 Task: Create new contact,   with mail id: 'NelsonAubrey@iCloud.com', first name: 'Aubrey', Last name: 'Nelson', Job Title: Front-End Developer, Phone number (718) 987-6543. Change life cycle stage to  'Lead' and lead status to 'New'. Add new company to the associated contact: uconn.edu and type: Other. Logged in from softage.10@softage.net
Action: Mouse moved to (93, 60)
Screenshot: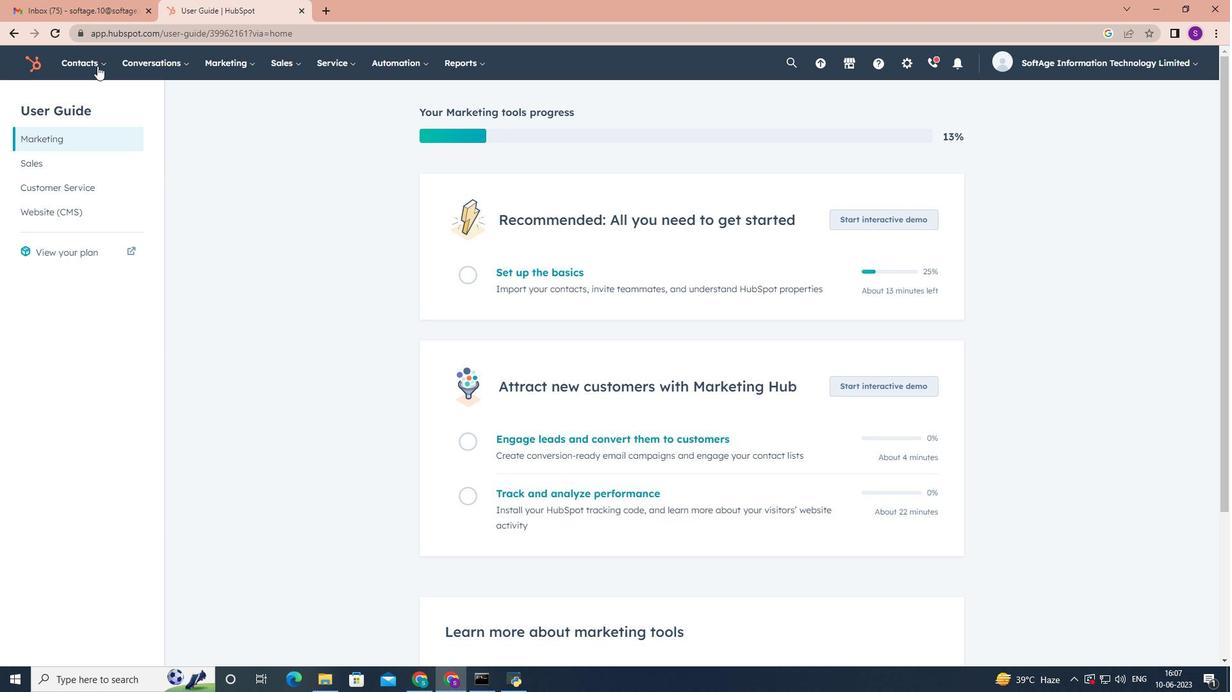 
Action: Mouse pressed left at (93, 60)
Screenshot: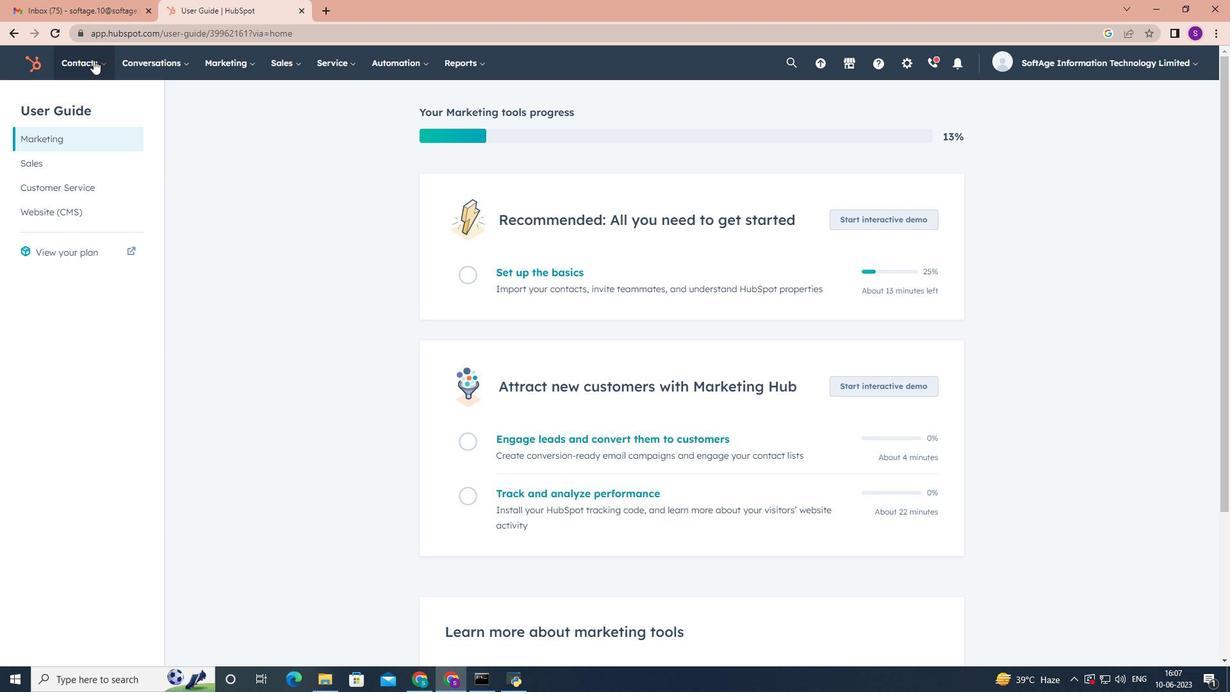 
Action: Mouse moved to (103, 100)
Screenshot: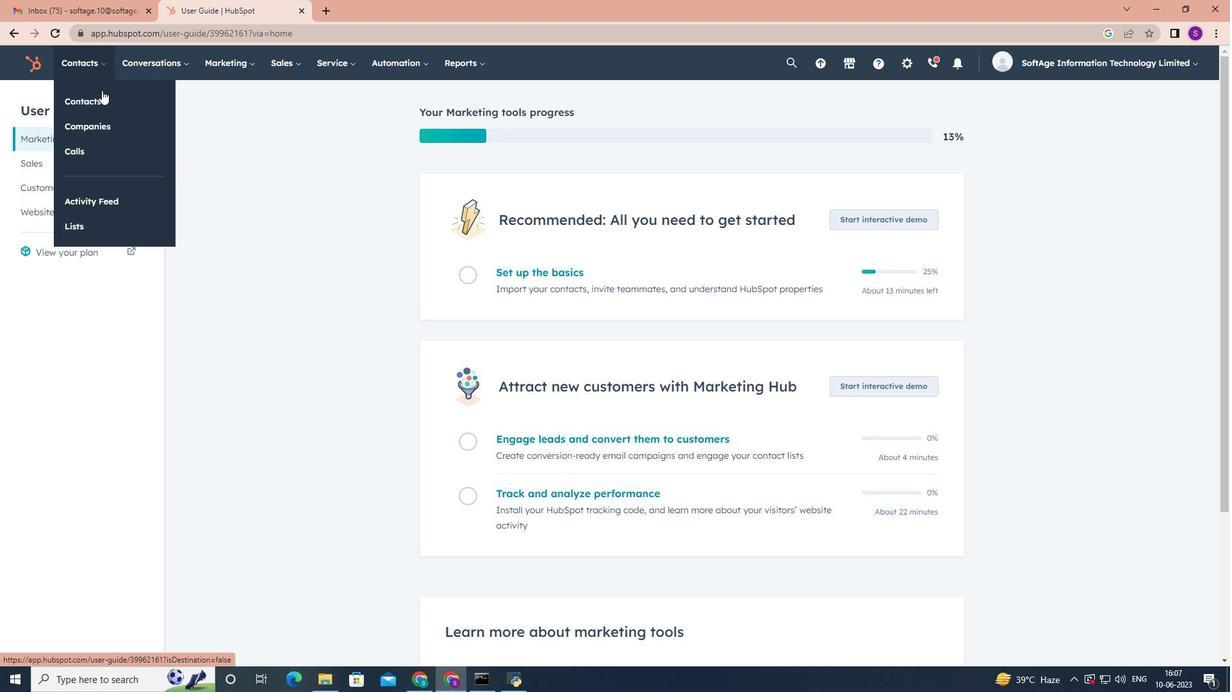 
Action: Mouse pressed left at (103, 100)
Screenshot: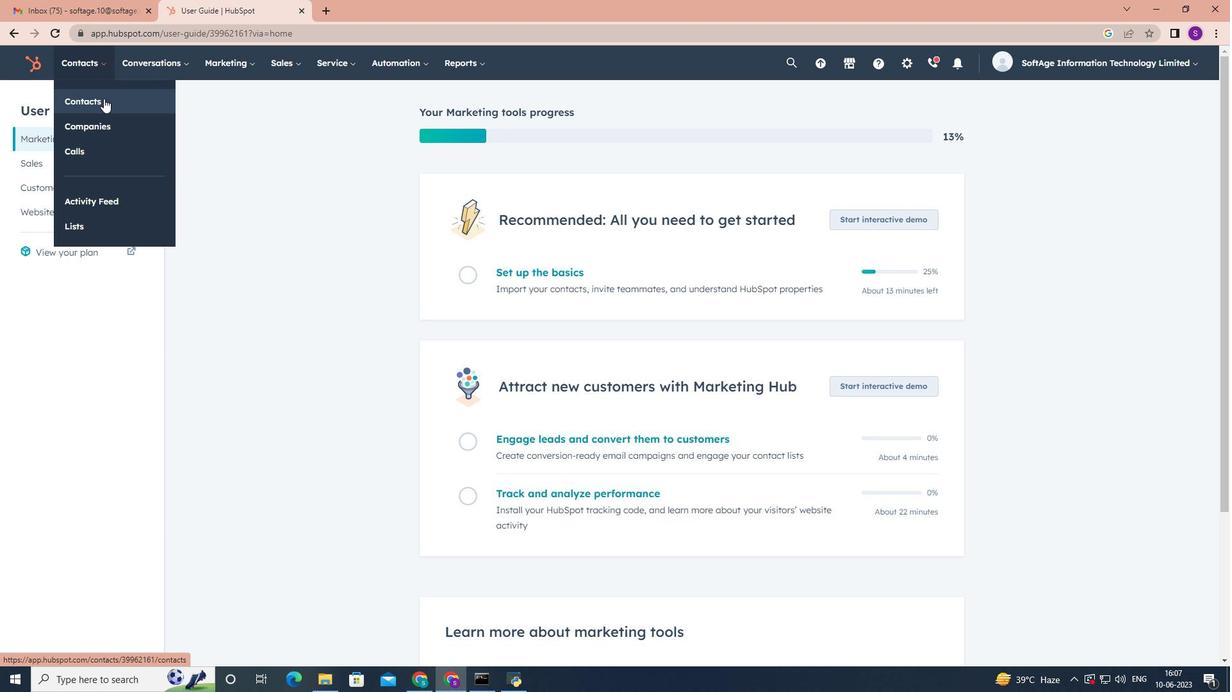 
Action: Mouse moved to (1139, 110)
Screenshot: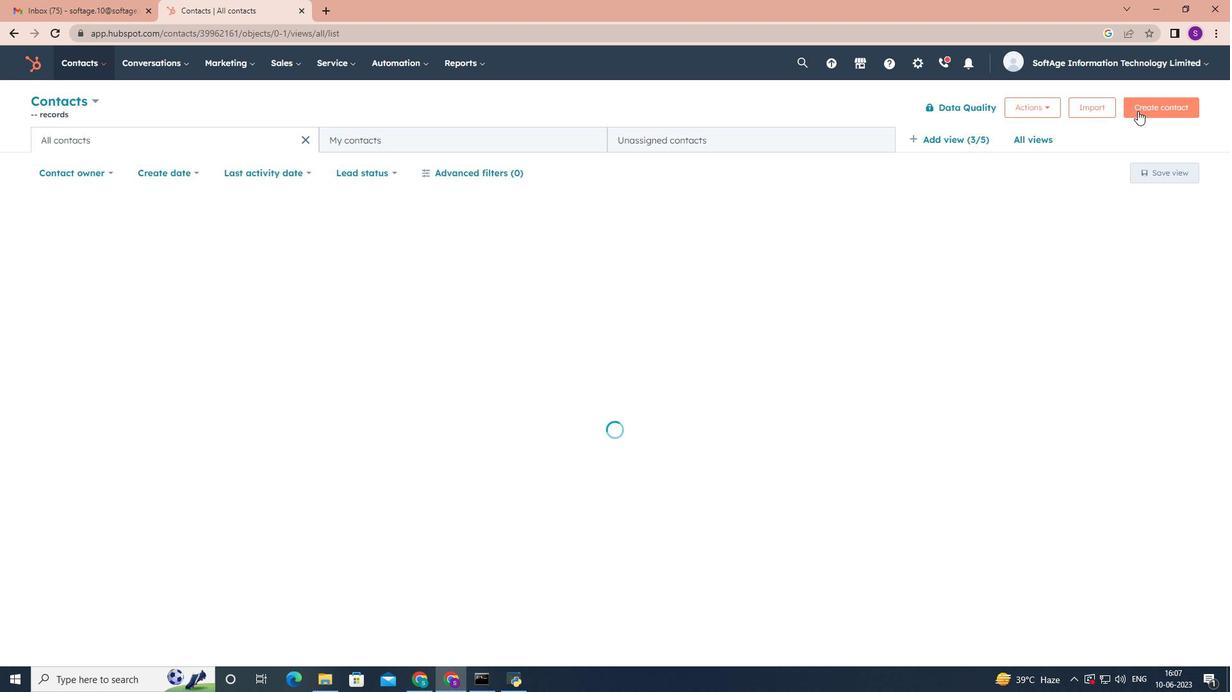 
Action: Mouse pressed left at (1139, 110)
Screenshot: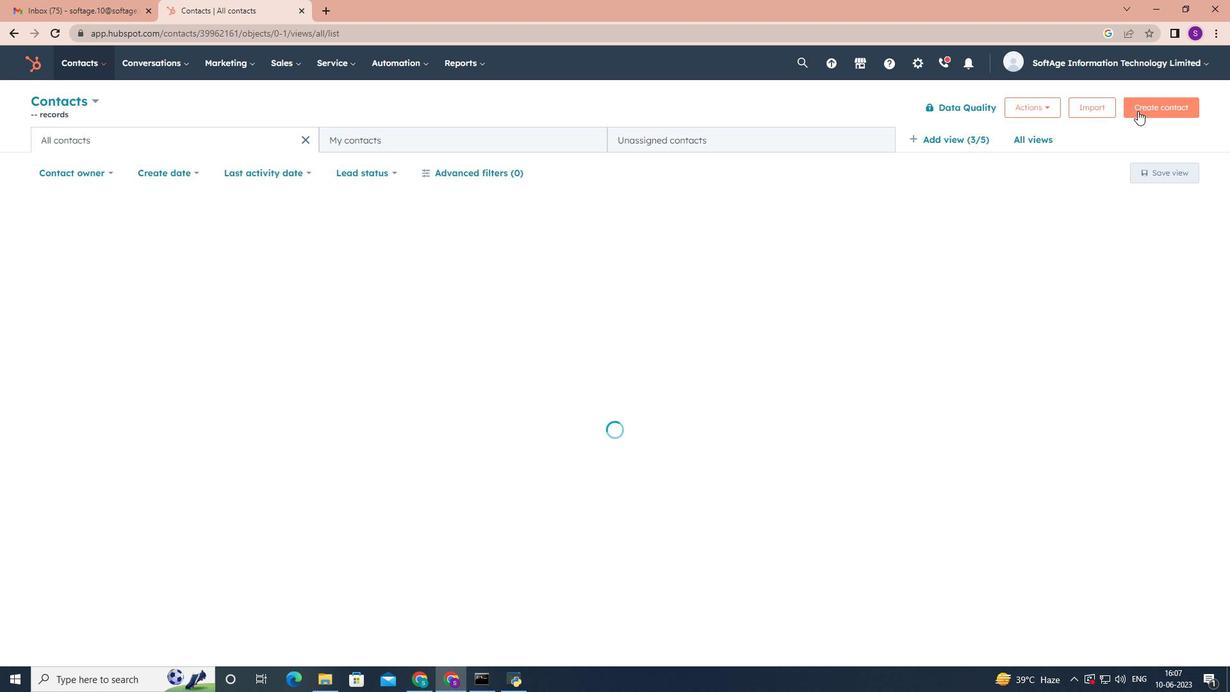 
Action: Mouse moved to (922, 165)
Screenshot: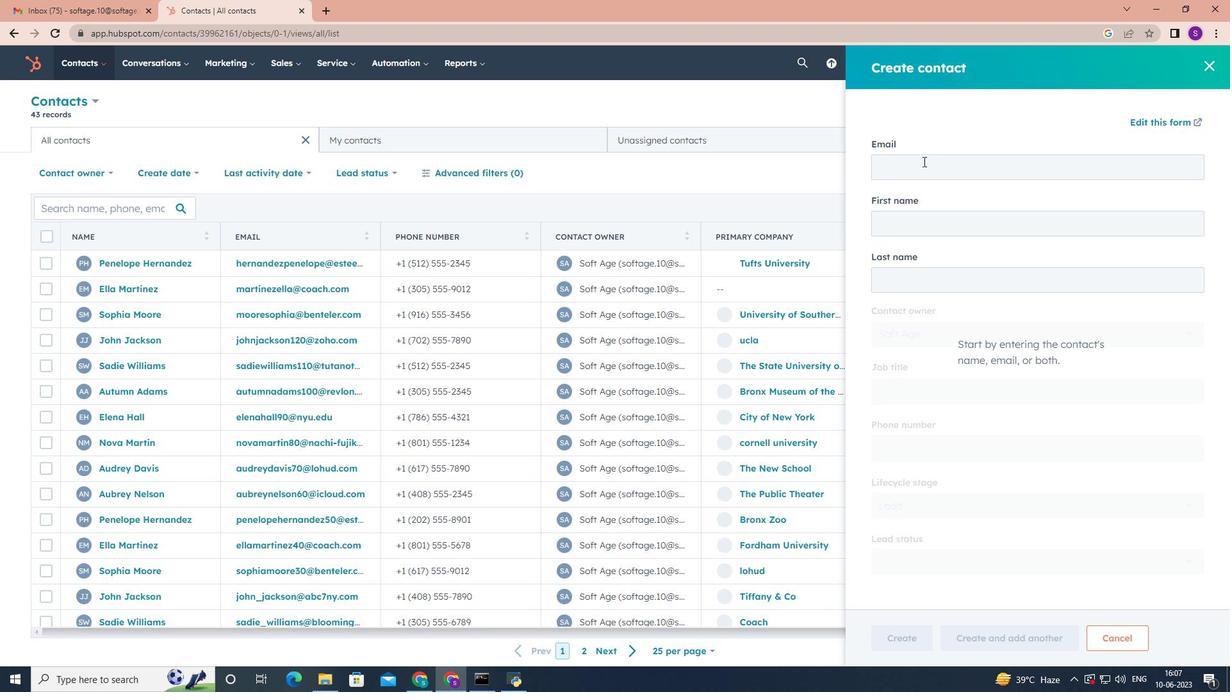 
Action: Mouse pressed left at (922, 165)
Screenshot: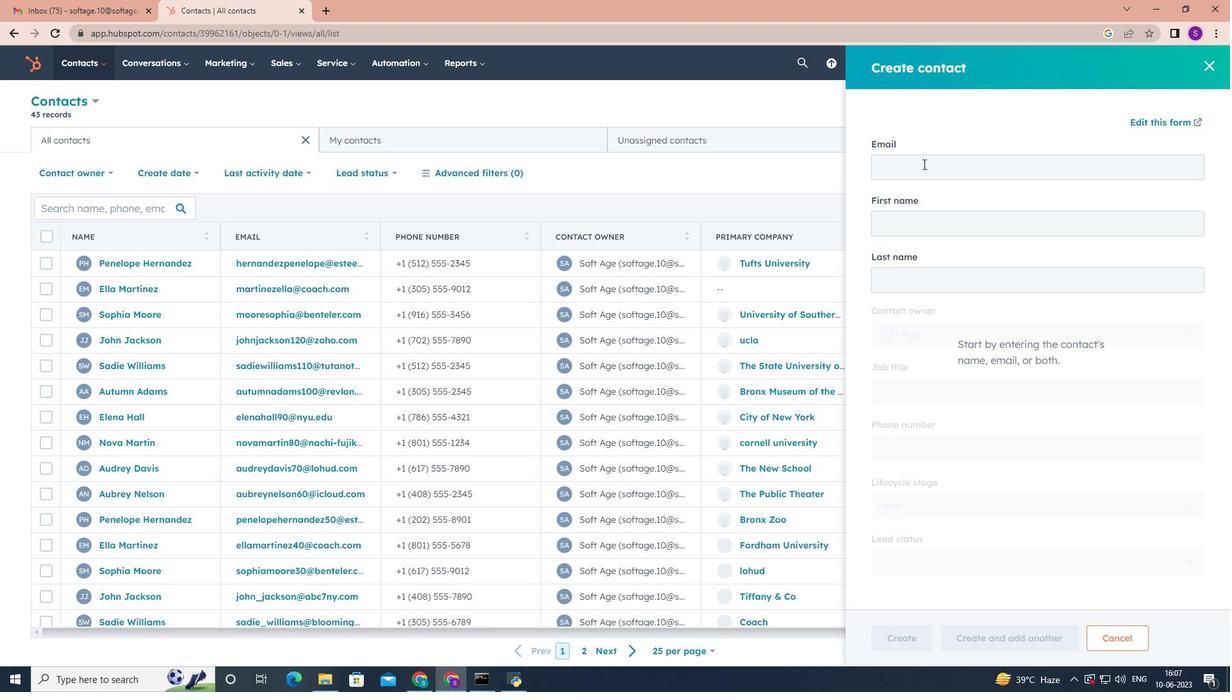 
Action: Key pressed <Key.shift>Nelson<Key.shift>Aubrey<Key.shift>@i<Key.shift>Cloud.com<Key.tab><Key.shift>Aubrey<Key.tab><Key.shift><Key.shift><Key.shift><Key.shift><Key.shift><Key.shift><Key.shift><Key.shift><Key.shift><Key.shift><Key.shift>Nelson<Key.tab><Key.tab><Key.shift><Key.shift><Key.shift><Key.shift><Key.shift>Front-e<Key.backspace><Key.shift><Key.shift><Key.shift><Key.shift><Key.shift><Key.shift>End<Key.space><Key.shift>Developer
Screenshot: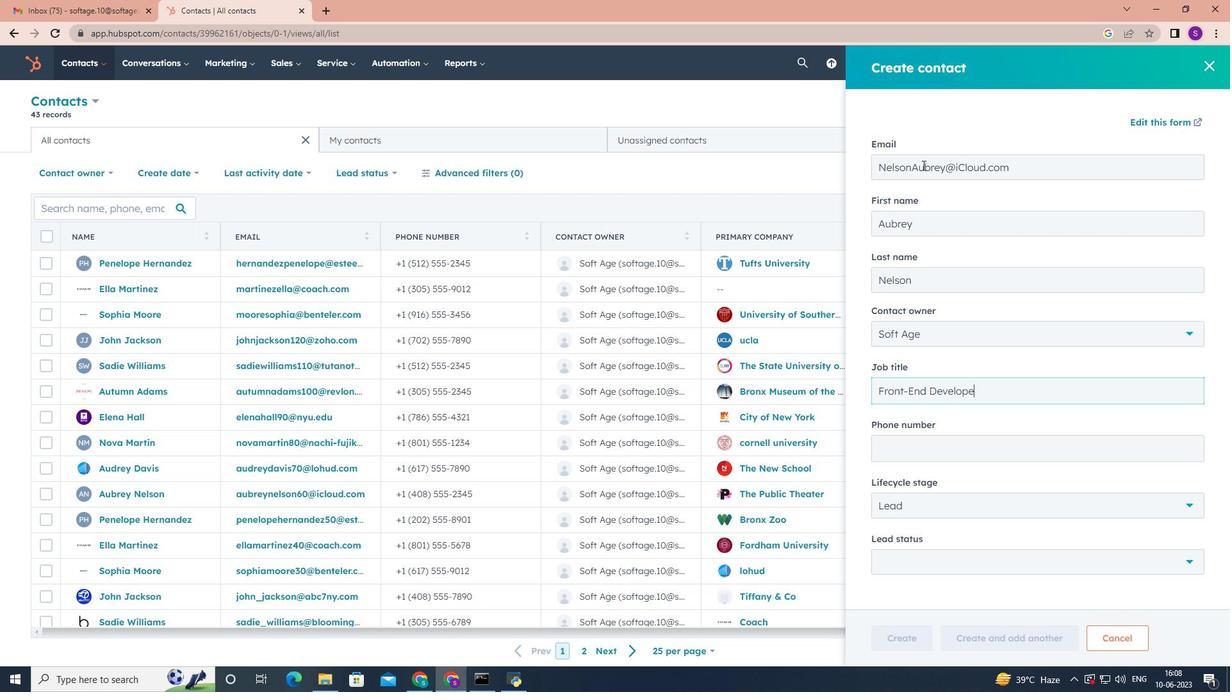 
Action: Mouse scrolled (922, 164) with delta (0, 0)
Screenshot: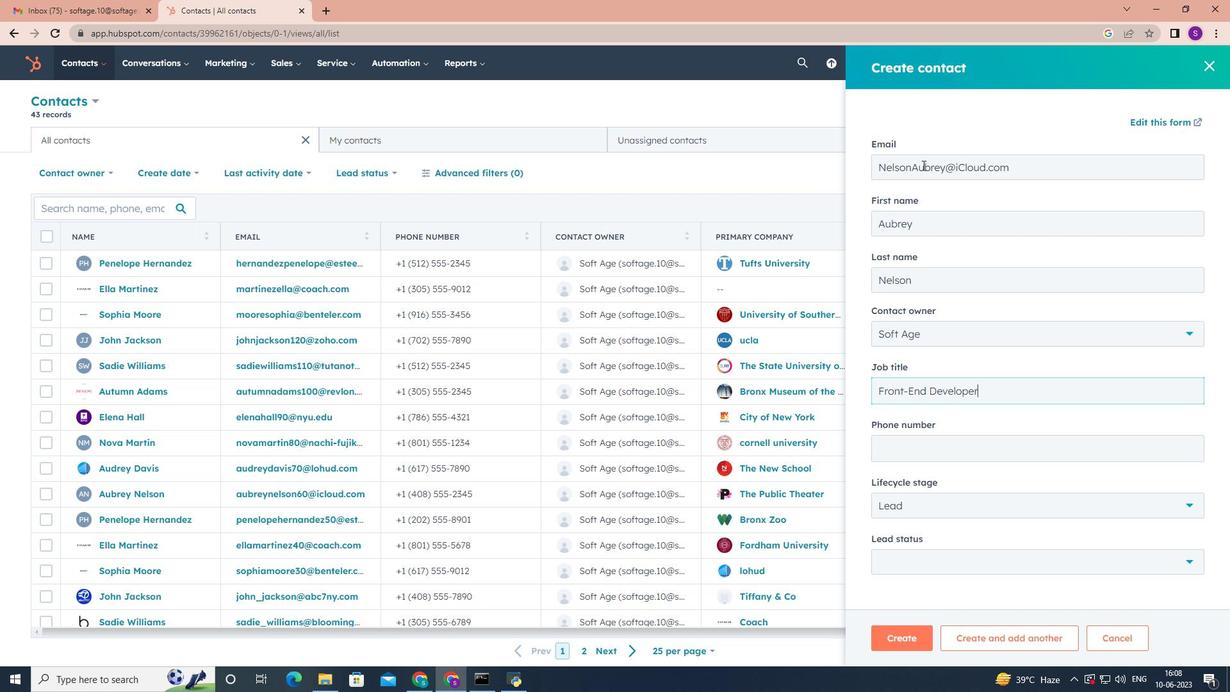 
Action: Mouse scrolled (922, 164) with delta (0, 0)
Screenshot: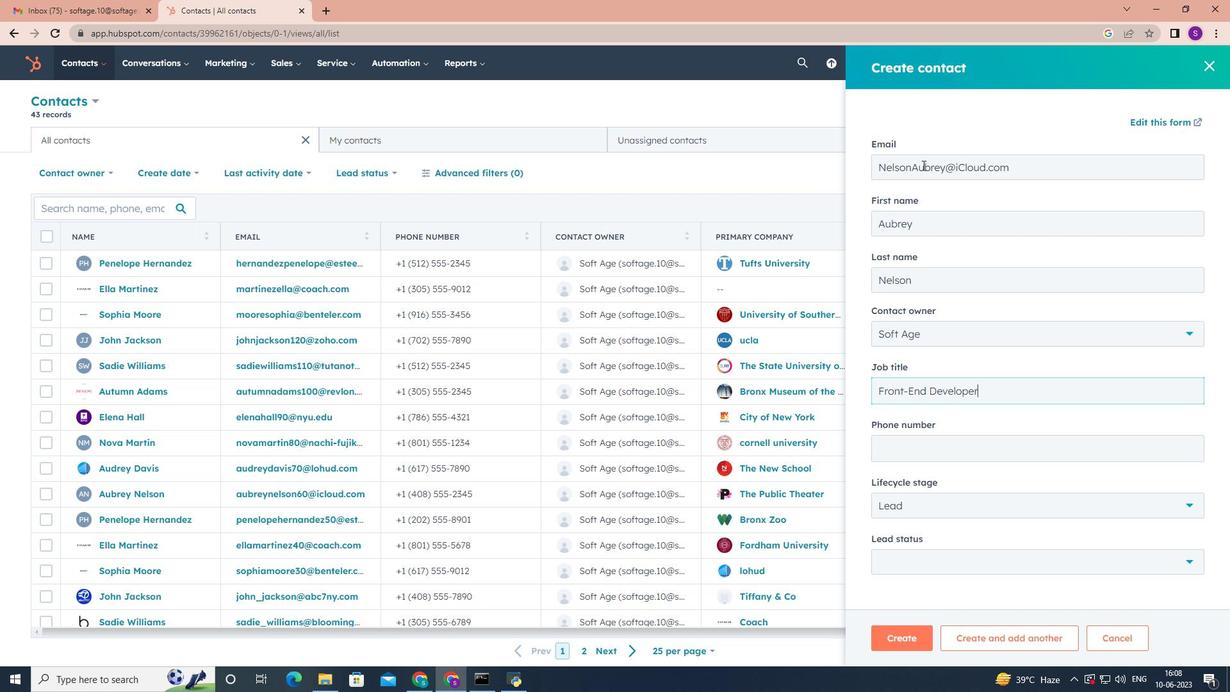 
Action: Mouse scrolled (922, 164) with delta (0, 0)
Screenshot: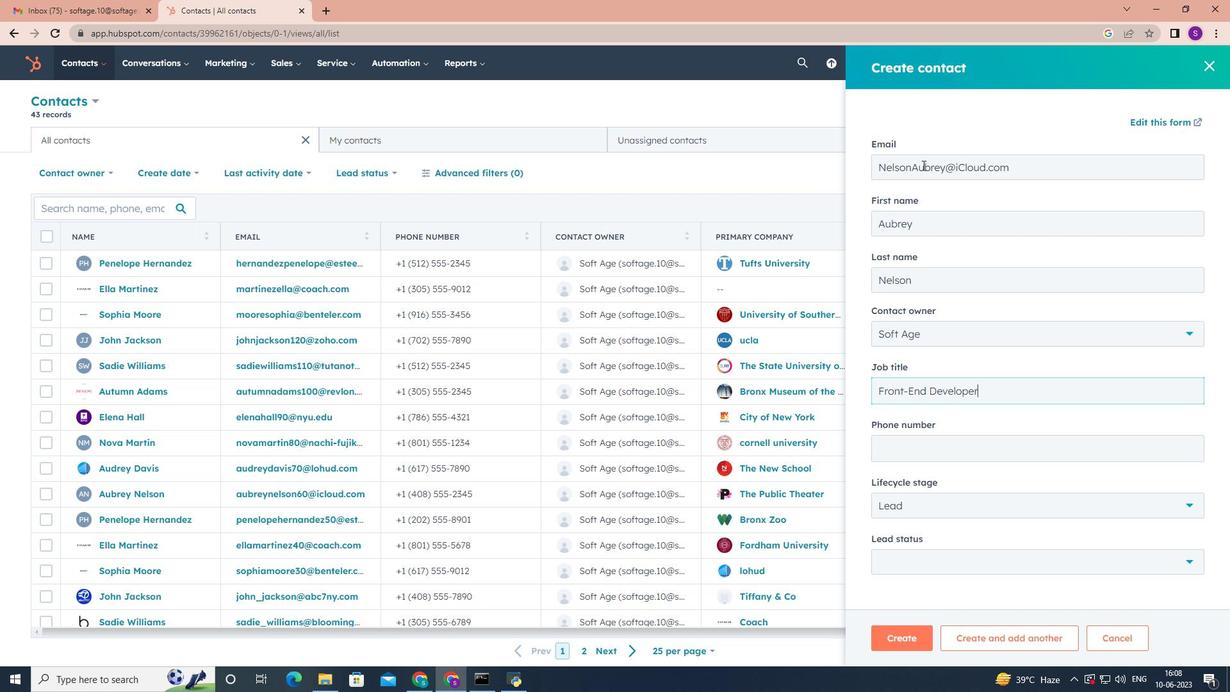 
Action: Mouse moved to (1176, 363)
Screenshot: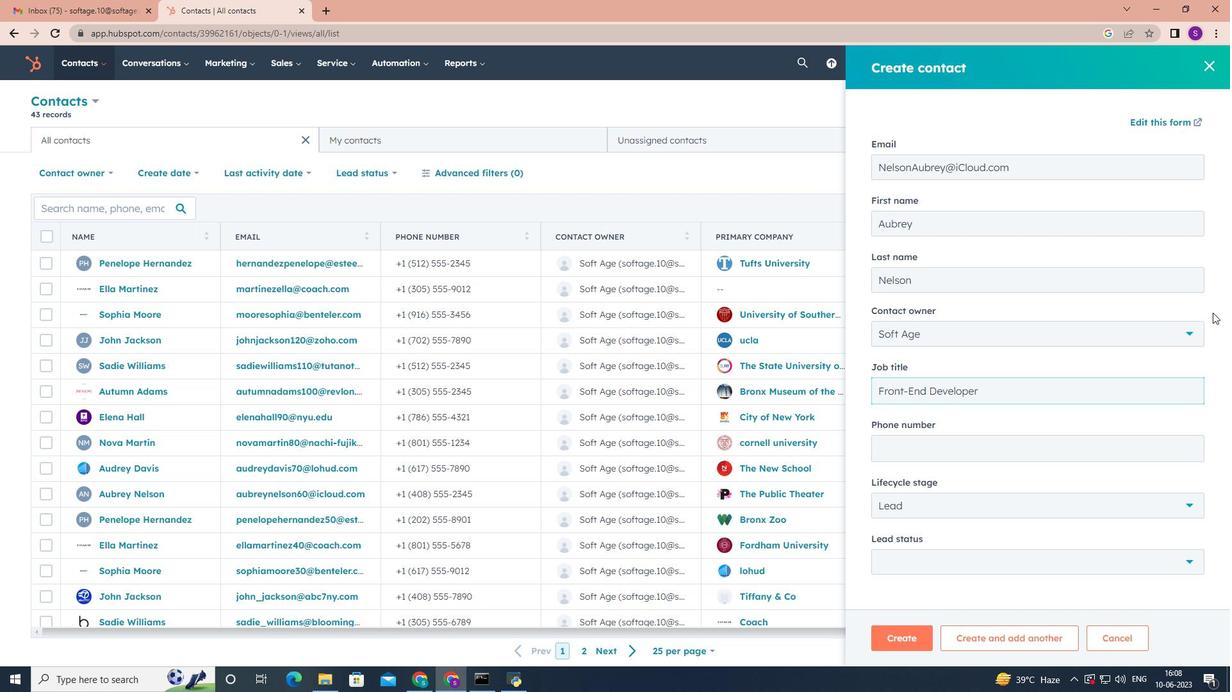 
Action: Mouse scrolled (1176, 362) with delta (0, 0)
Screenshot: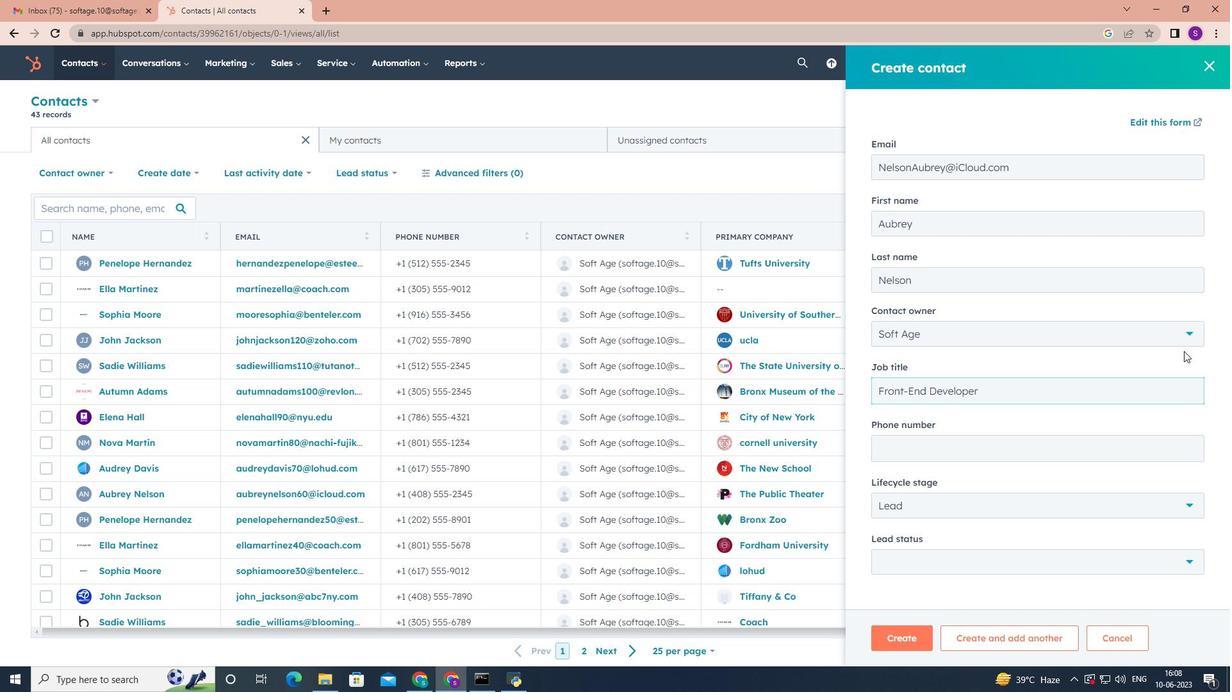 
Action: Mouse scrolled (1176, 362) with delta (0, 0)
Screenshot: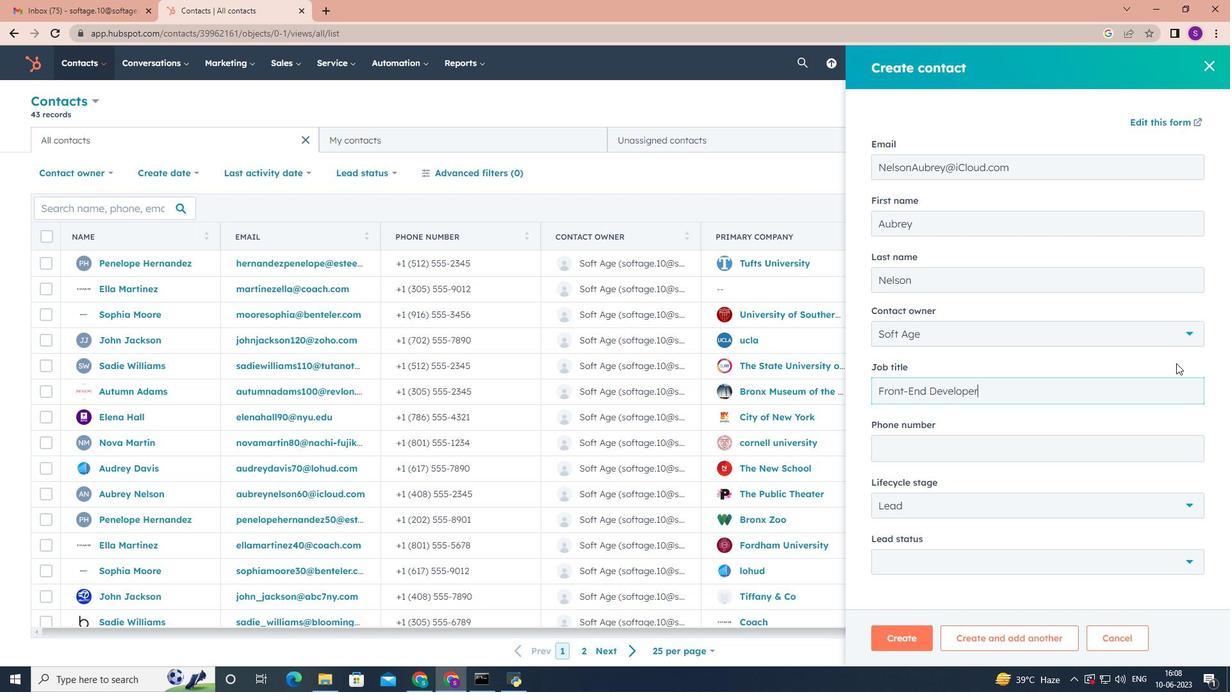 
Action: Mouse scrolled (1176, 362) with delta (0, 0)
Screenshot: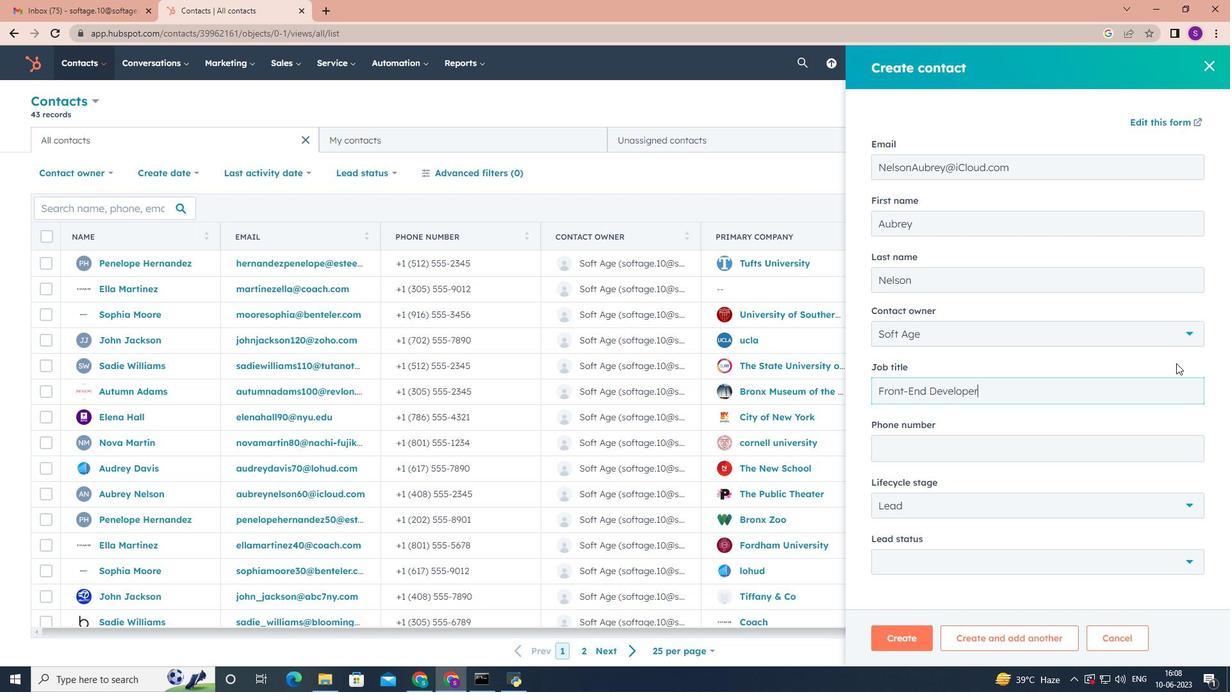 
Action: Mouse scrolled (1176, 362) with delta (0, 0)
Screenshot: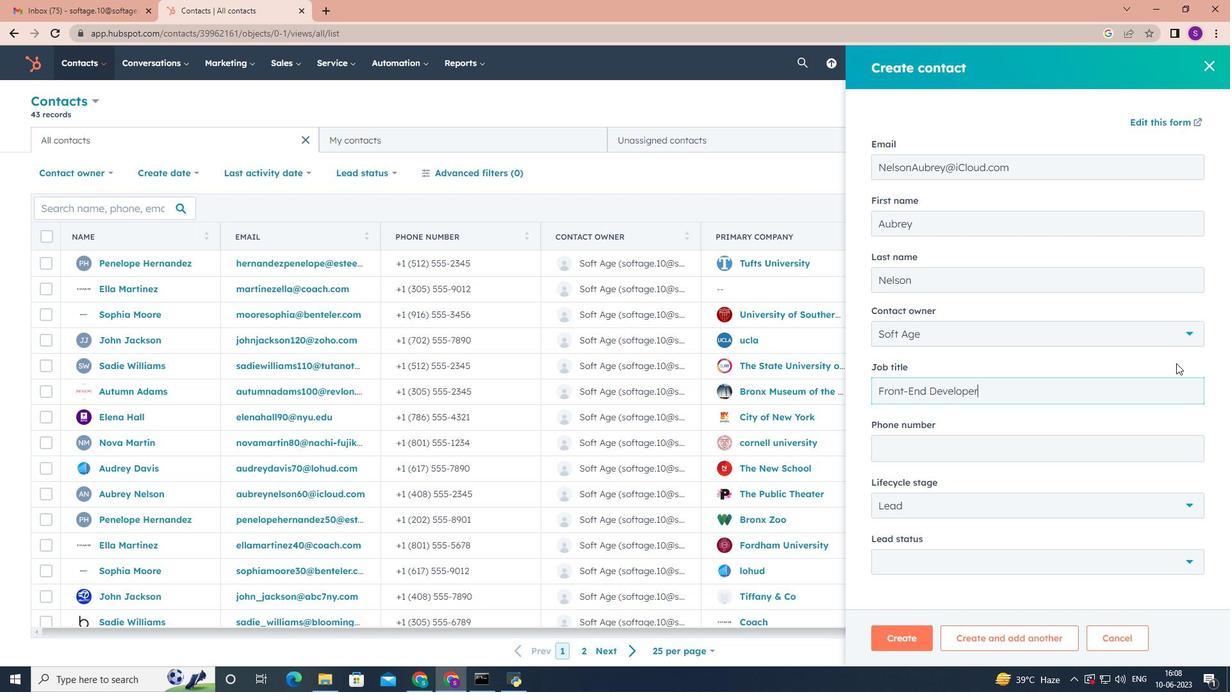 
Action: Key pressed <Key.tab>7189876543
Screenshot: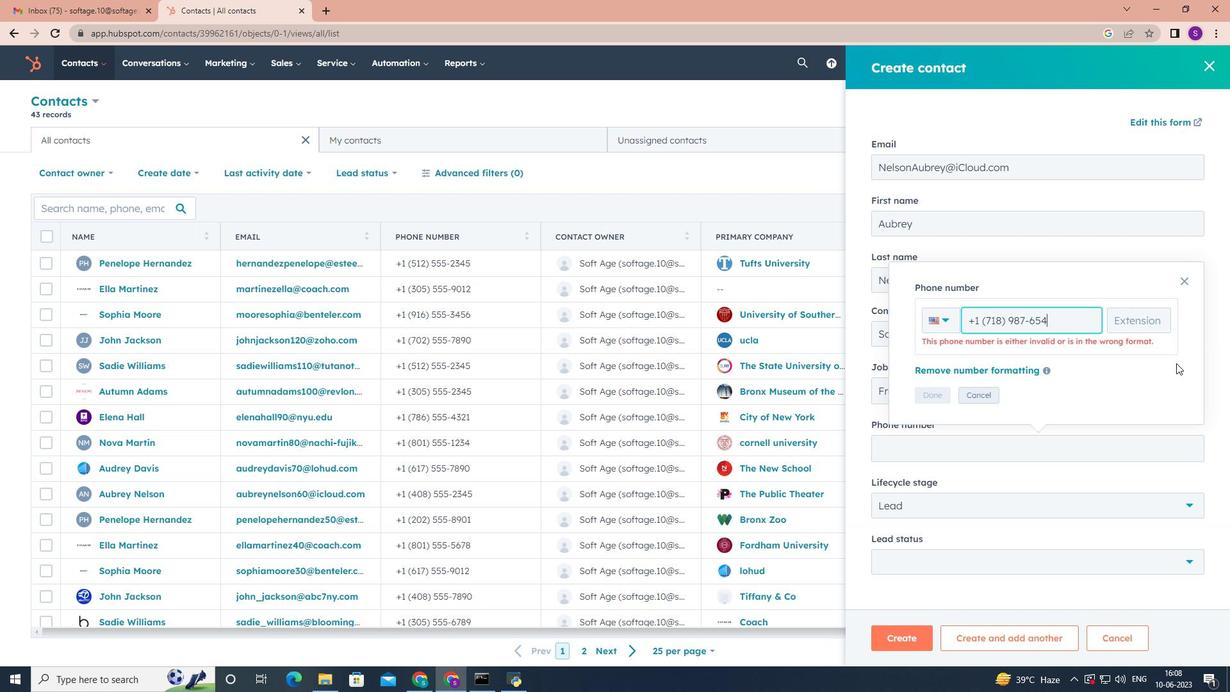 
Action: Mouse moved to (1209, 409)
Screenshot: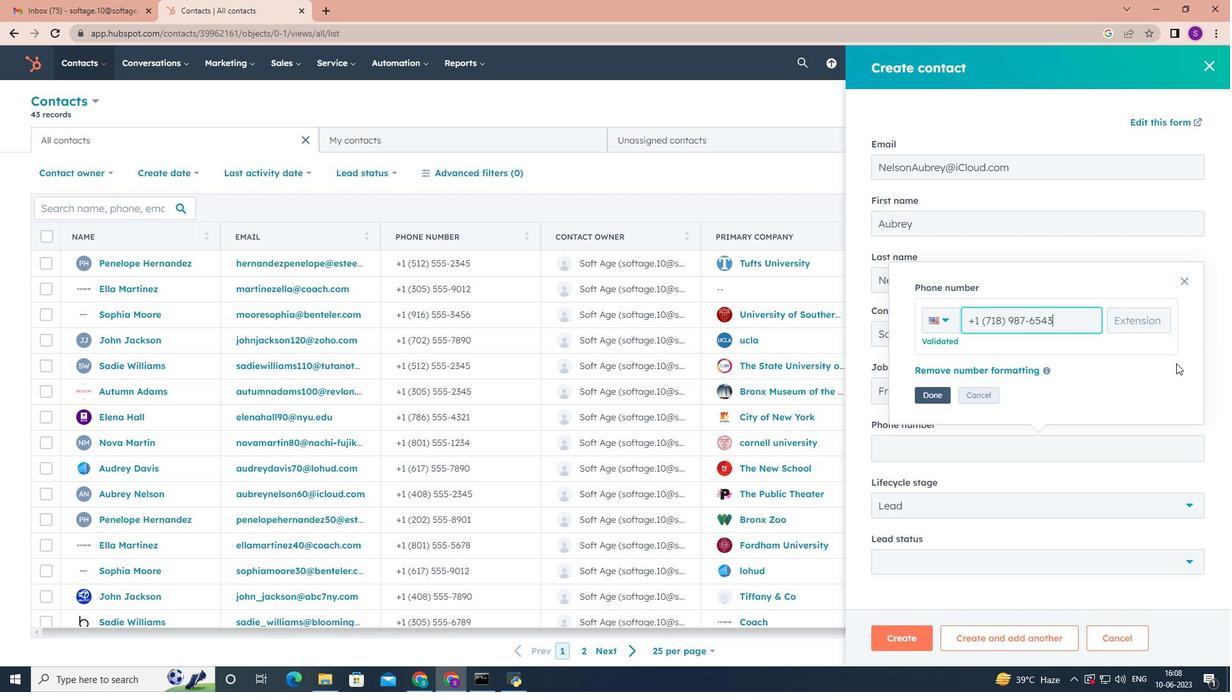 
Action: Mouse scrolled (1209, 408) with delta (0, 0)
Screenshot: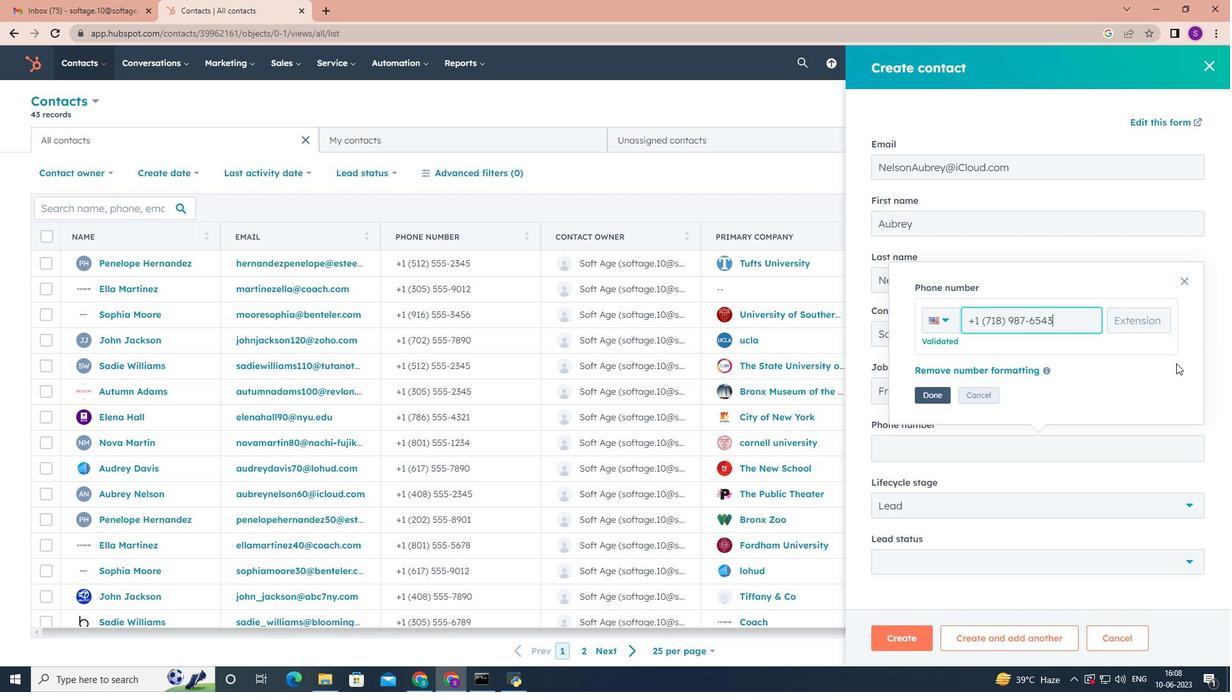 
Action: Mouse moved to (942, 396)
Screenshot: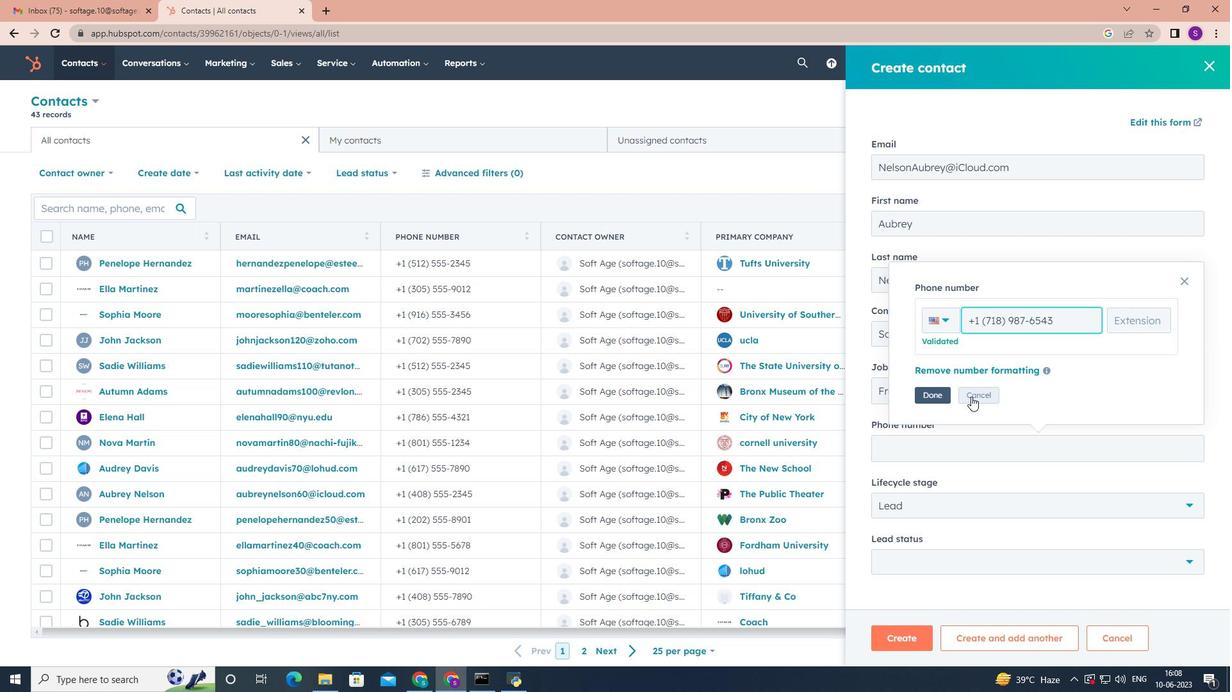 
Action: Mouse pressed left at (942, 396)
Screenshot: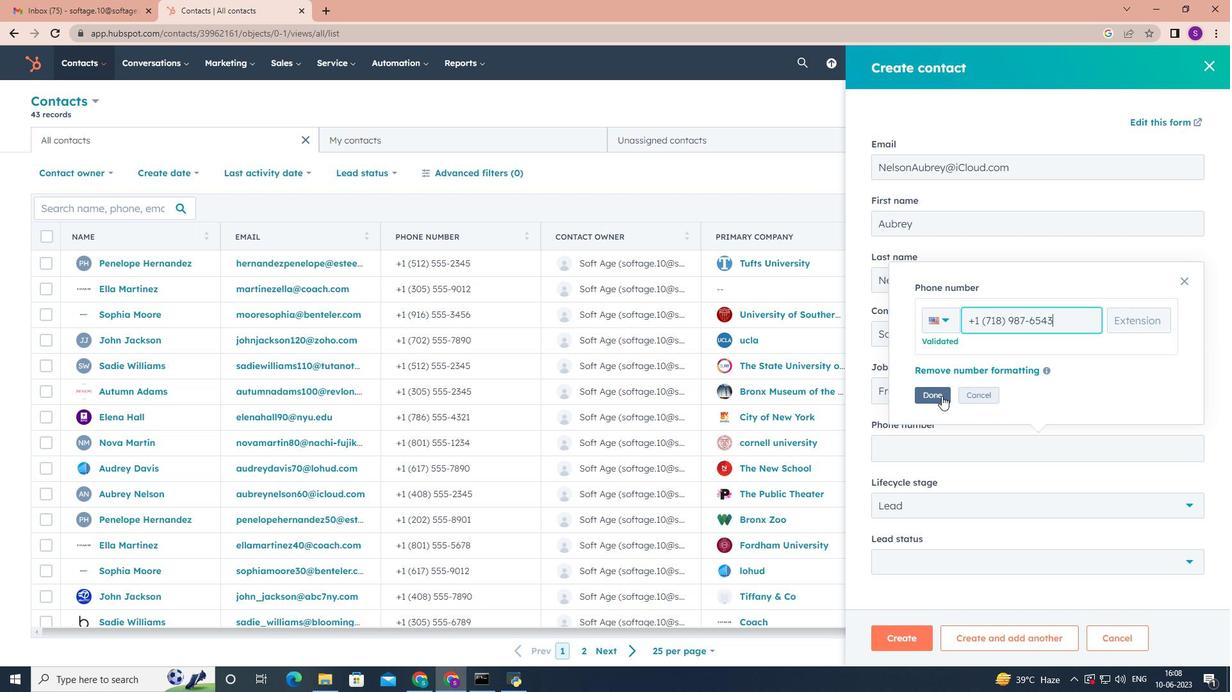 
Action: Mouse moved to (976, 433)
Screenshot: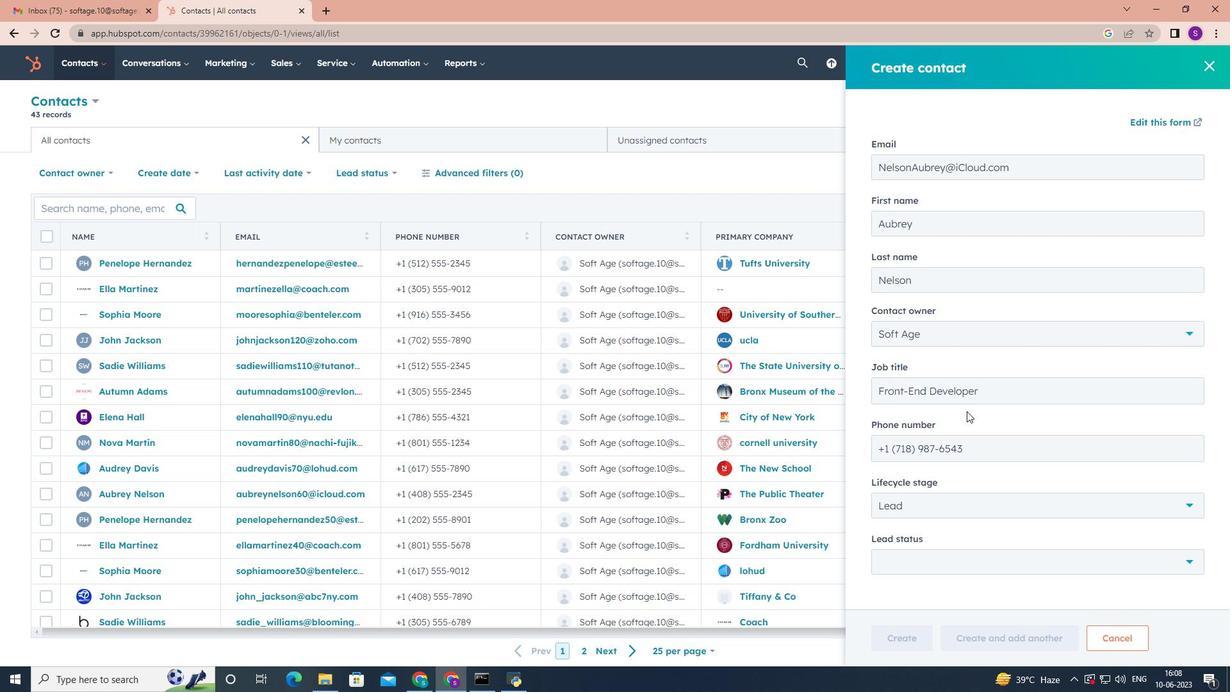 
Action: Mouse scrolled (976, 433) with delta (0, 0)
Screenshot: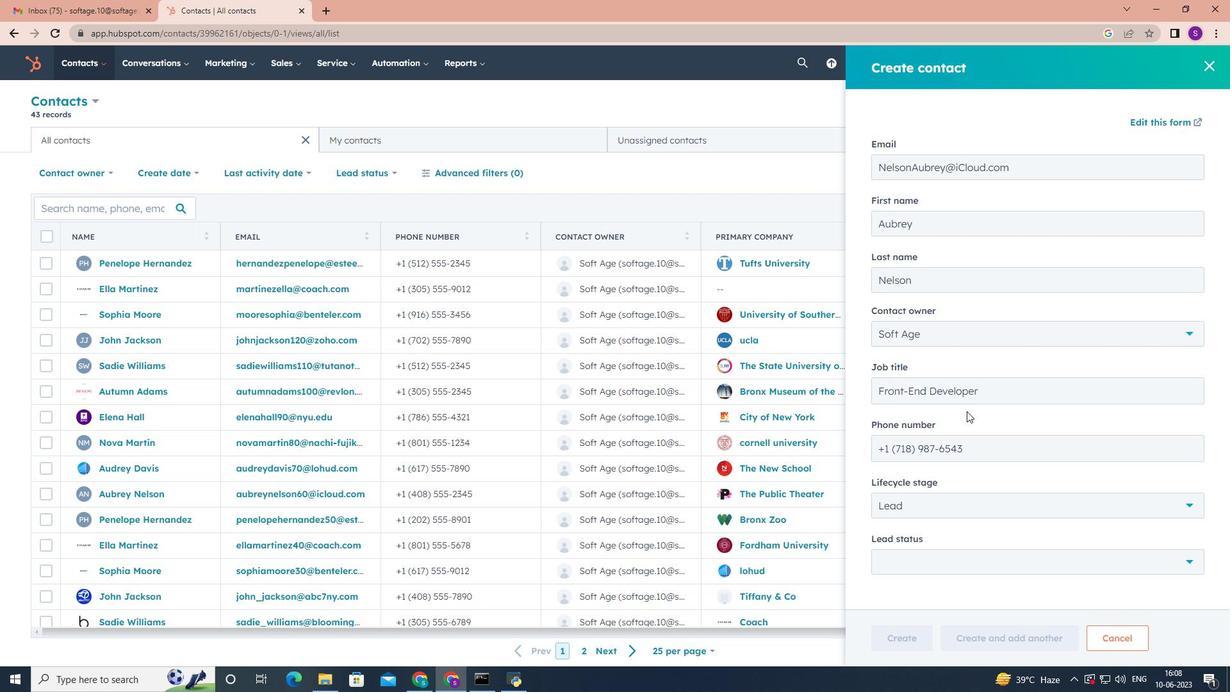 
Action: Mouse moved to (976, 434)
Screenshot: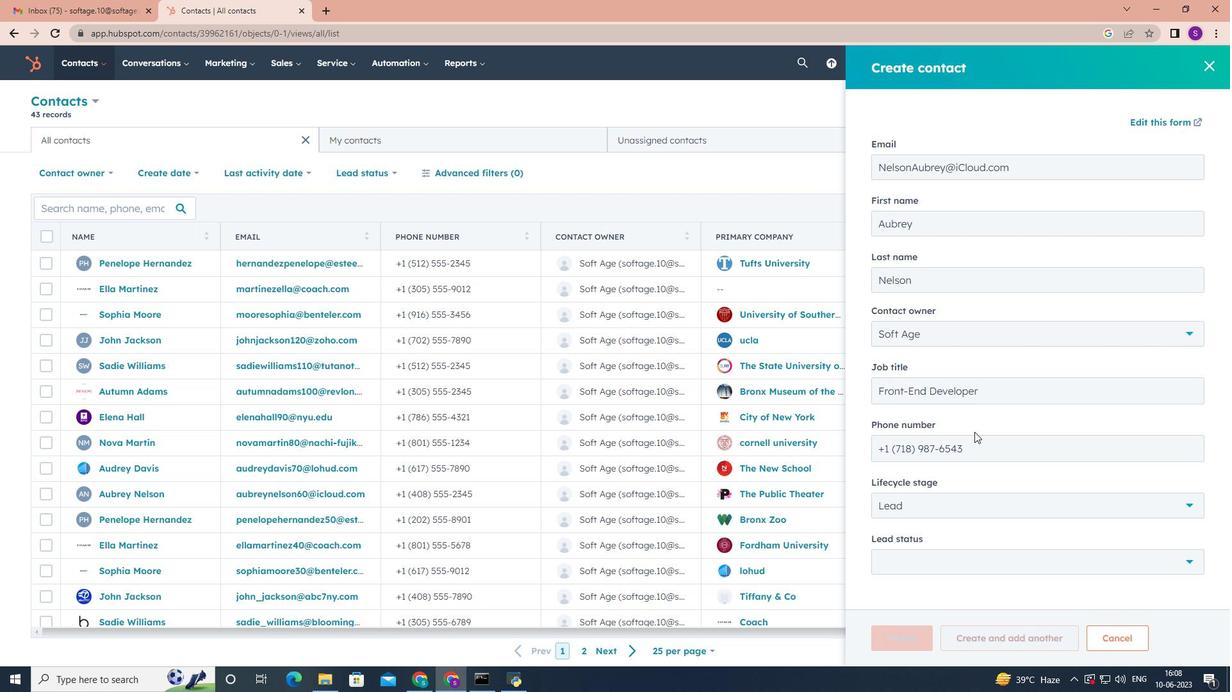 
Action: Mouse scrolled (976, 433) with delta (0, 0)
Screenshot: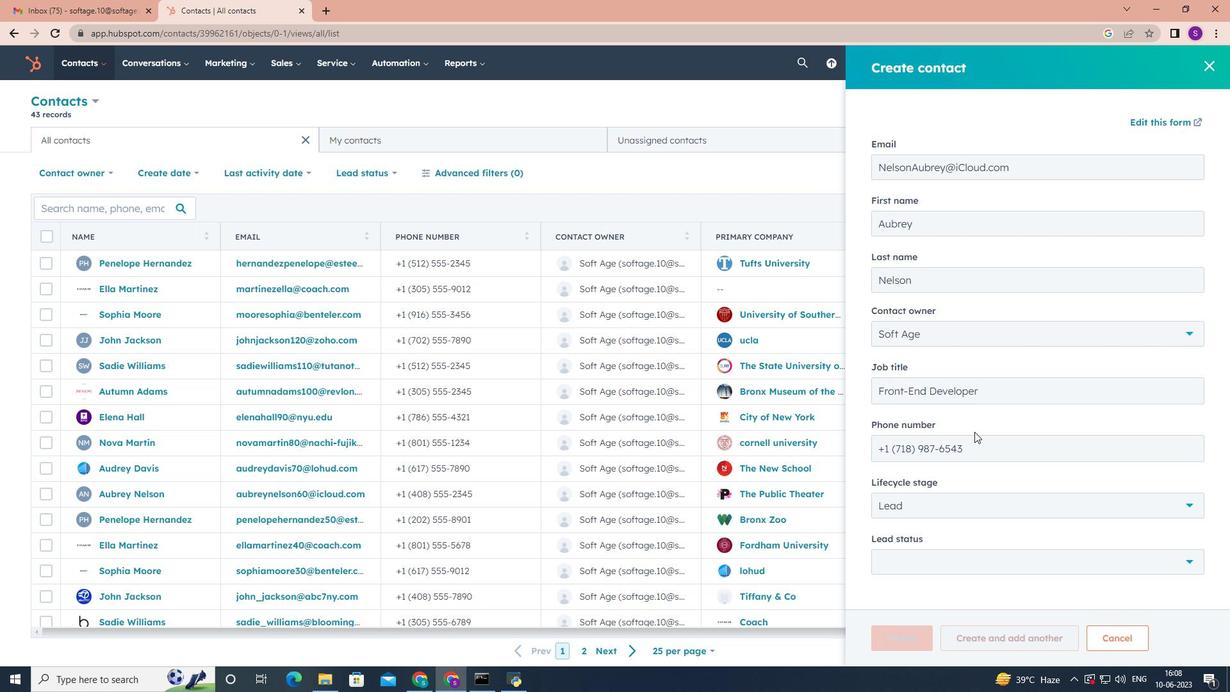 
Action: Mouse scrolled (976, 433) with delta (0, 0)
Screenshot: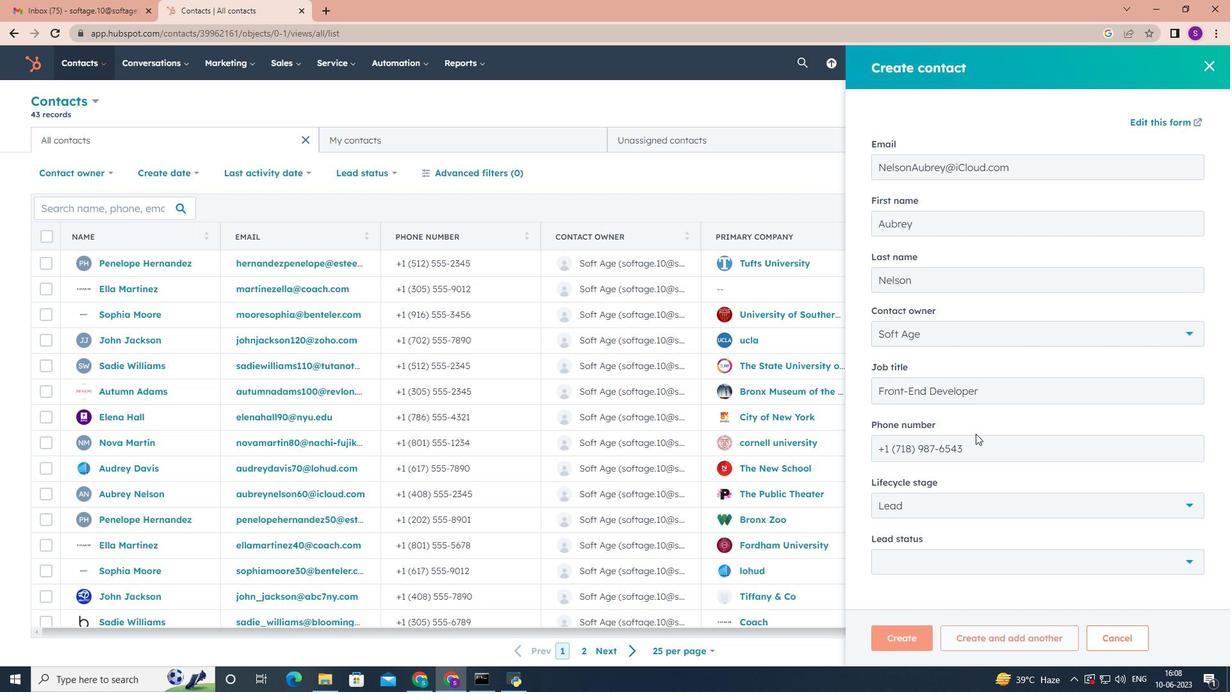 
Action: Mouse scrolled (976, 433) with delta (0, 0)
Screenshot: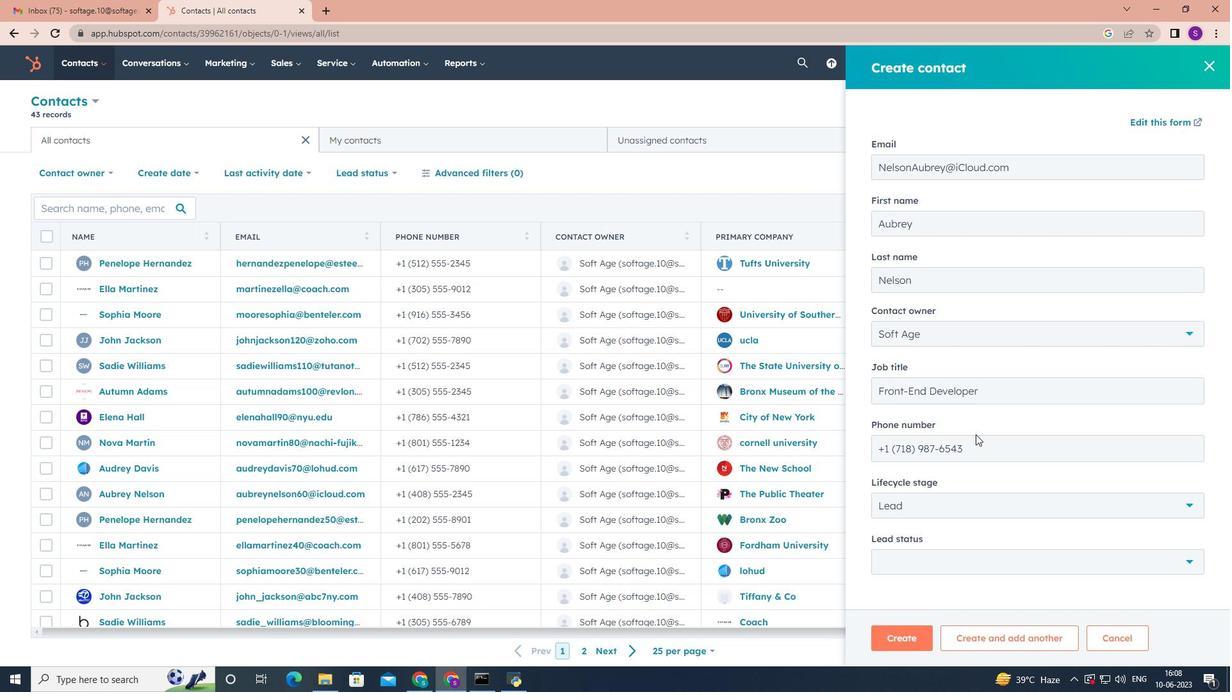 
Action: Mouse moved to (994, 514)
Screenshot: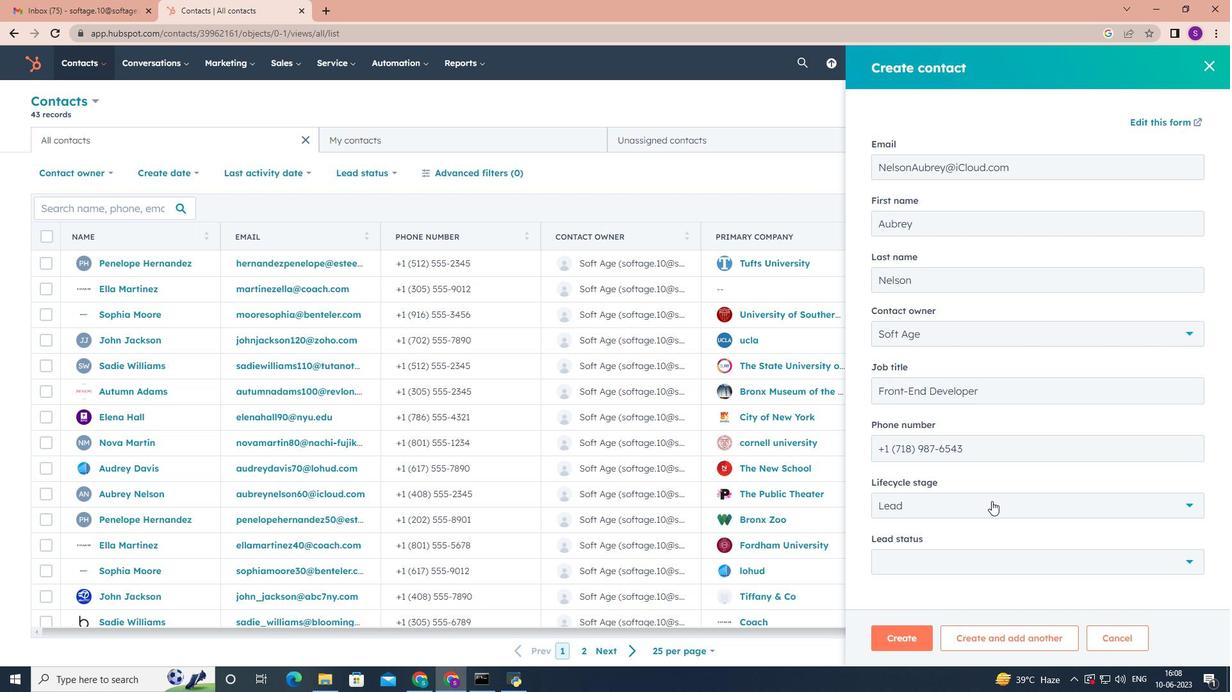
Action: Mouse pressed left at (994, 514)
Screenshot: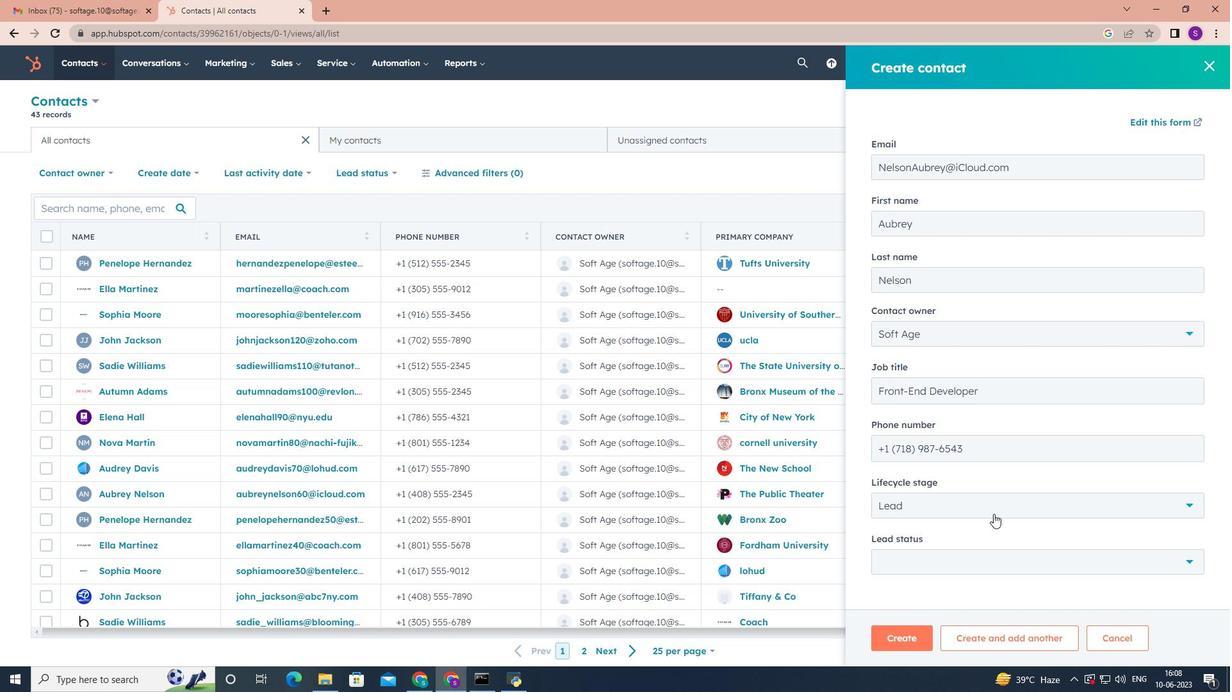 
Action: Mouse moved to (919, 390)
Screenshot: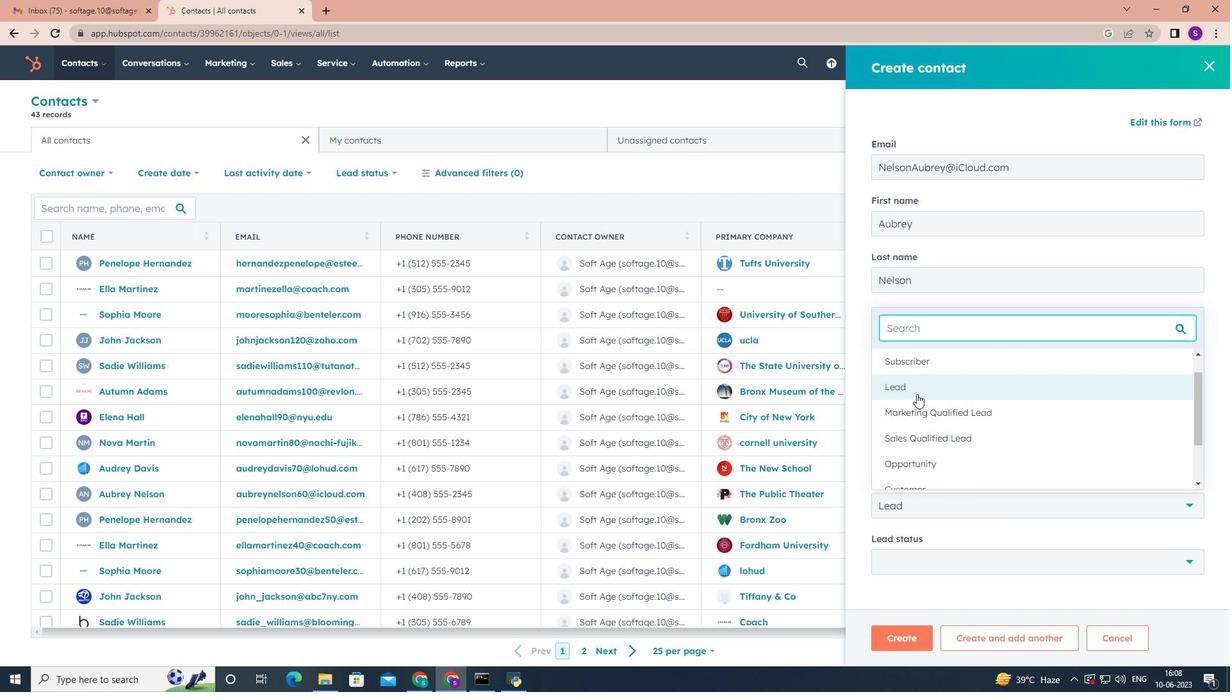 
Action: Mouse pressed left at (919, 390)
Screenshot: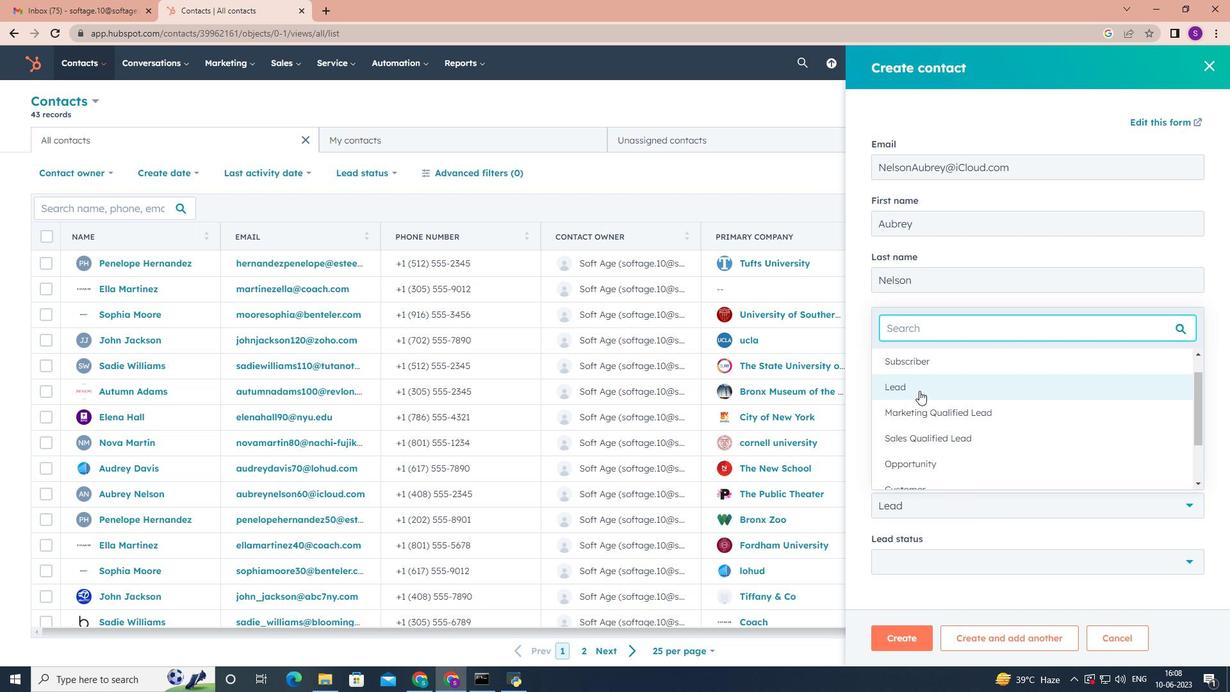 
Action: Mouse moved to (996, 562)
Screenshot: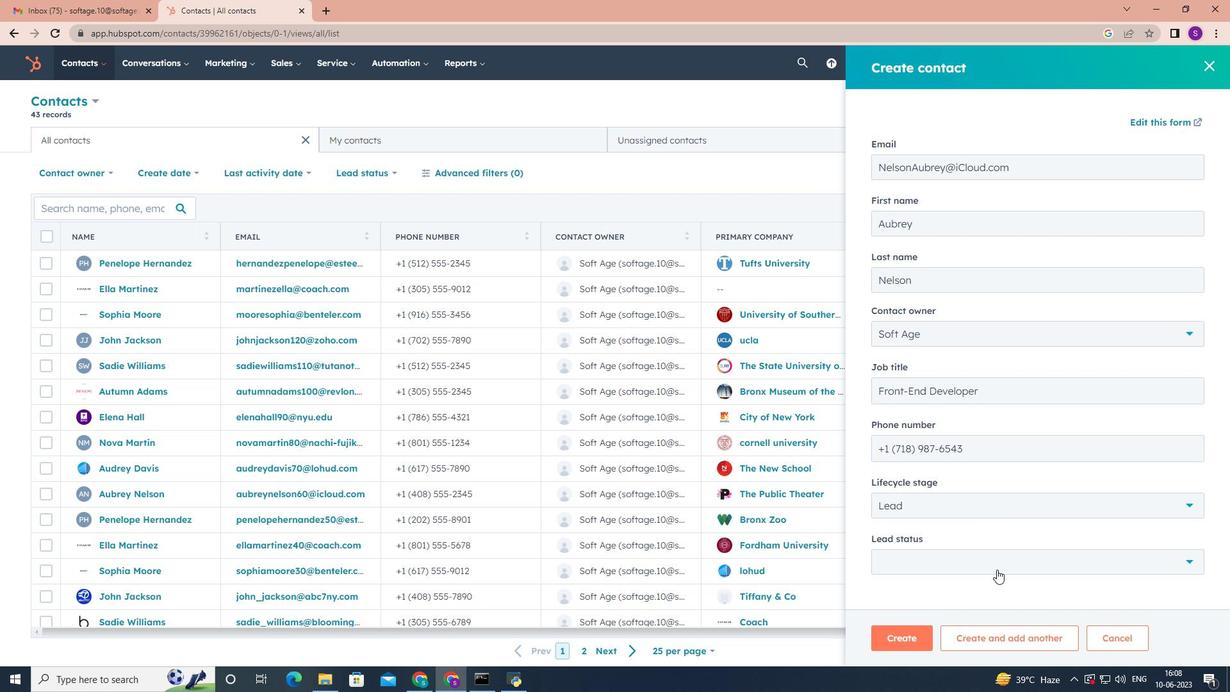 
Action: Mouse pressed left at (996, 562)
Screenshot: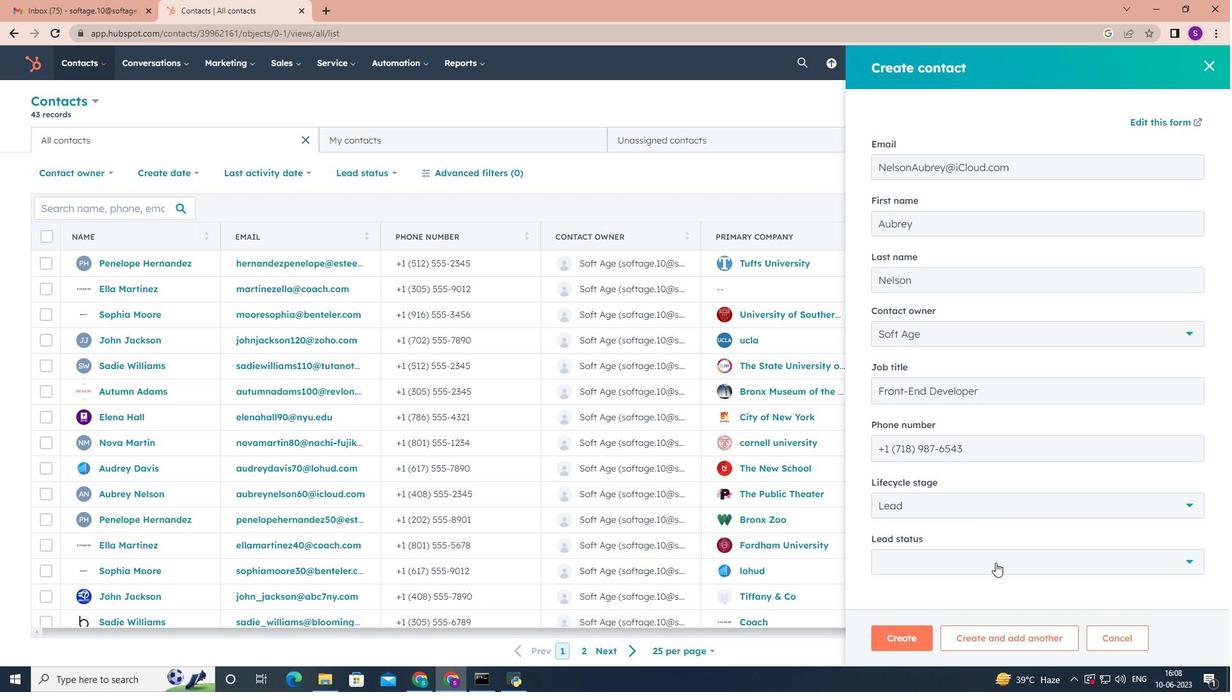 
Action: Mouse moved to (949, 440)
Screenshot: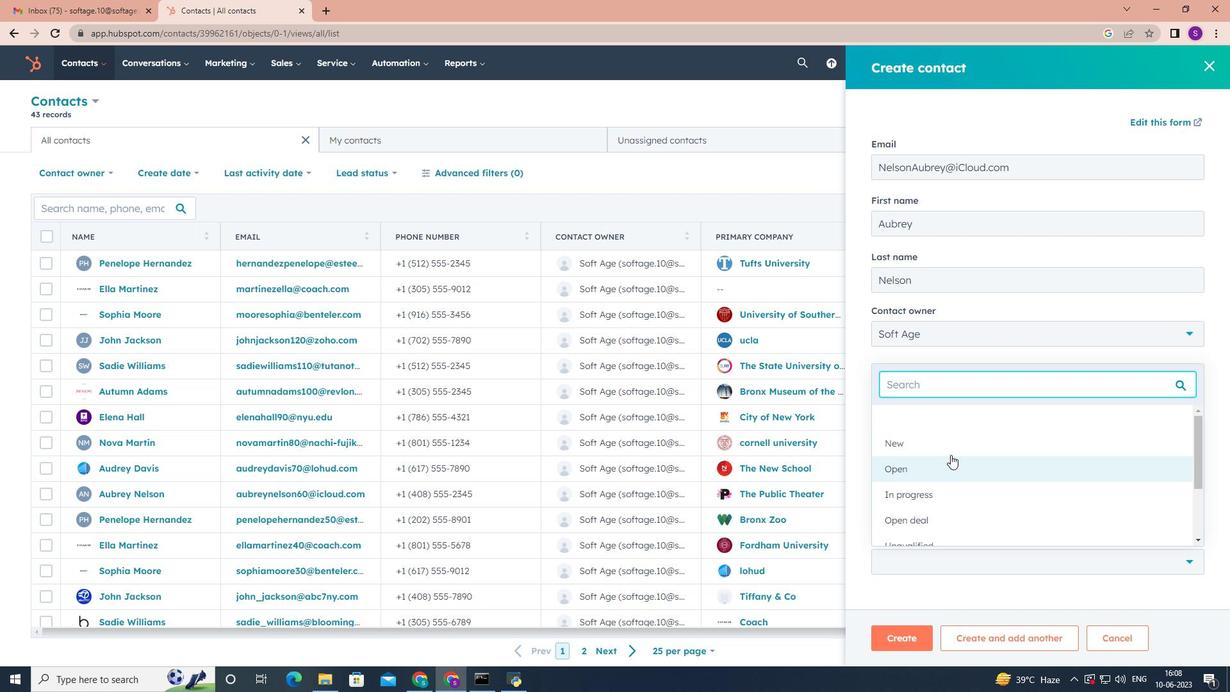 
Action: Mouse pressed left at (949, 440)
Screenshot: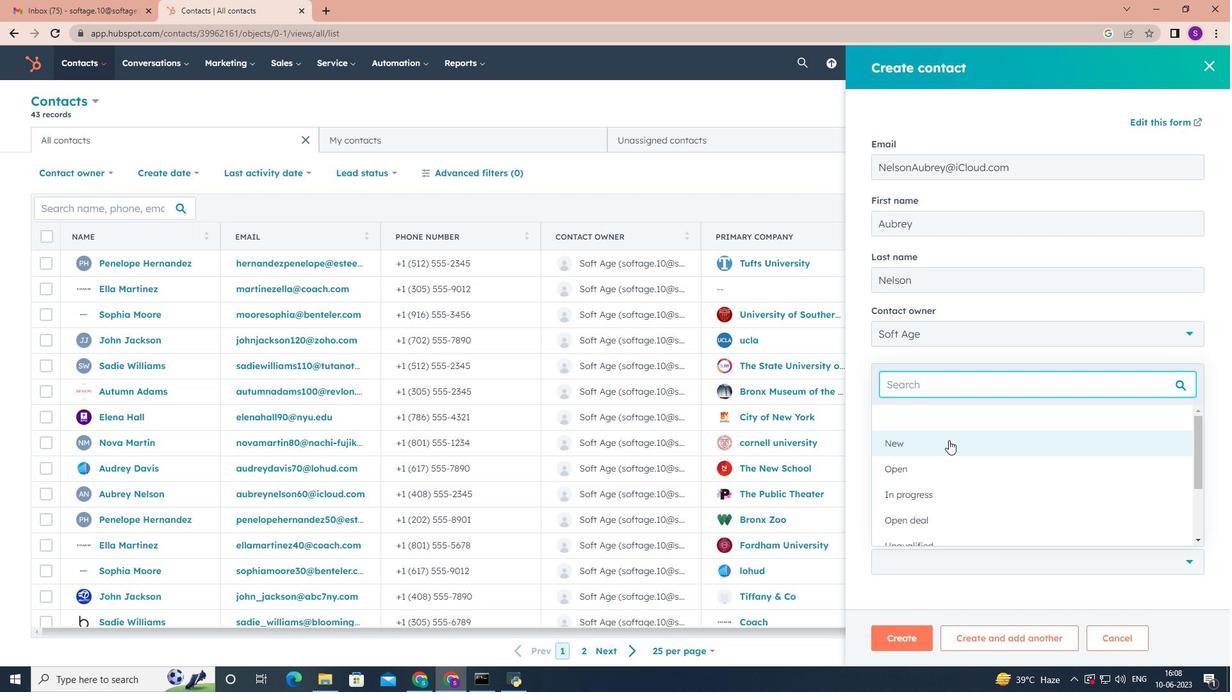 
Action: Mouse scrolled (949, 439) with delta (0, 0)
Screenshot: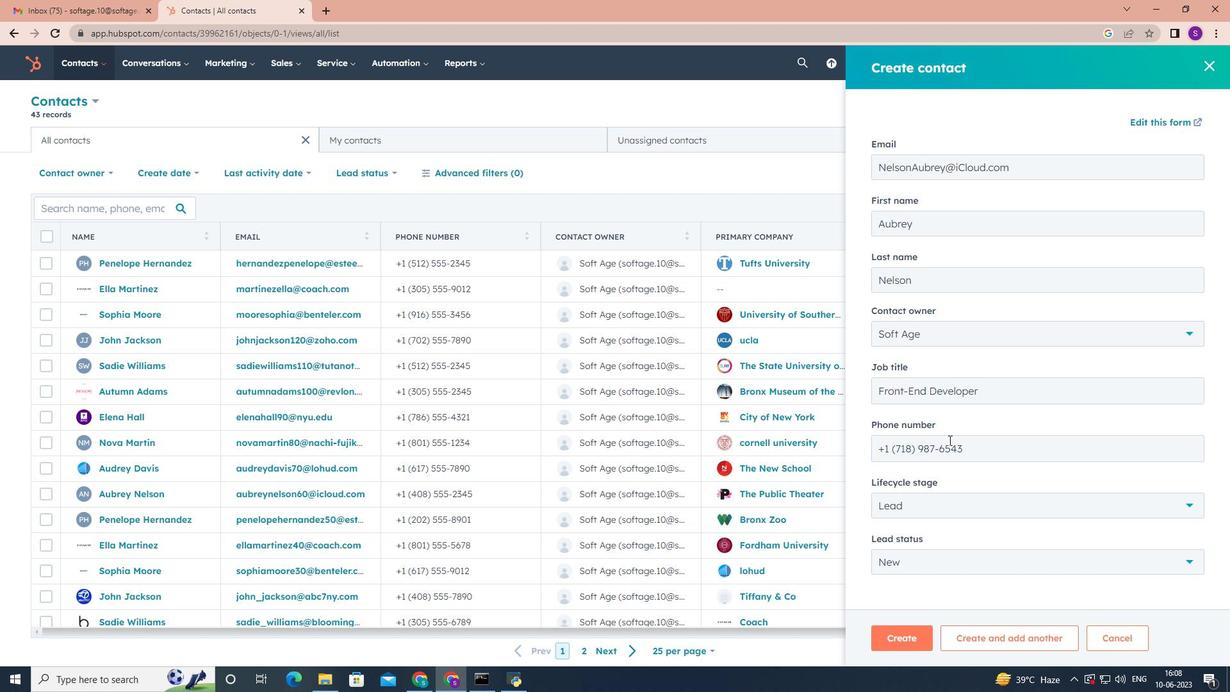 
Action: Mouse scrolled (949, 439) with delta (0, 0)
Screenshot: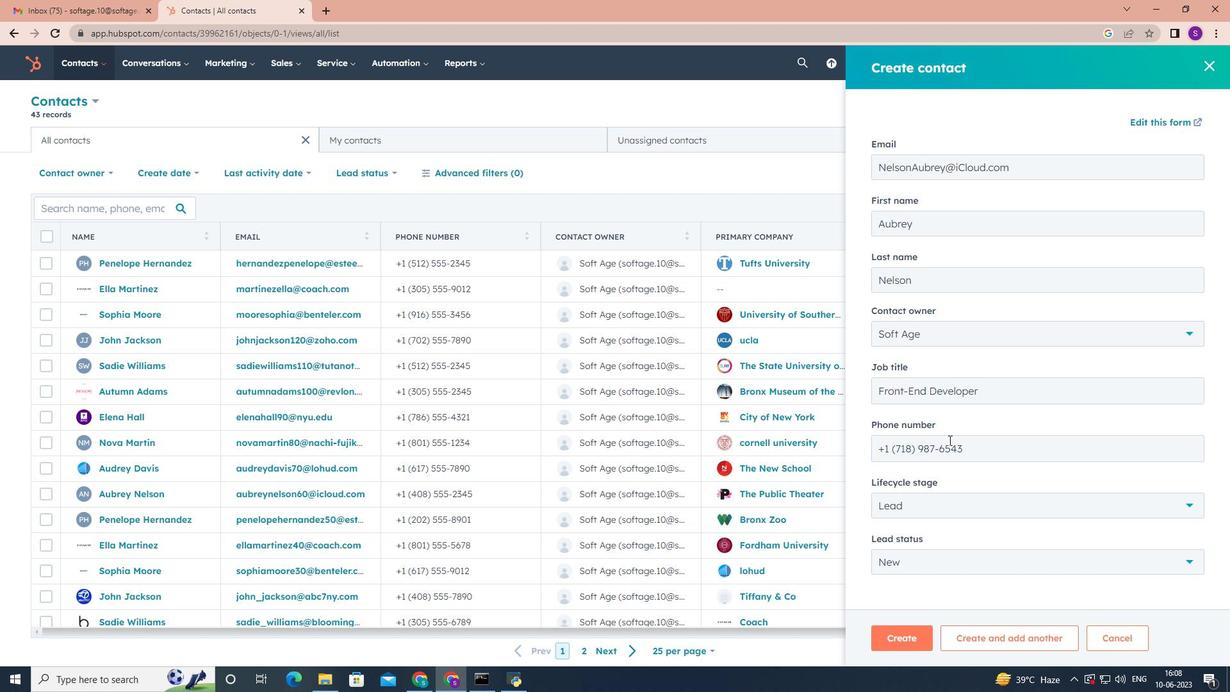
Action: Mouse scrolled (949, 439) with delta (0, 0)
Screenshot: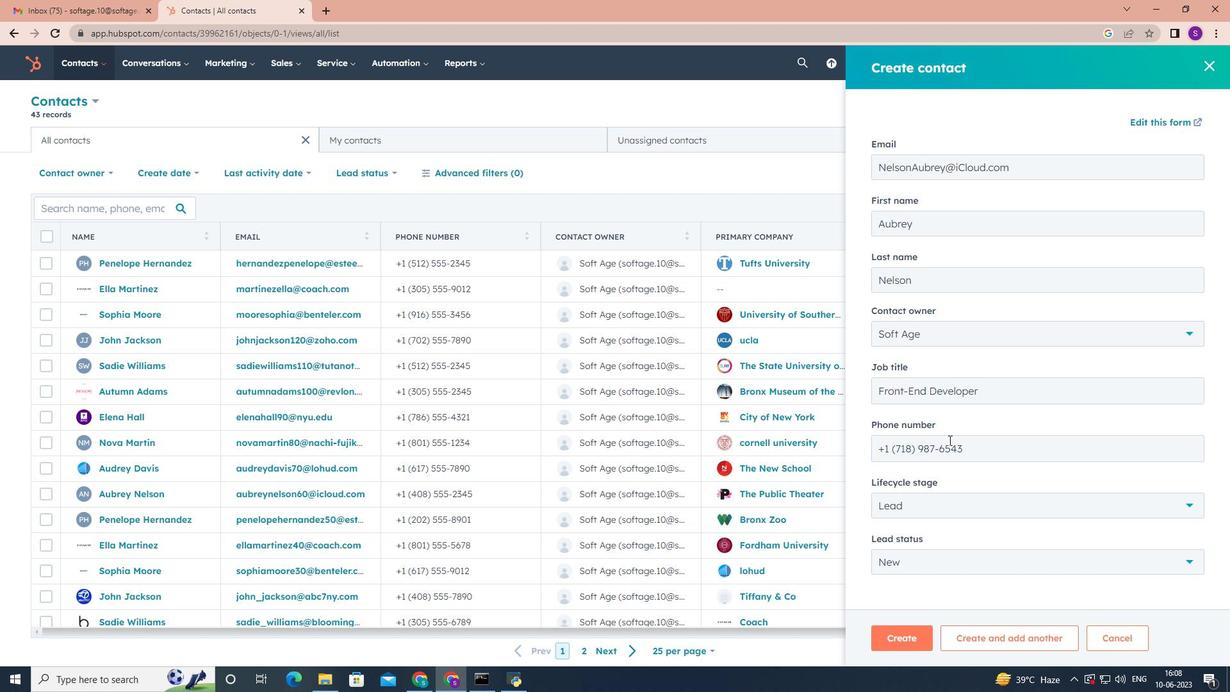 
Action: Mouse scrolled (949, 440) with delta (0, 0)
Screenshot: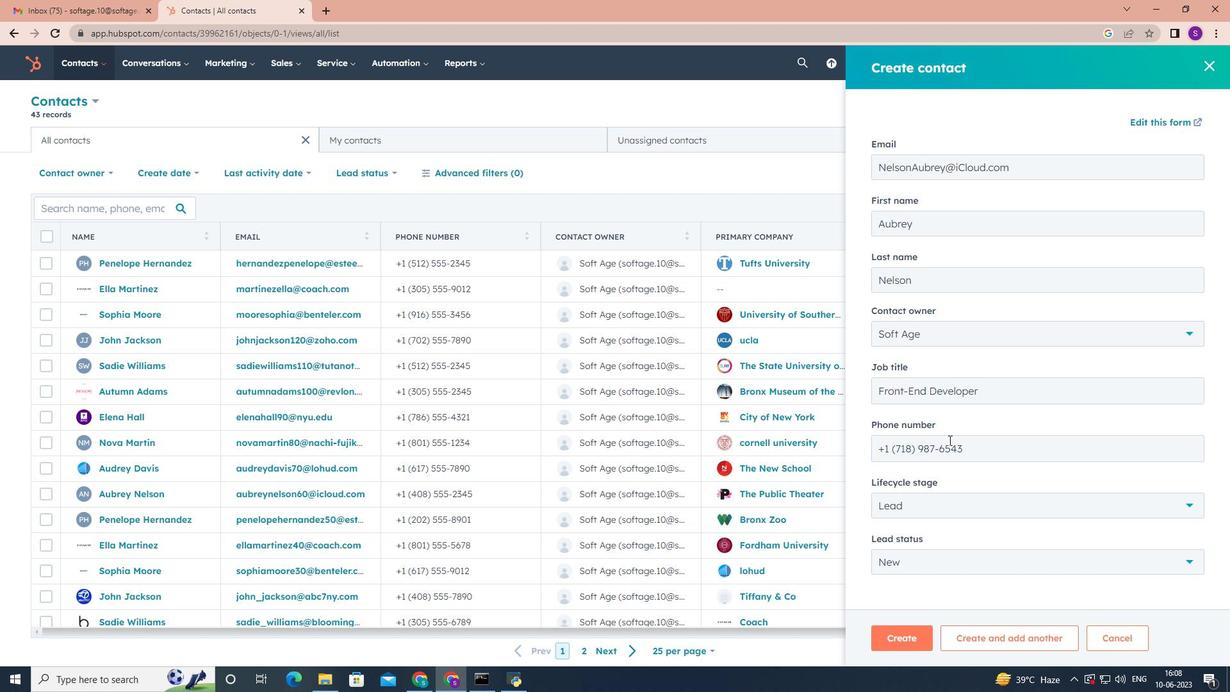 
Action: Mouse scrolled (949, 439) with delta (0, 0)
Screenshot: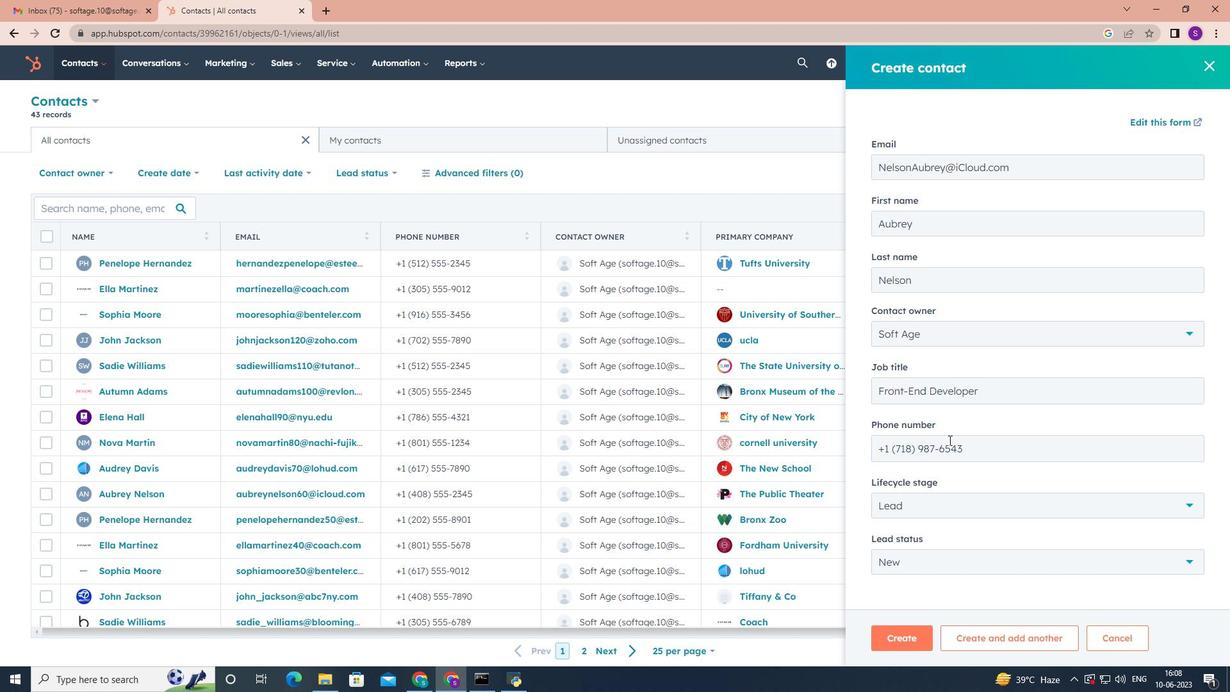 
Action: Mouse moved to (902, 636)
Screenshot: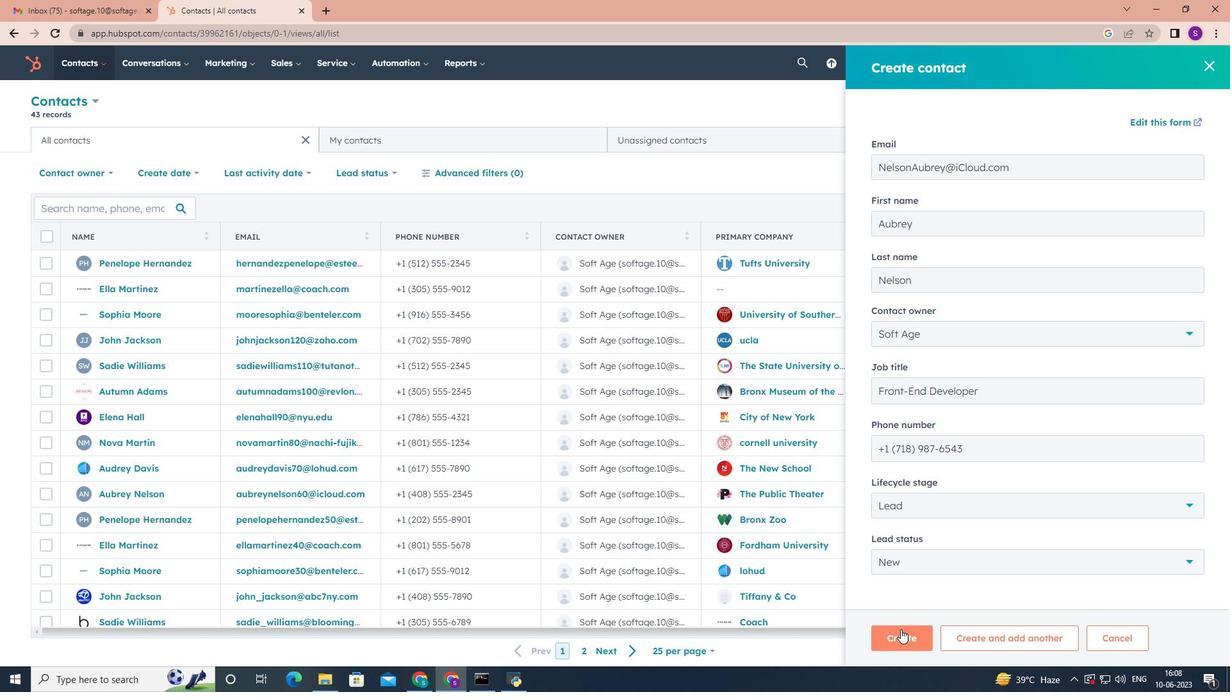 
Action: Mouse pressed left at (902, 636)
Screenshot: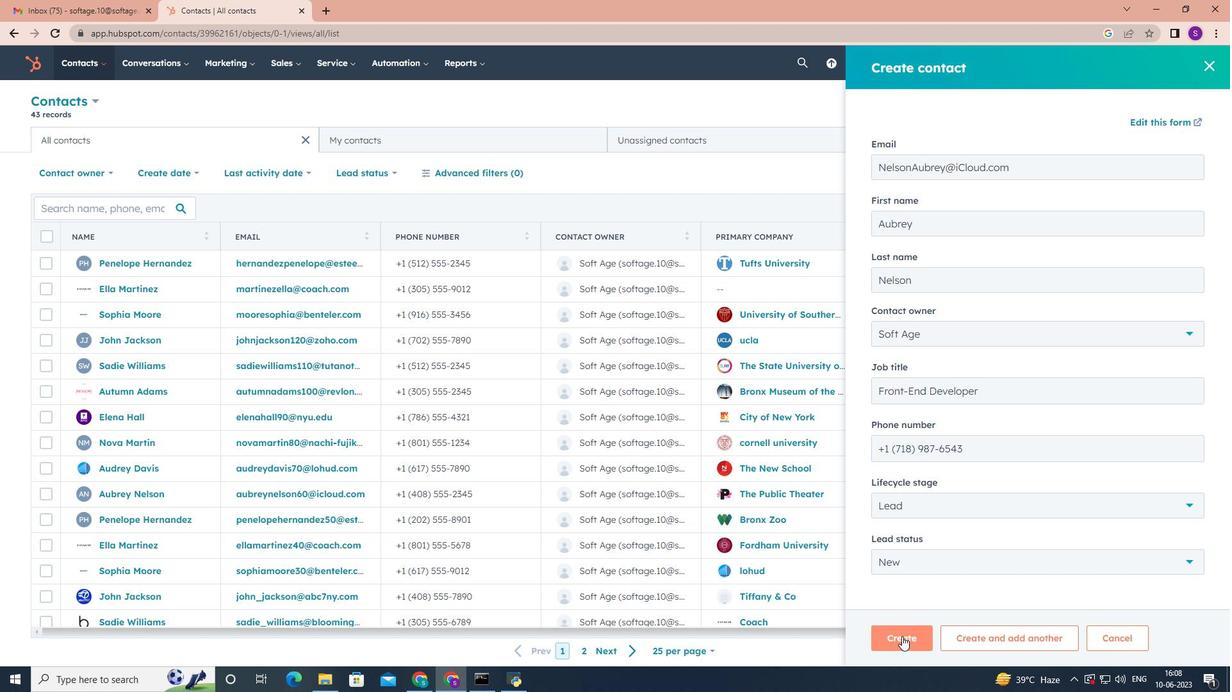 
Action: Mouse moved to (812, 308)
Screenshot: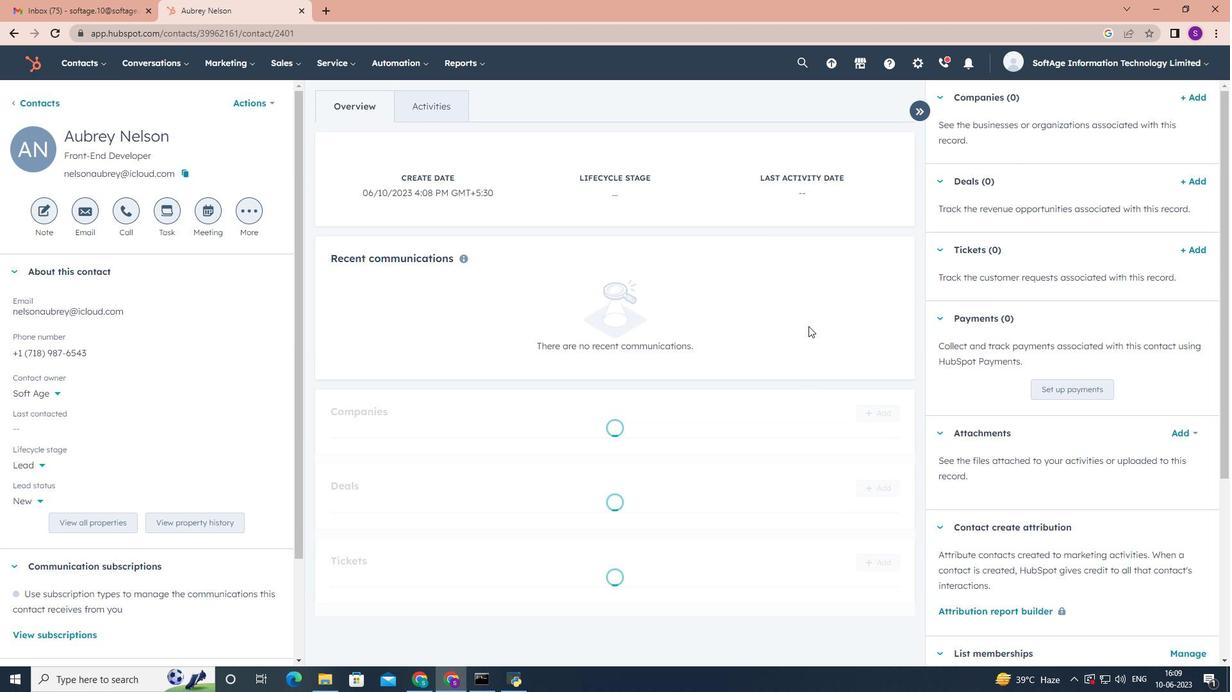 
Action: Mouse scrolled (812, 307) with delta (0, 0)
Screenshot: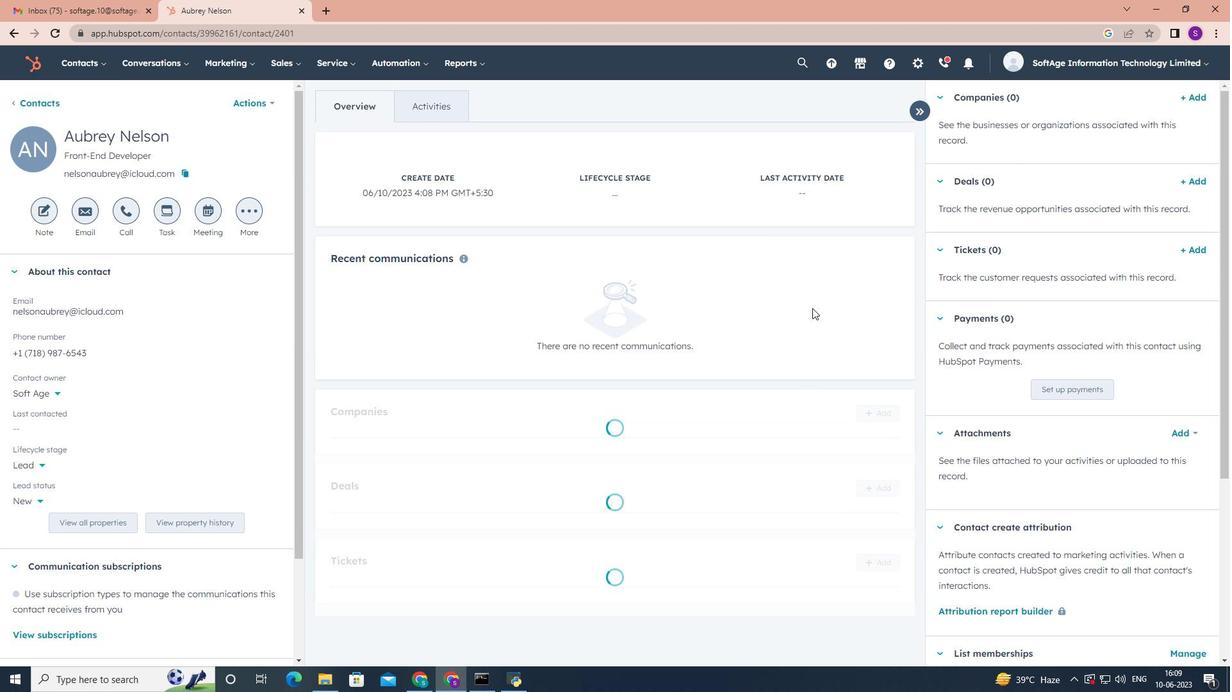 
Action: Mouse scrolled (812, 307) with delta (0, 0)
Screenshot: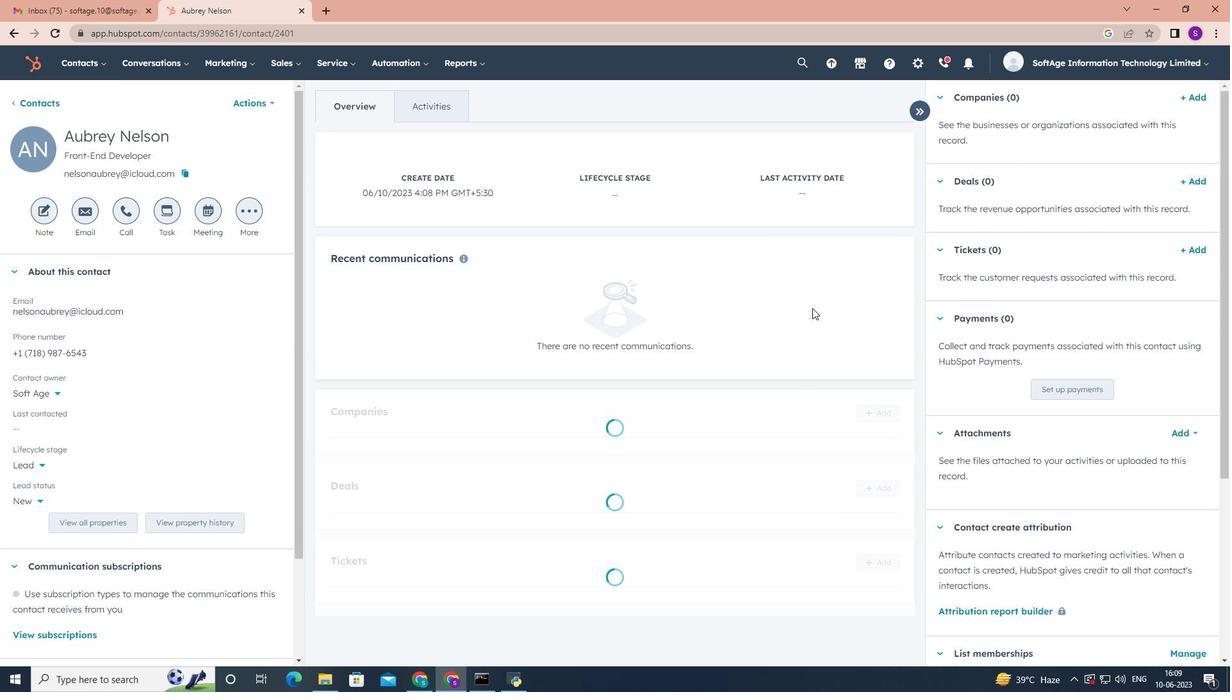 
Action: Mouse scrolled (812, 307) with delta (0, 0)
Screenshot: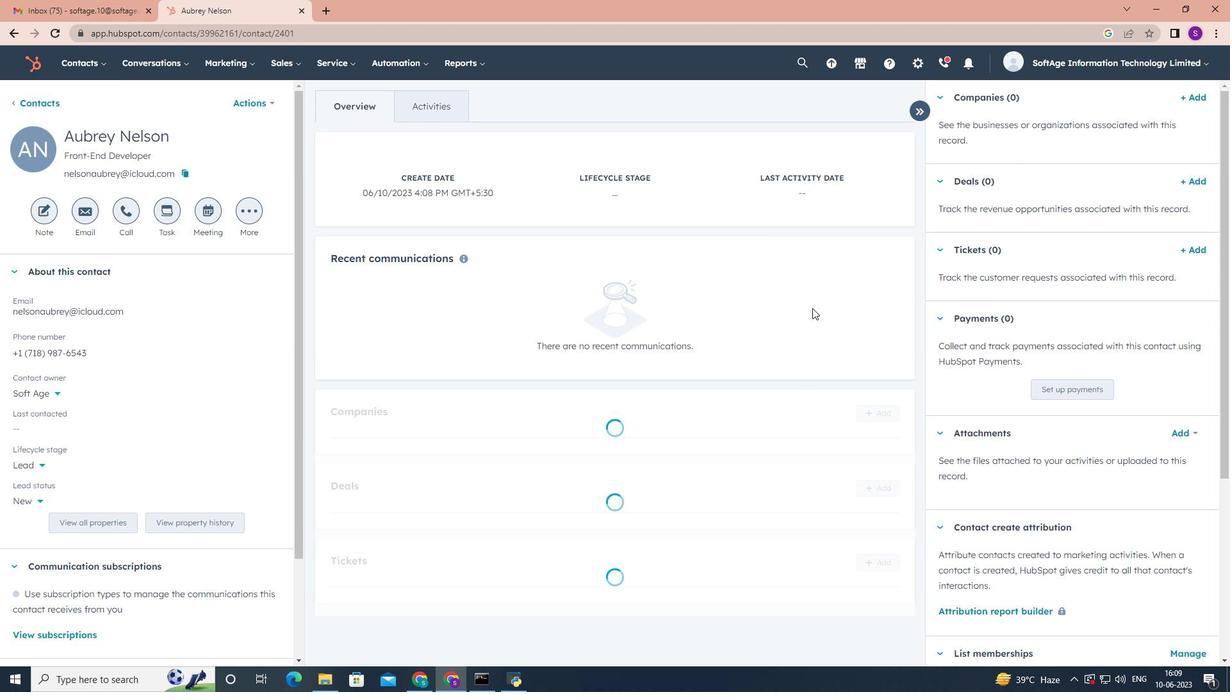 
Action: Mouse moved to (813, 308)
Screenshot: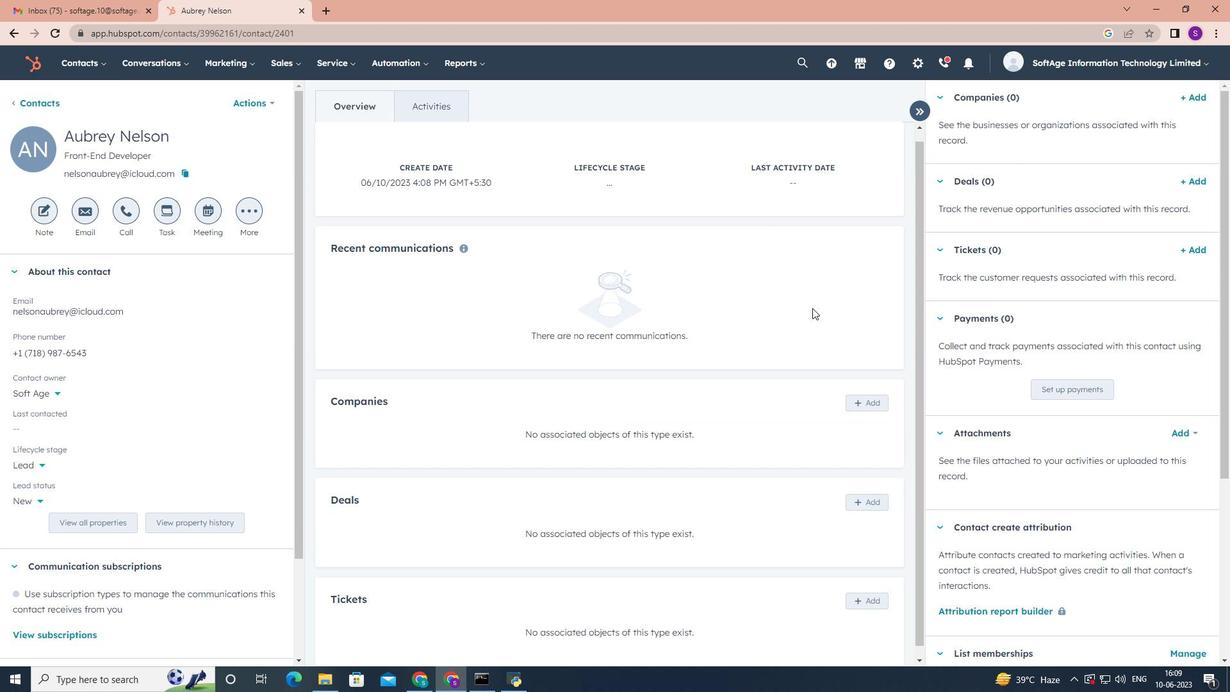 
Action: Mouse scrolled (813, 308) with delta (0, 0)
Screenshot: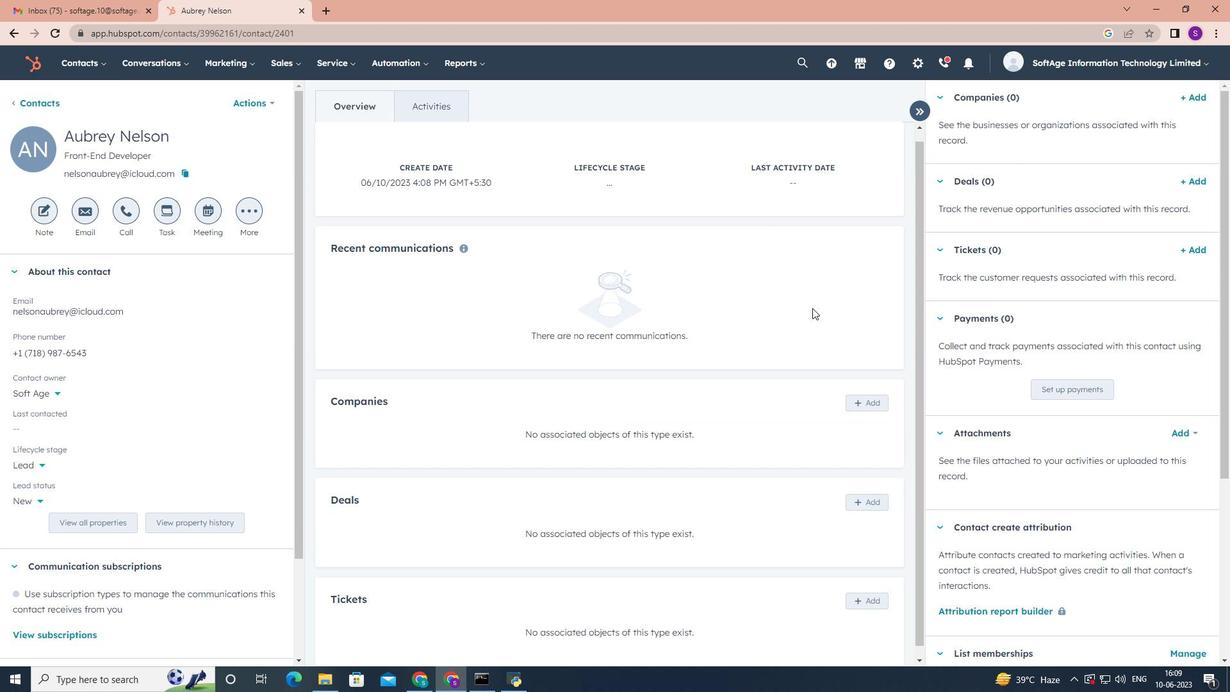 
Action: Mouse moved to (850, 393)
Screenshot: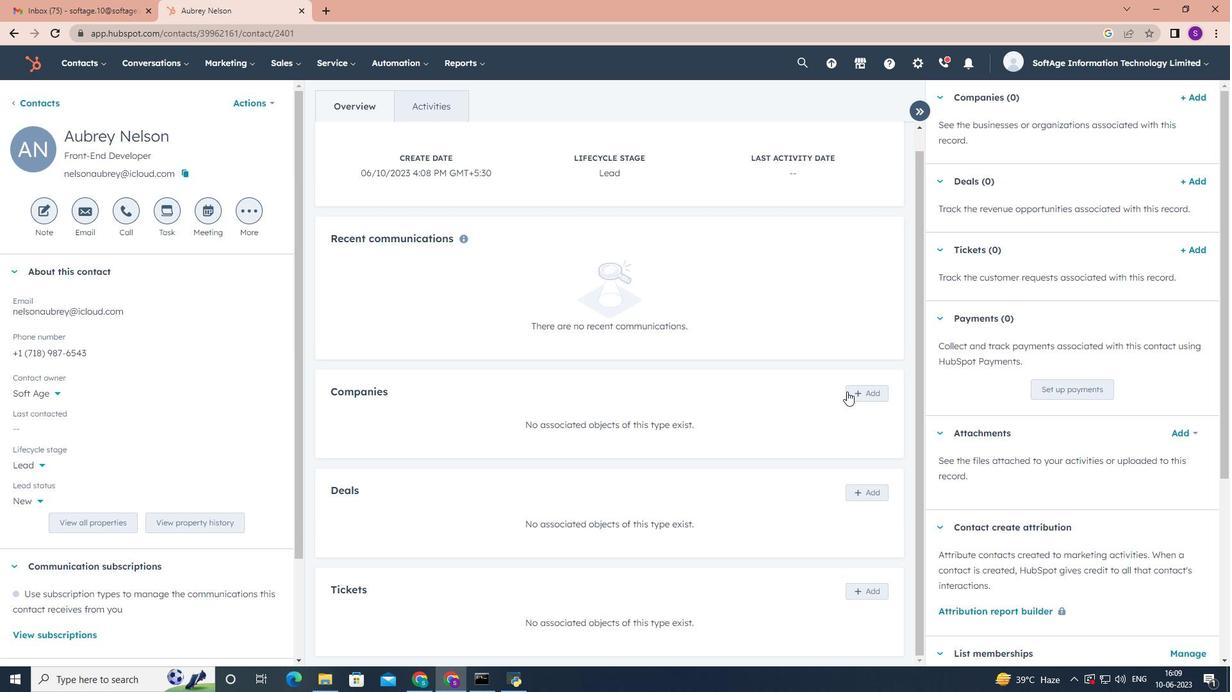 
Action: Mouse pressed left at (850, 393)
Screenshot: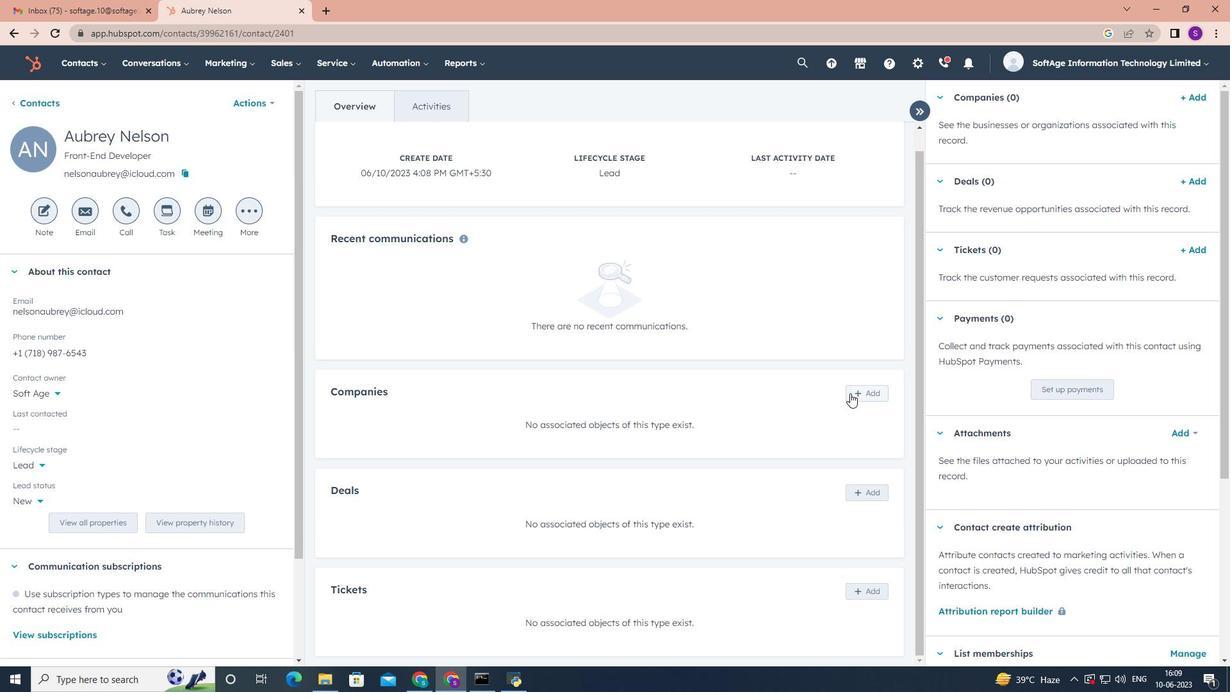 
Action: Mouse moved to (942, 132)
Screenshot: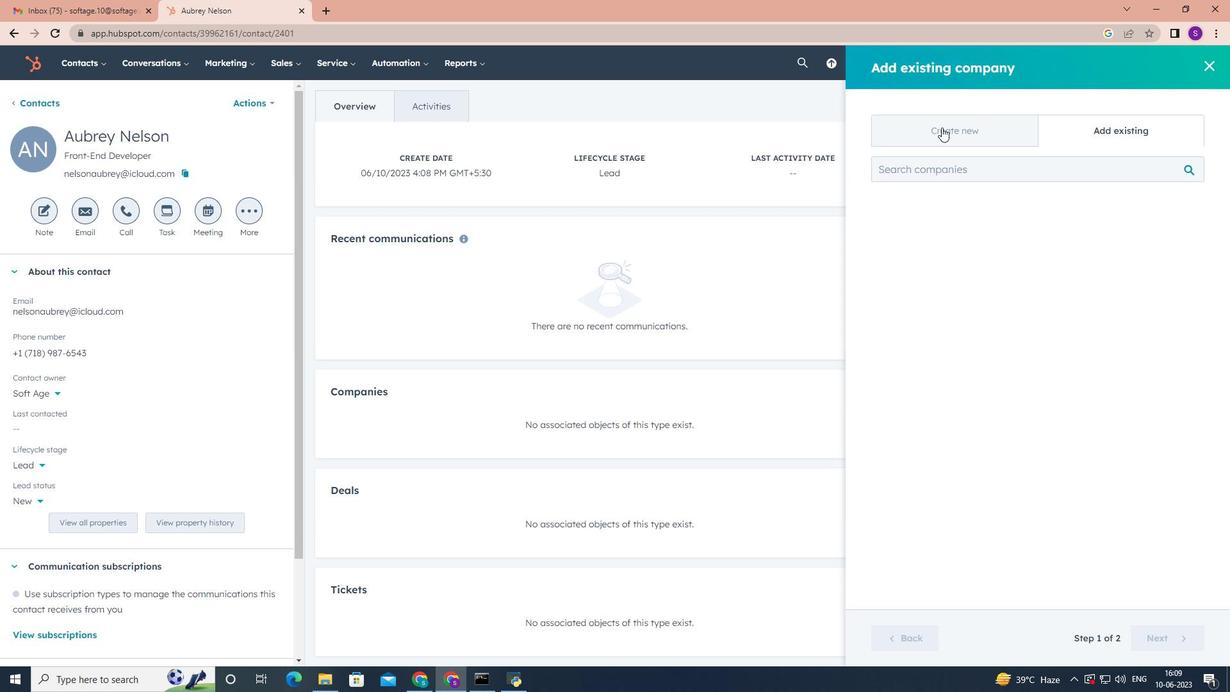 
Action: Mouse pressed left at (942, 132)
Screenshot: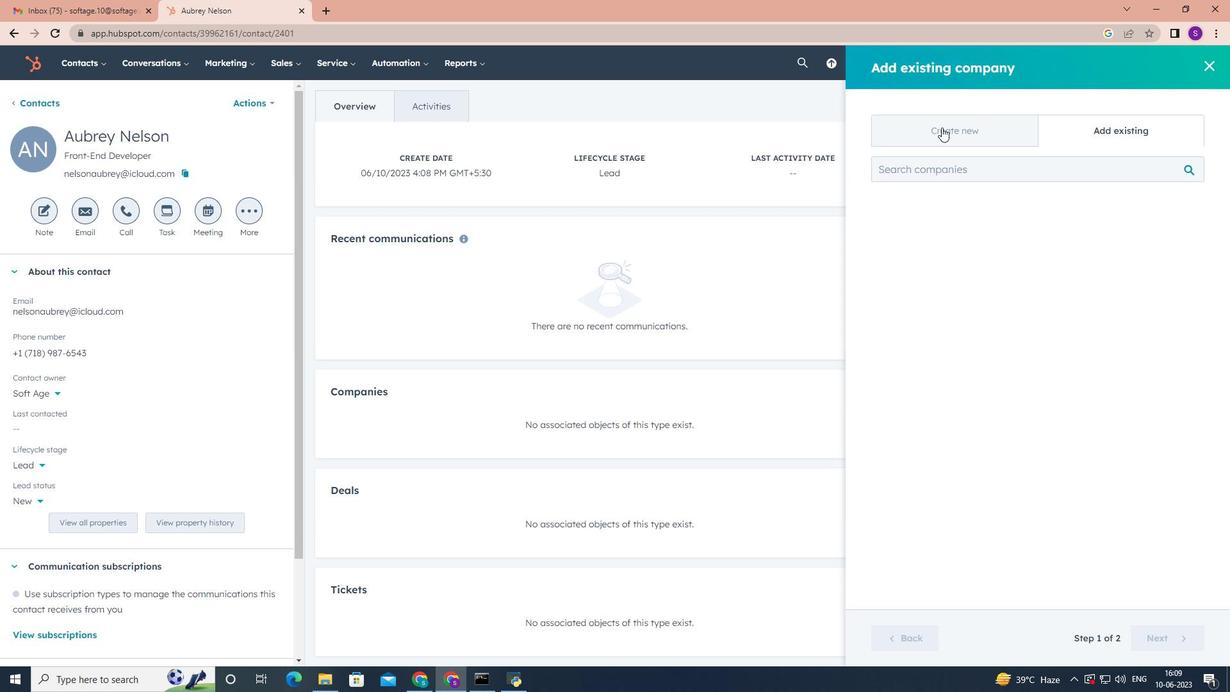 
Action: Mouse moved to (956, 204)
Screenshot: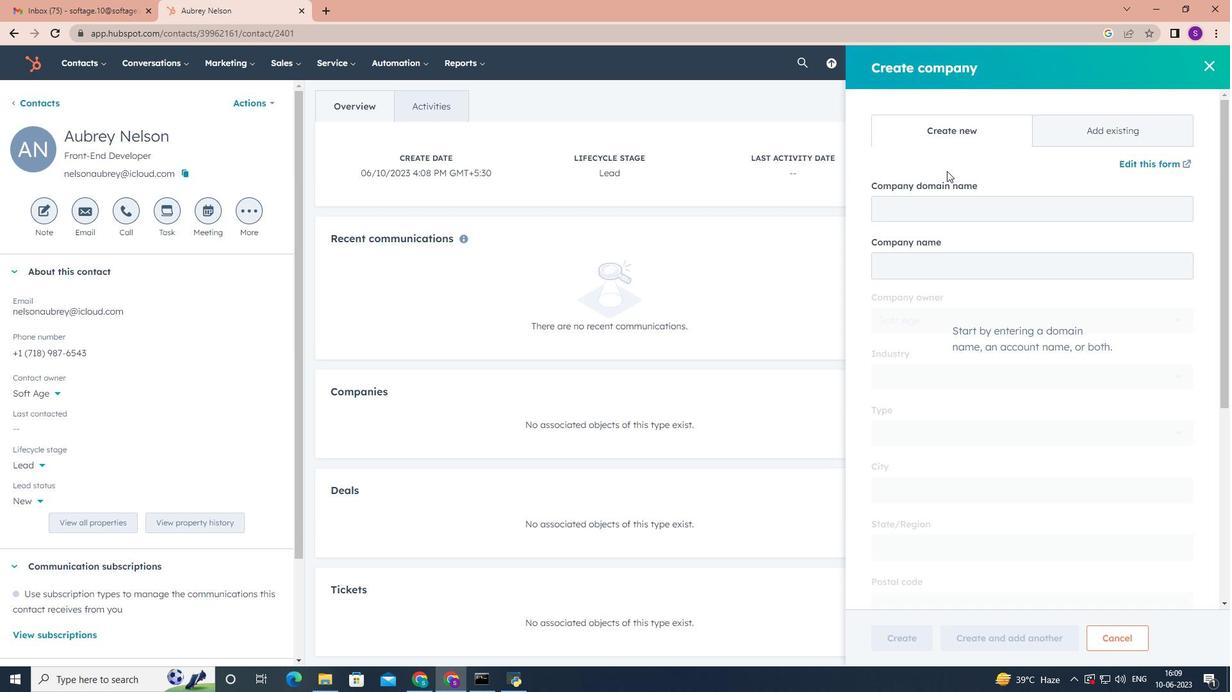 
Action: Mouse pressed left at (956, 204)
Screenshot: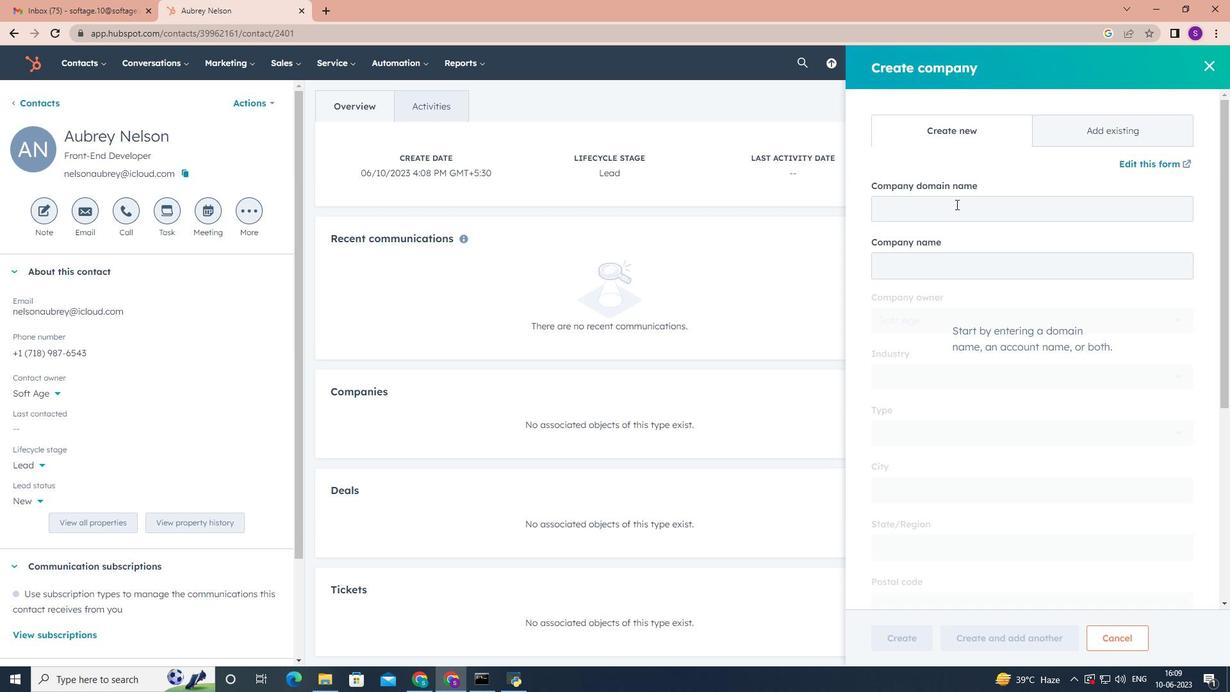 
Action: Key pressed uconn.edu
Screenshot: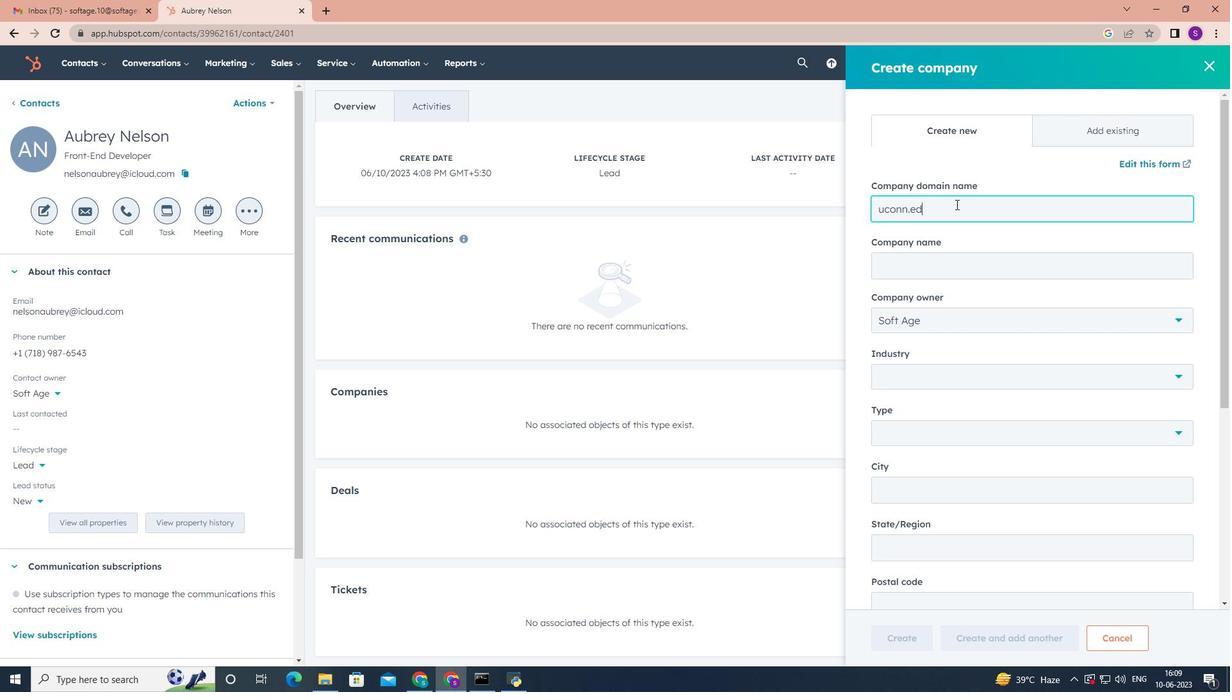 
Action: Mouse scrolled (956, 203) with delta (0, 0)
Screenshot: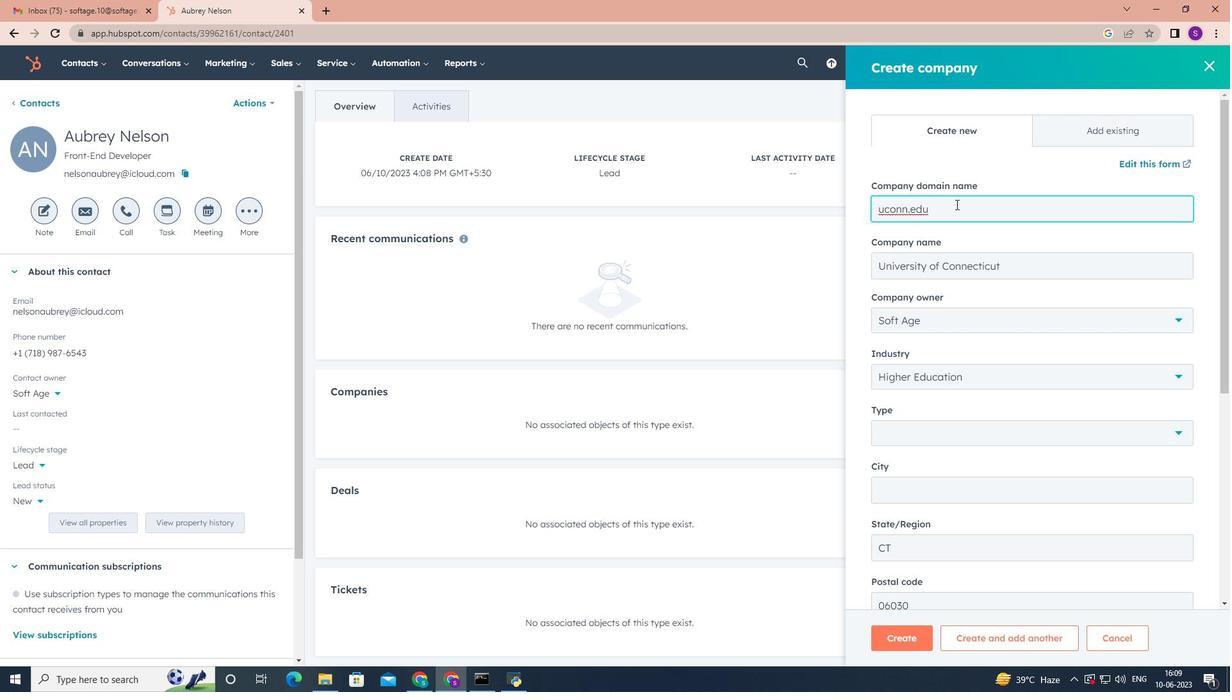
Action: Mouse scrolled (956, 203) with delta (0, 0)
Screenshot: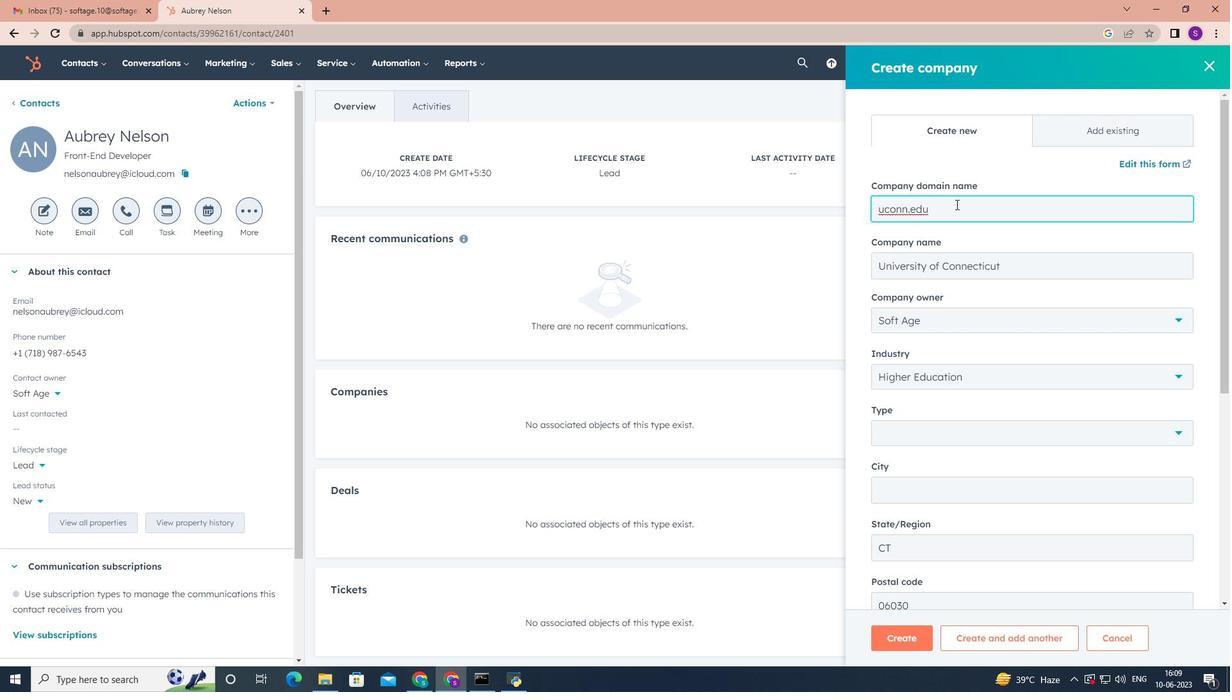 
Action: Mouse scrolled (956, 203) with delta (0, 0)
Screenshot: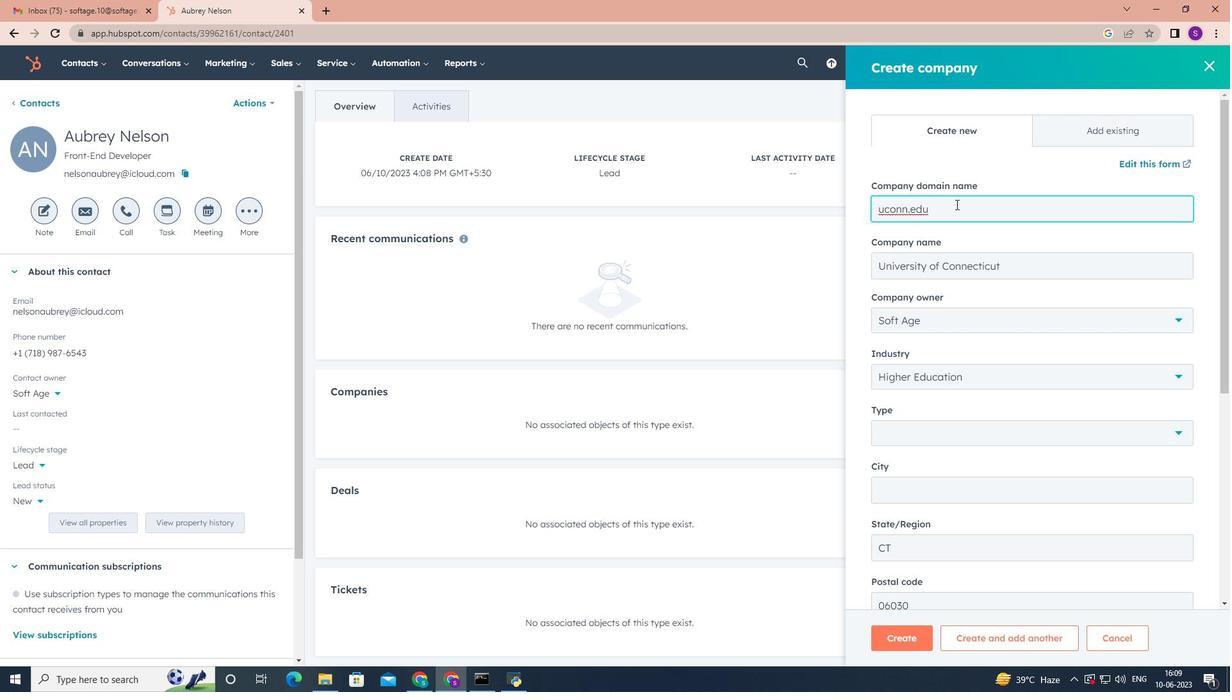 
Action: Mouse scrolled (956, 203) with delta (0, 0)
Screenshot: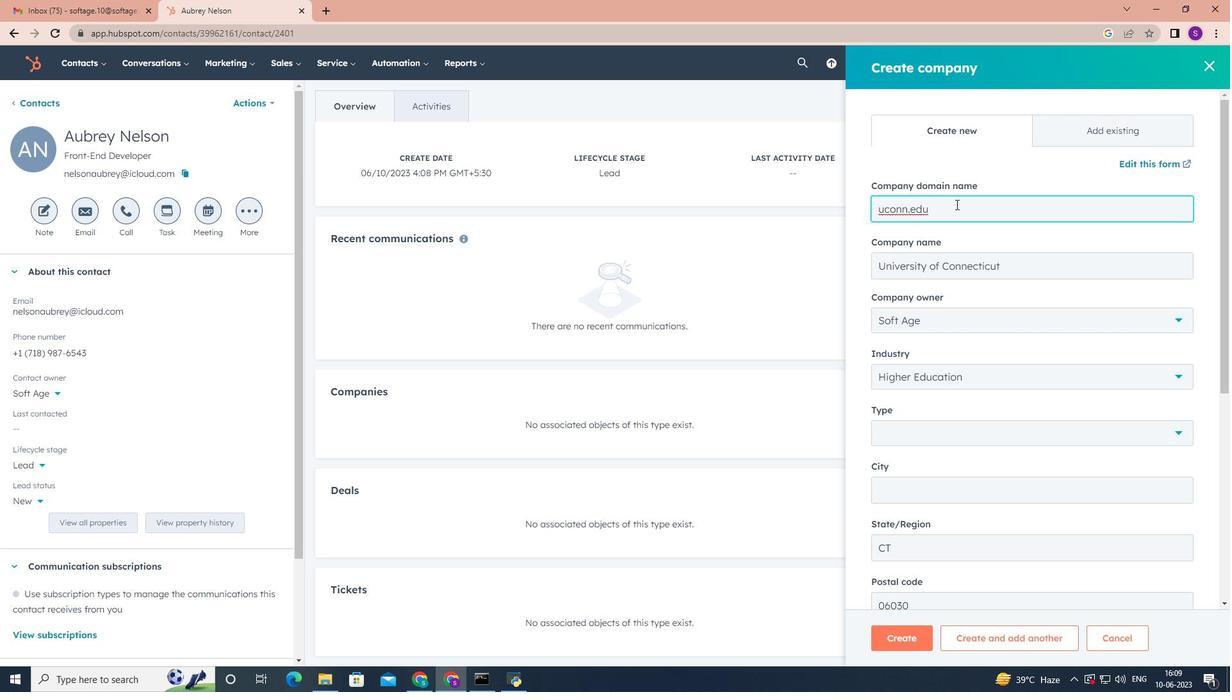 
Action: Mouse moved to (1034, 174)
Screenshot: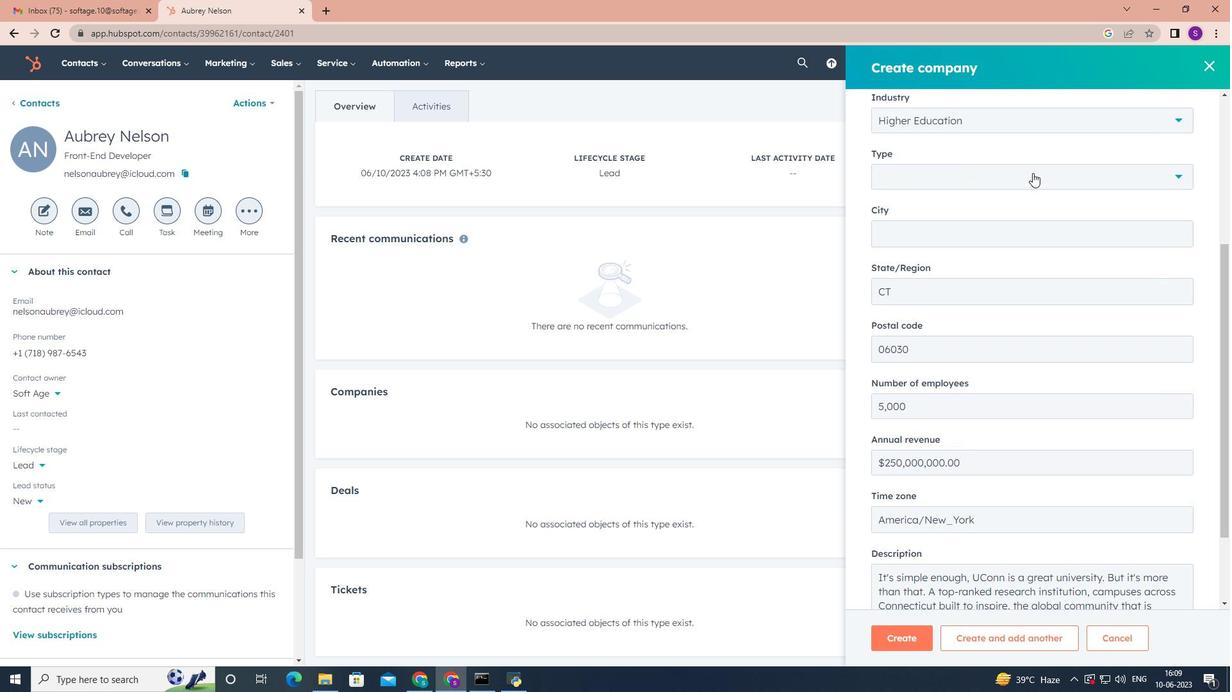 
Action: Mouse pressed left at (1034, 174)
Screenshot: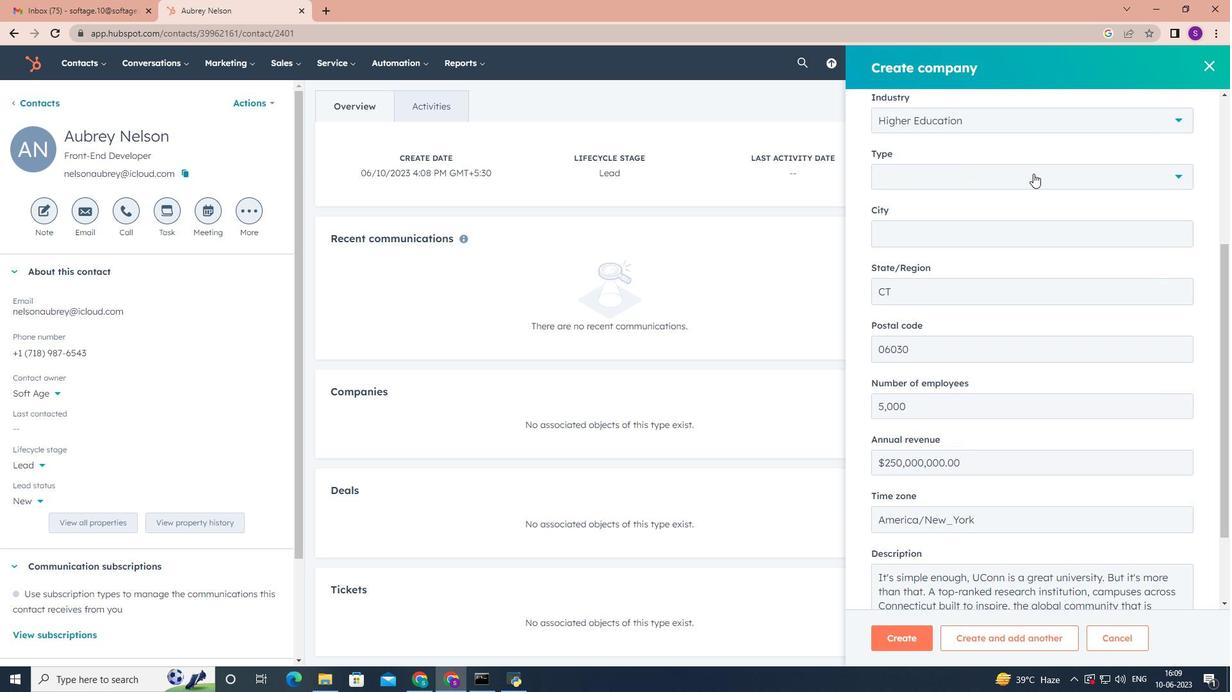 
Action: Mouse moved to (956, 272)
Screenshot: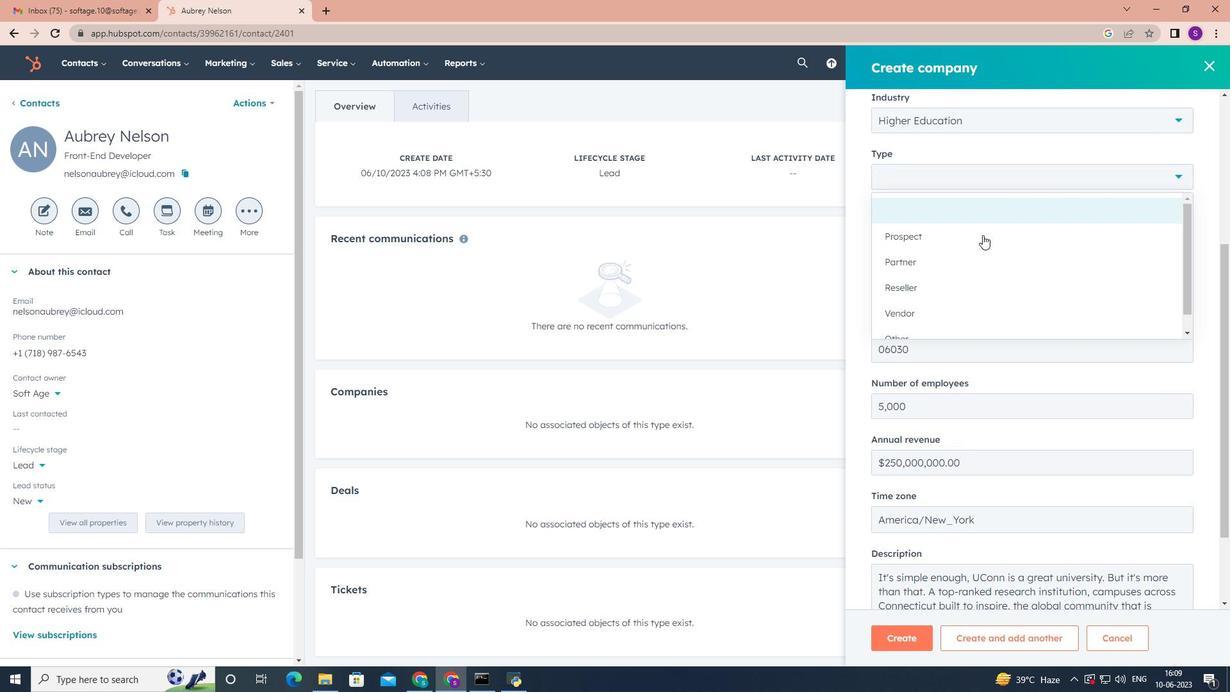 
Action: Mouse scrolled (956, 271) with delta (0, 0)
Screenshot: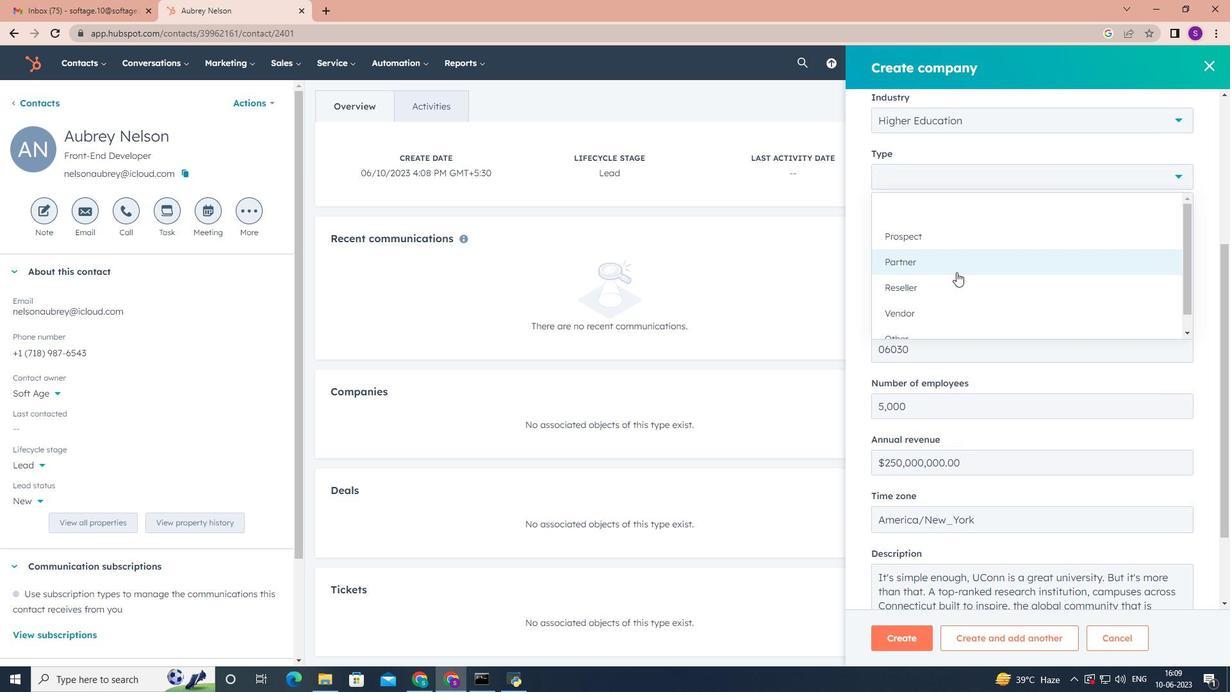 
Action: Mouse moved to (955, 273)
Screenshot: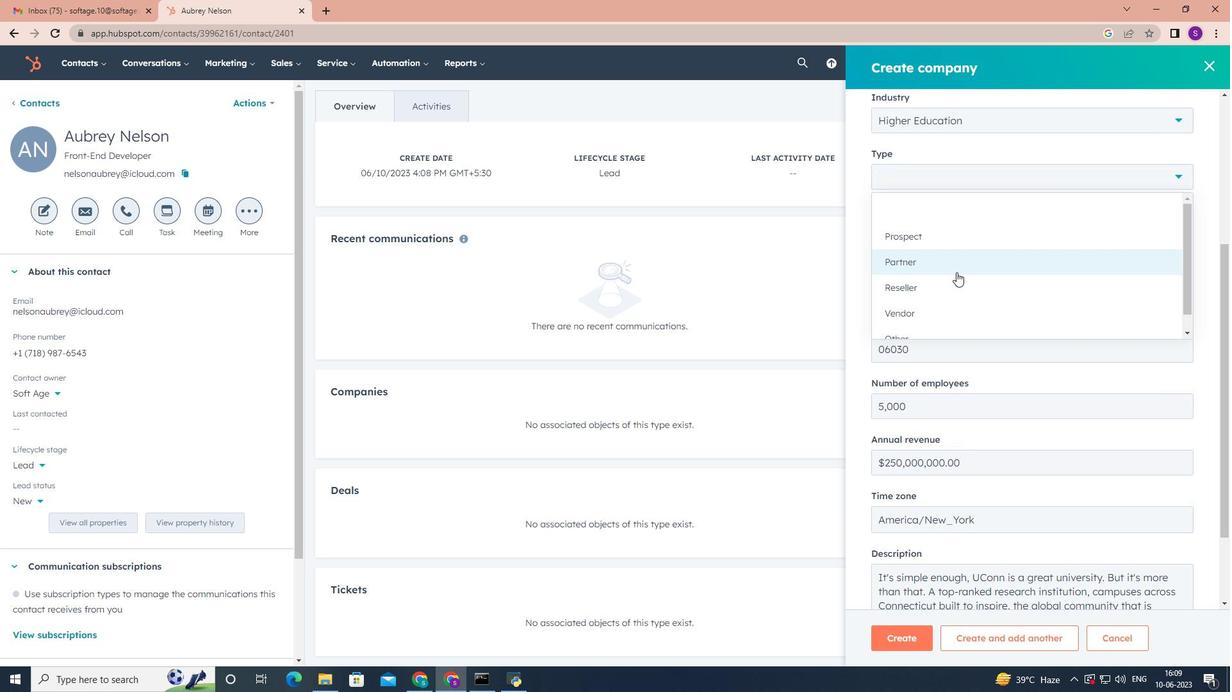 
Action: Mouse scrolled (956, 271) with delta (0, 0)
Screenshot: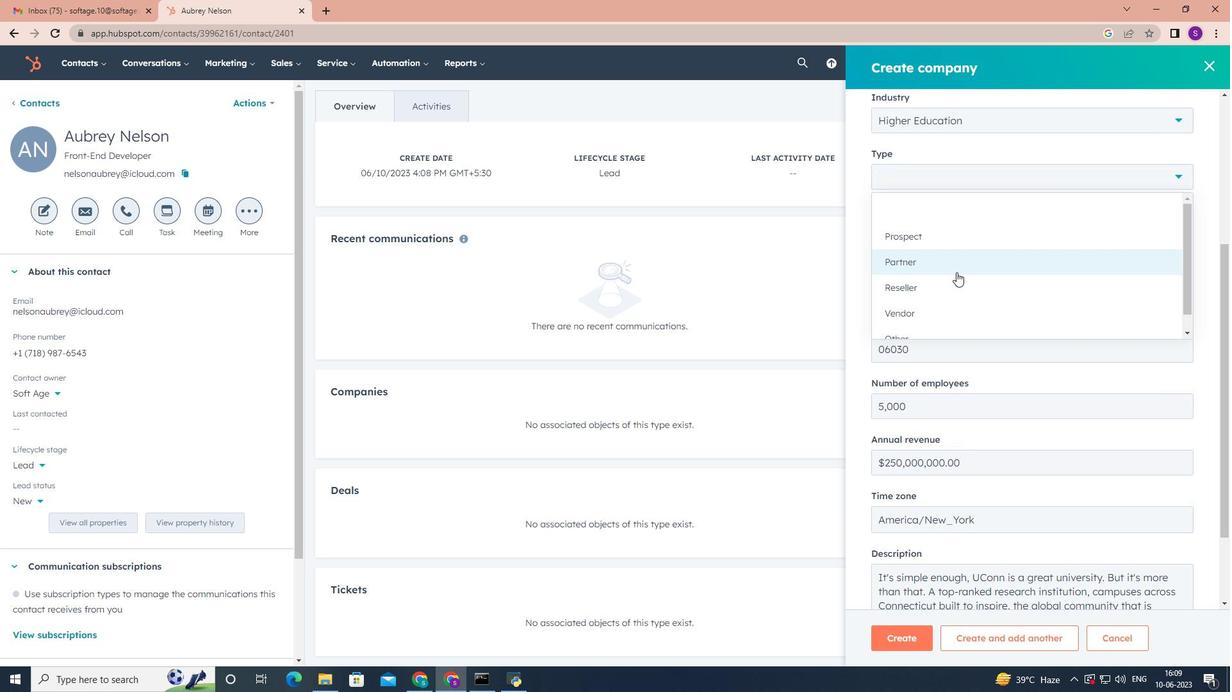 
Action: Mouse moved to (955, 273)
Screenshot: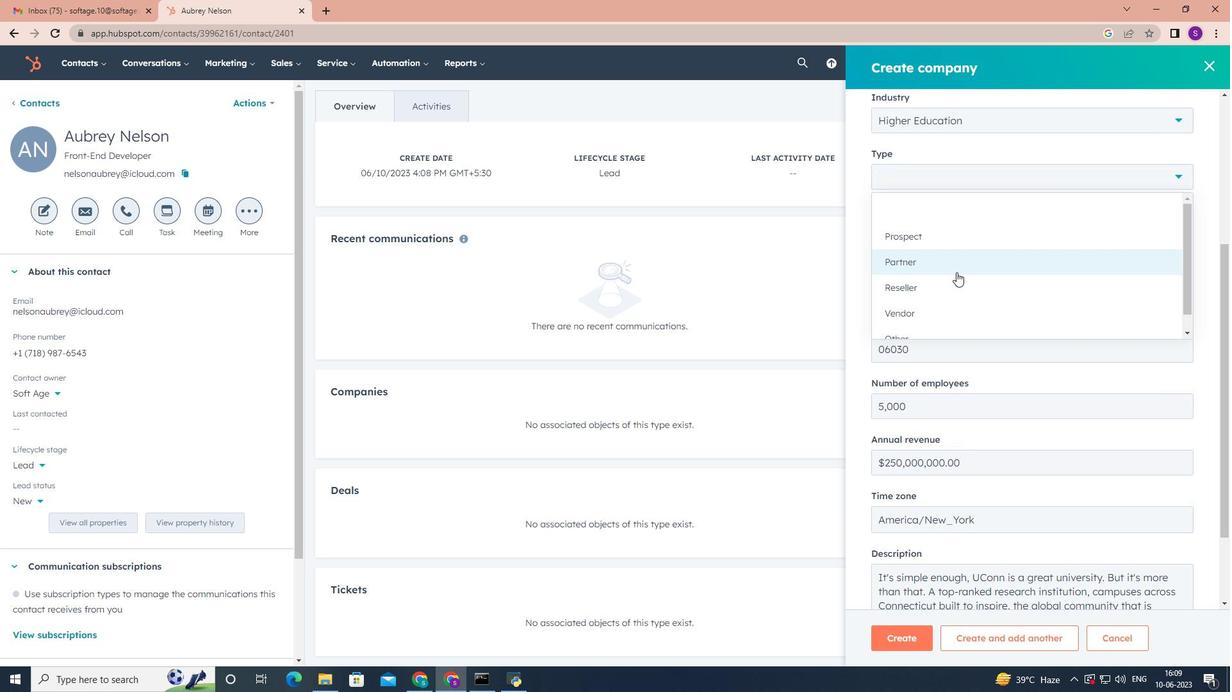 
Action: Mouse scrolled (956, 271) with delta (0, 0)
Screenshot: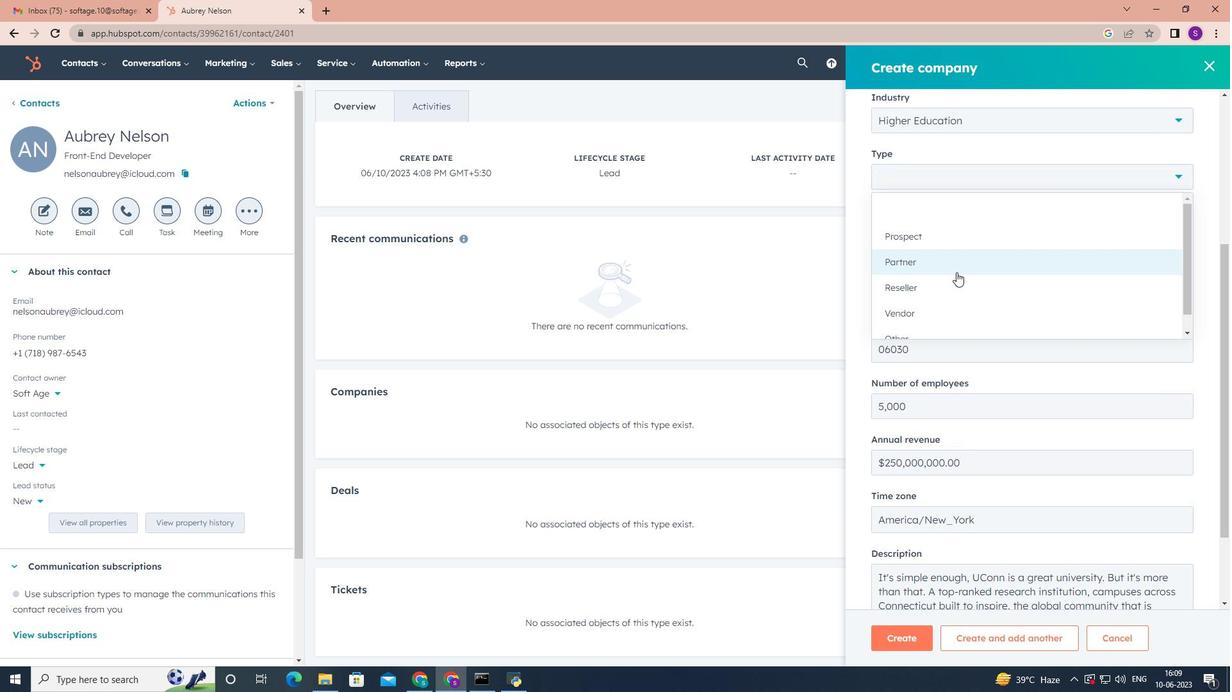 
Action: Mouse moved to (954, 274)
Screenshot: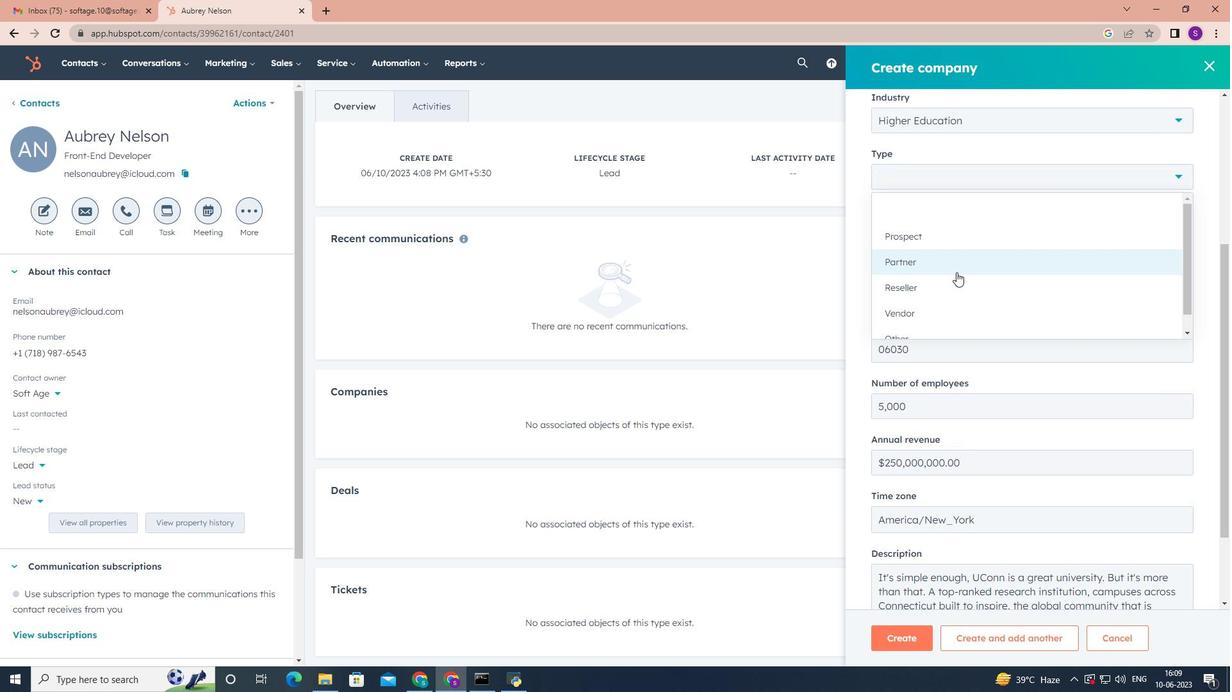 
Action: Mouse scrolled (956, 271) with delta (0, 0)
Screenshot: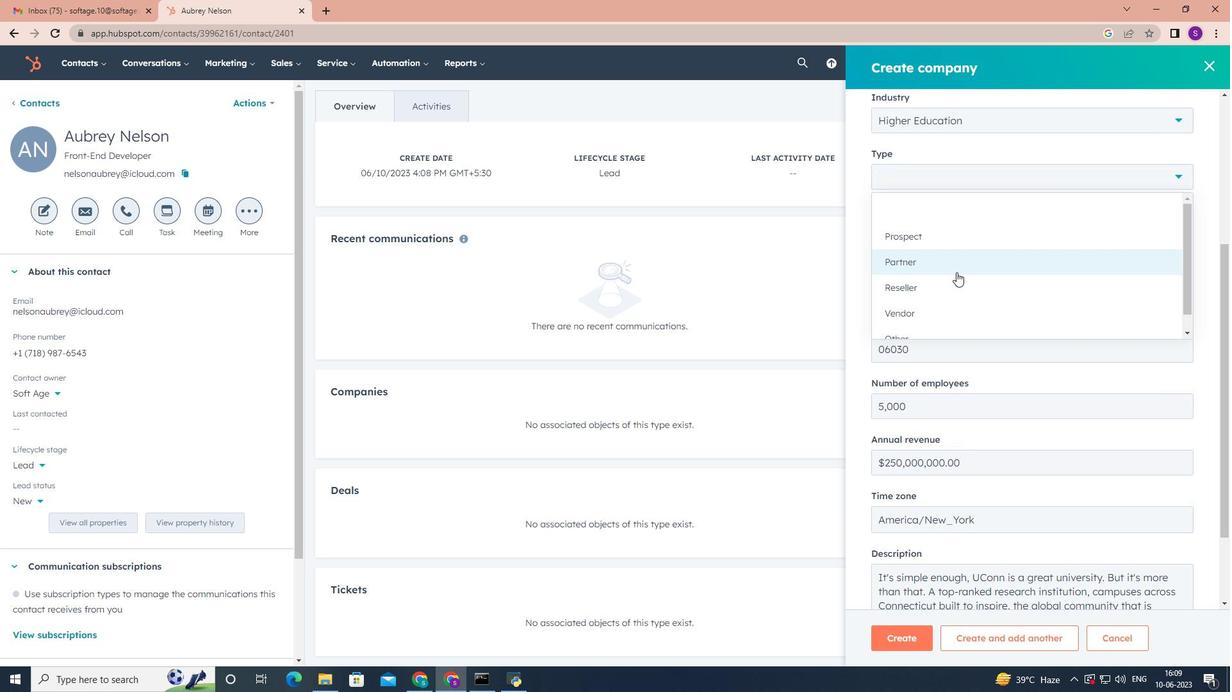 
Action: Mouse moved to (949, 290)
Screenshot: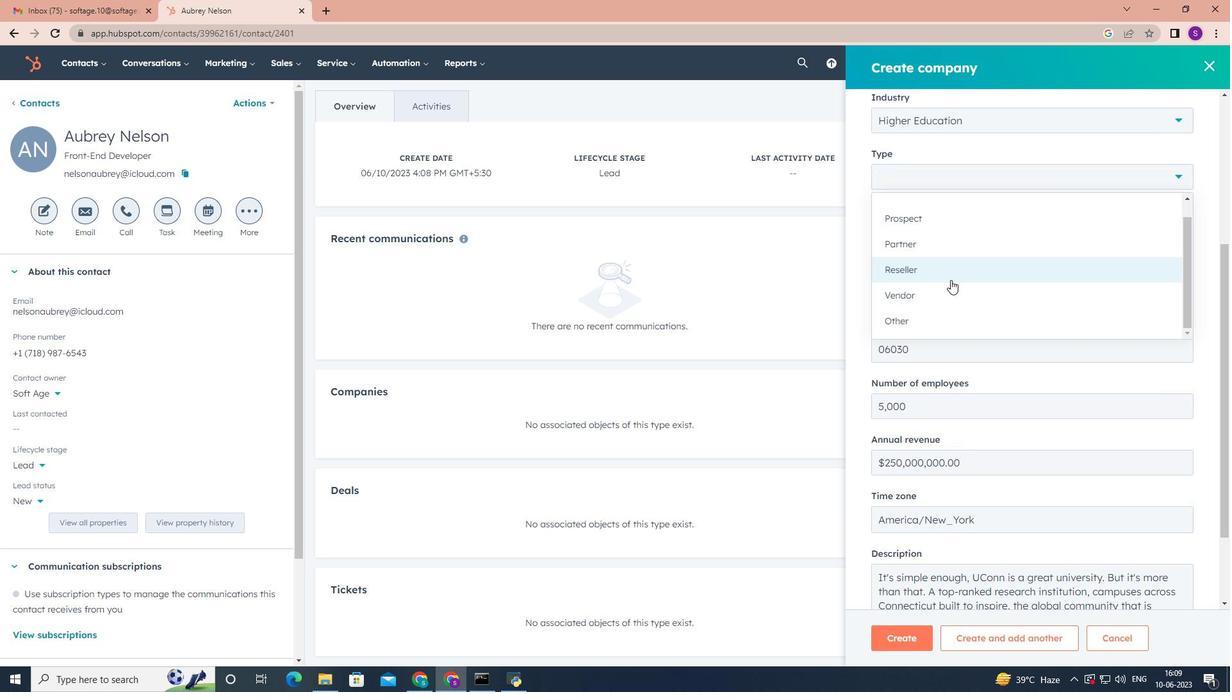 
Action: Mouse scrolled (949, 290) with delta (0, 0)
Screenshot: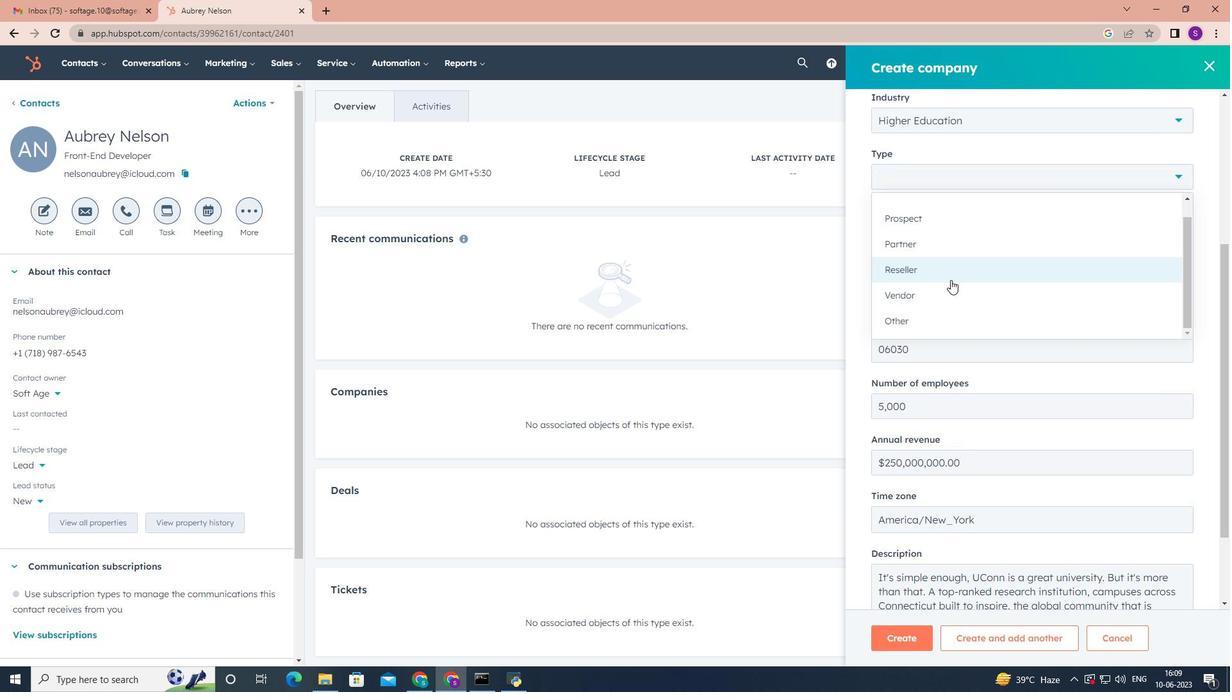 
Action: Mouse moved to (949, 292)
Screenshot: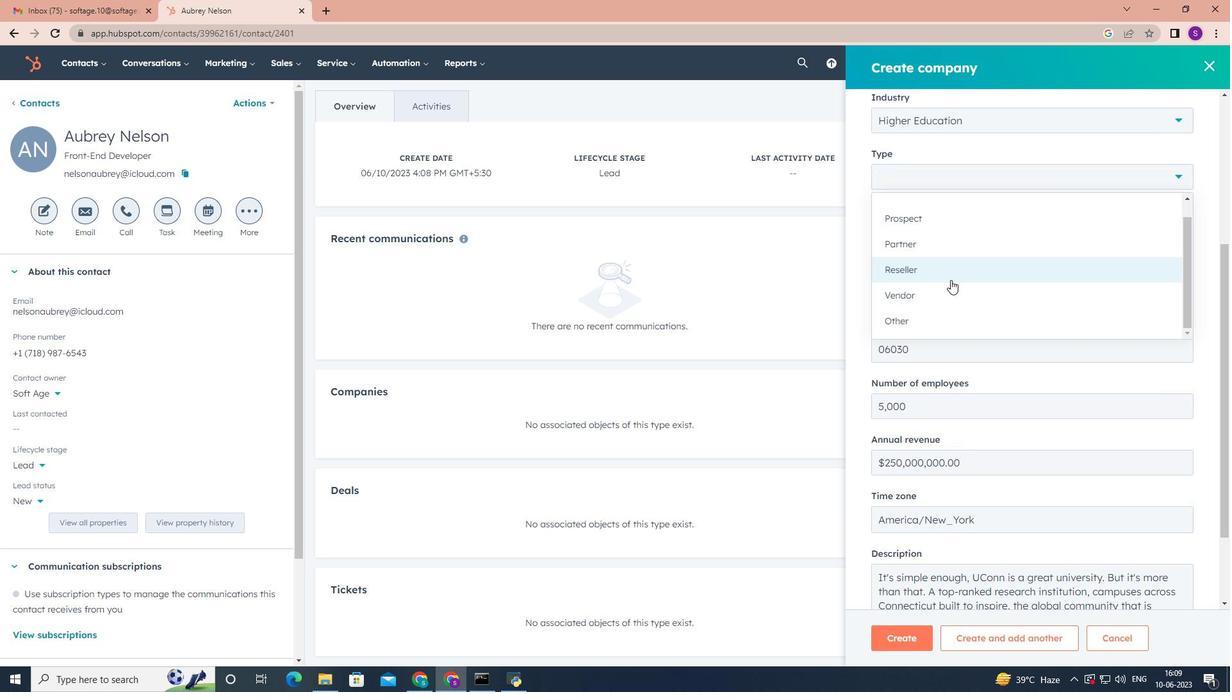 
Action: Mouse scrolled (949, 292) with delta (0, 0)
Screenshot: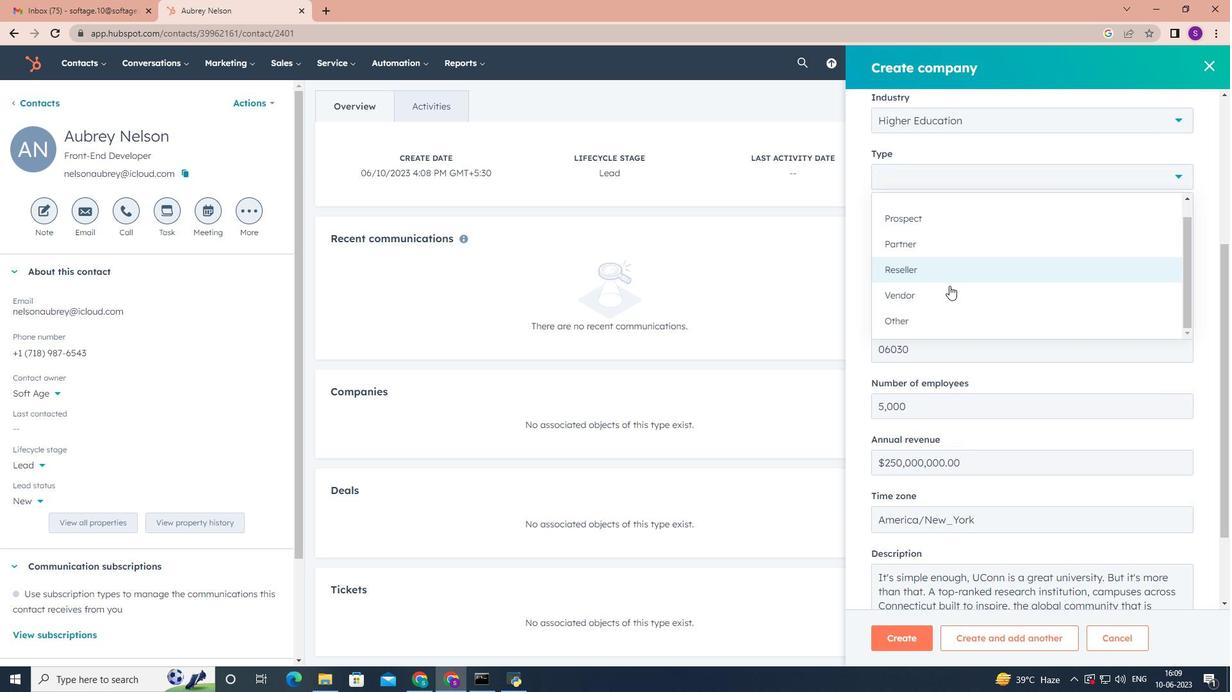 
Action: Mouse moved to (949, 293)
Screenshot: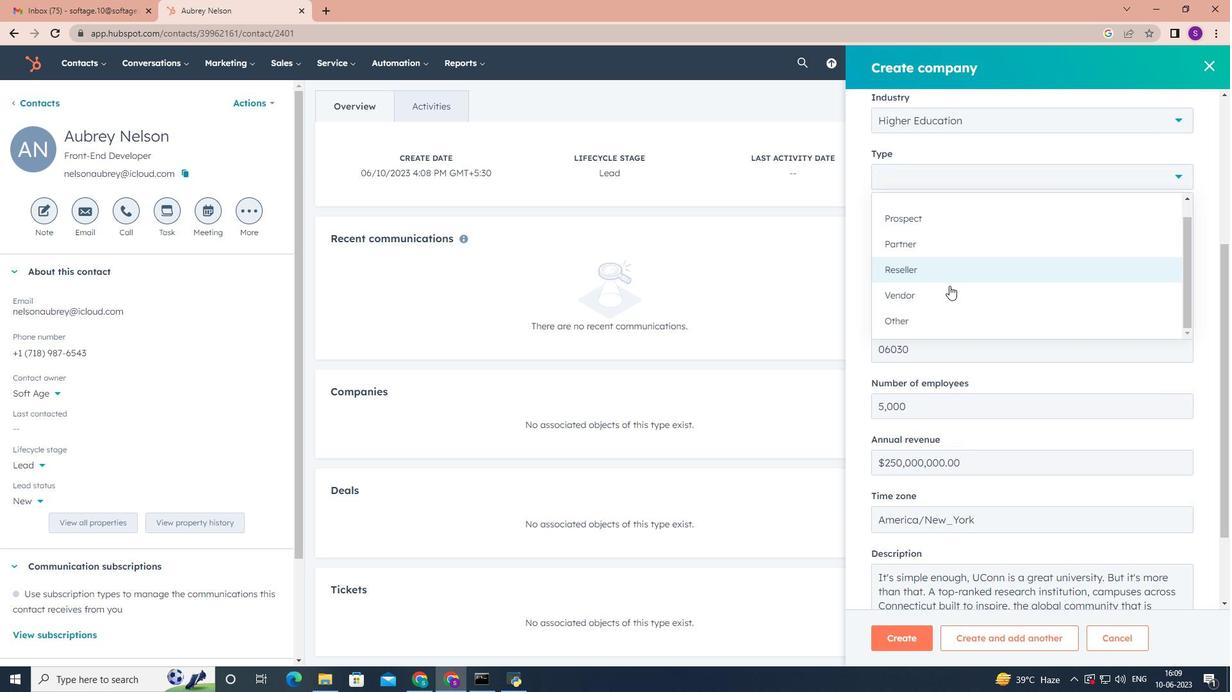 
Action: Mouse scrolled (949, 292) with delta (0, 0)
Screenshot: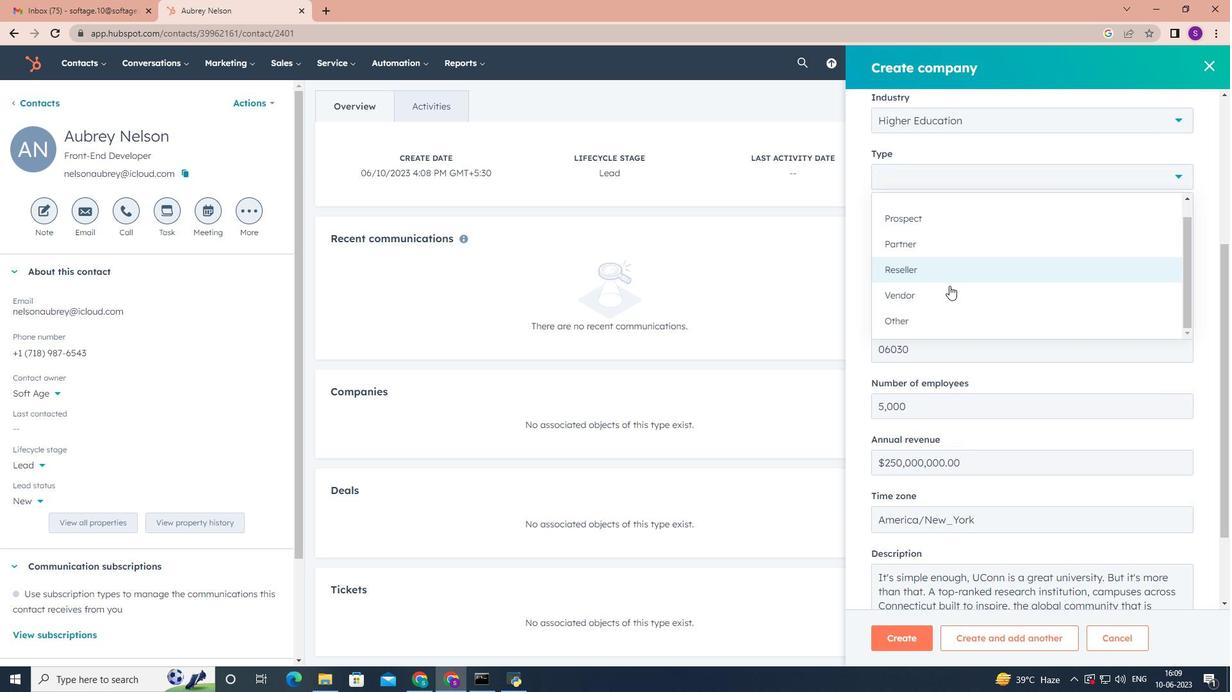 
Action: Mouse moved to (933, 315)
Screenshot: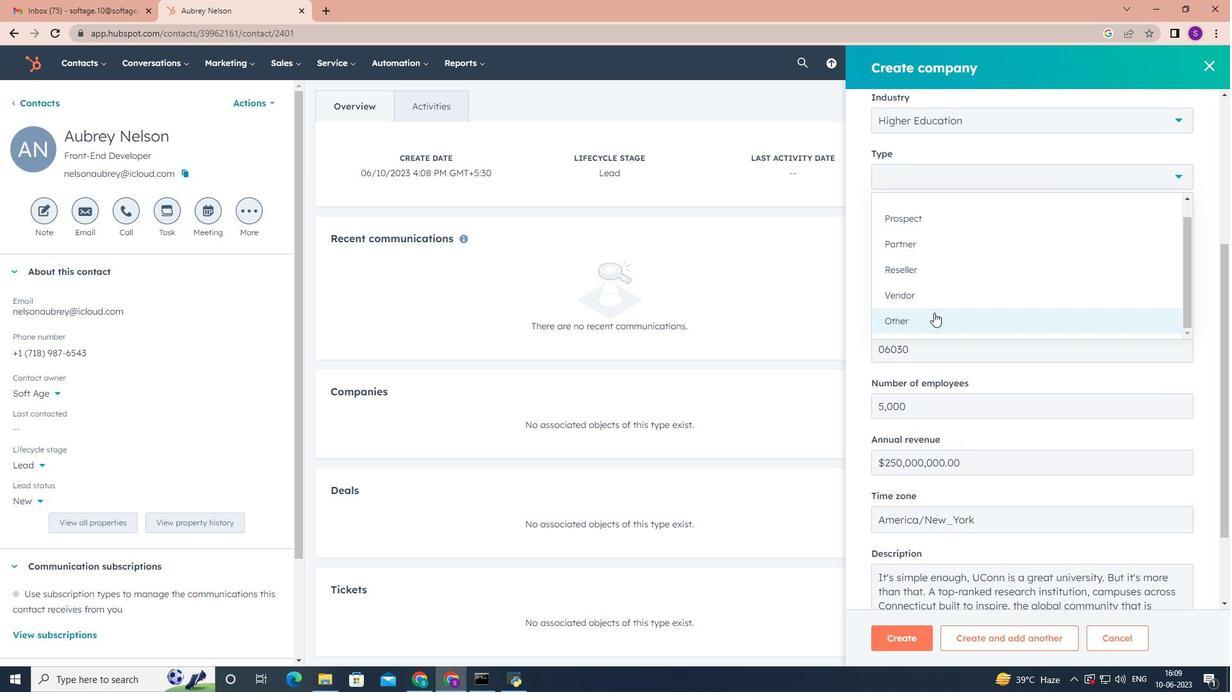 
Action: Mouse pressed left at (933, 315)
Screenshot: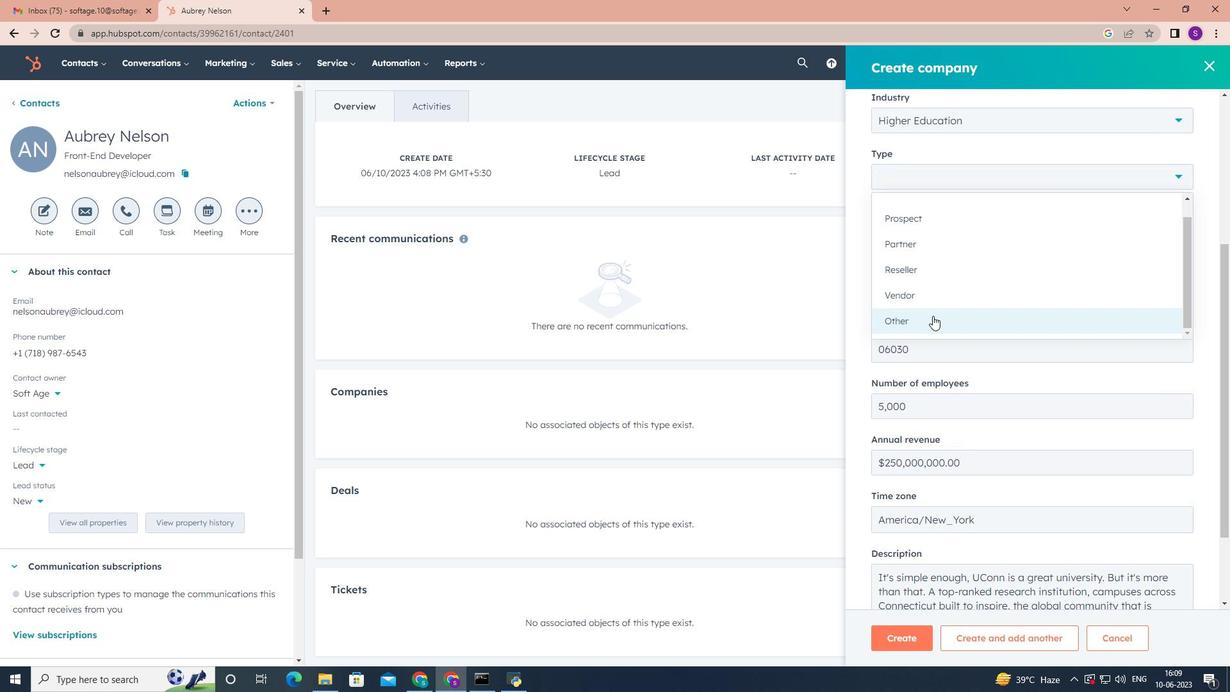 
Action: Mouse moved to (965, 311)
Screenshot: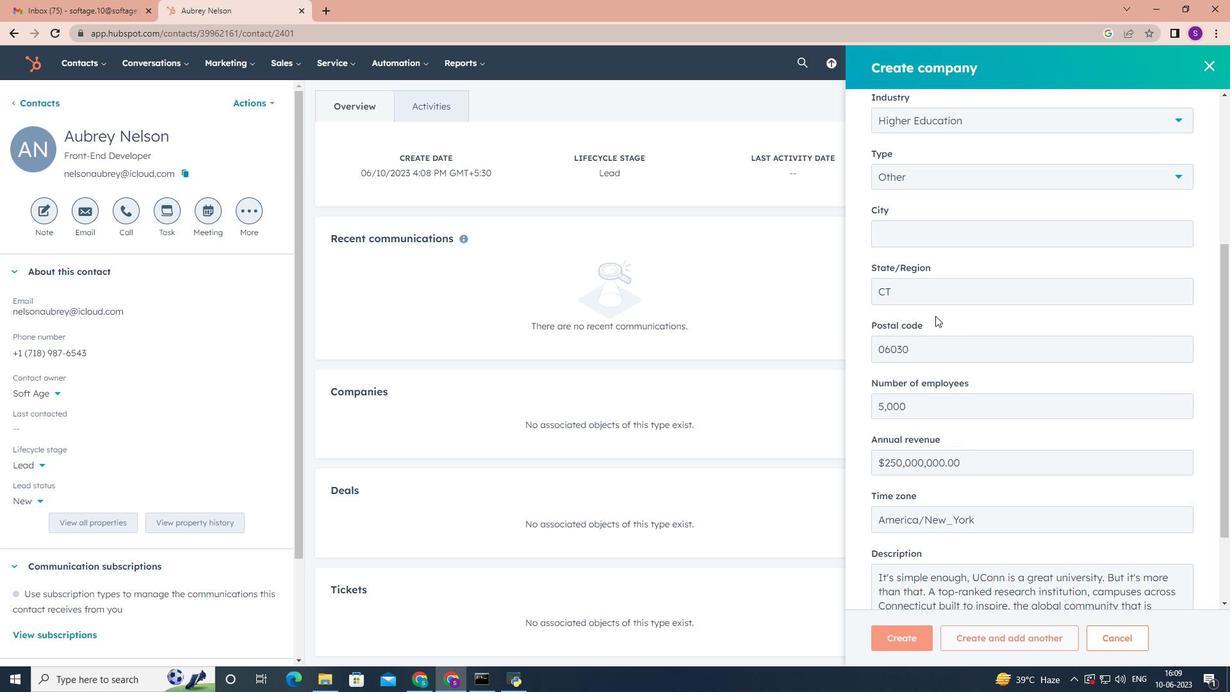 
Action: Mouse scrolled (965, 310) with delta (0, 0)
Screenshot: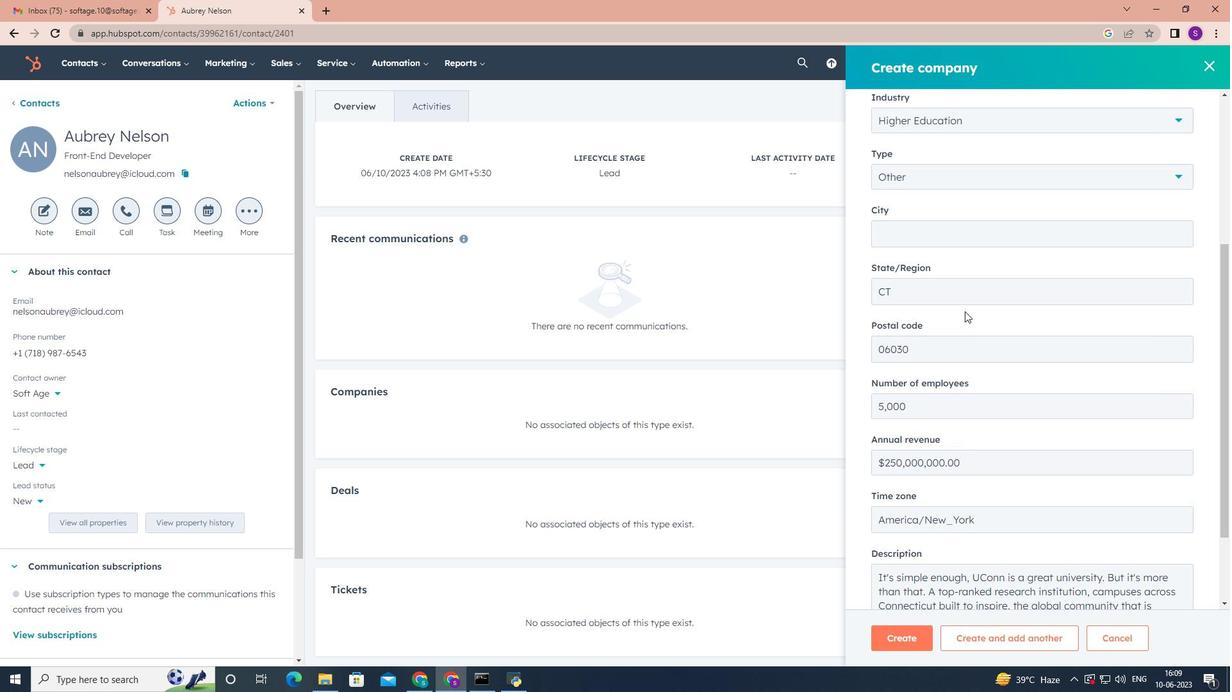 
Action: Mouse scrolled (965, 310) with delta (0, 0)
Screenshot: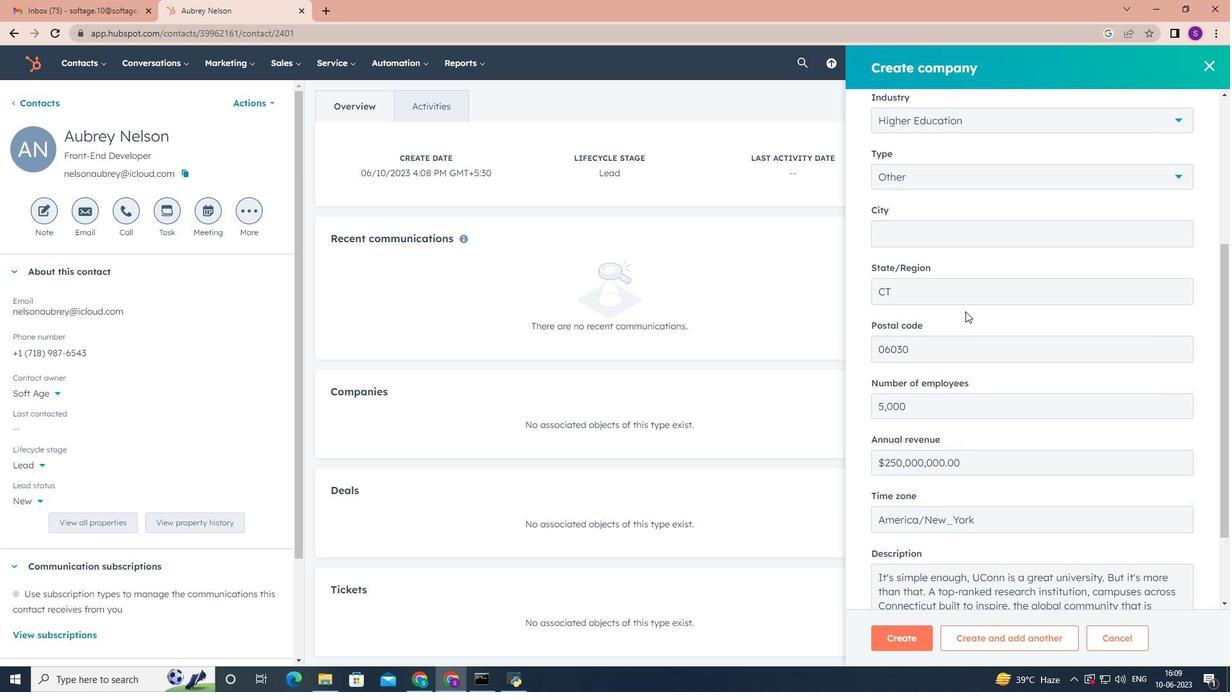 
Action: Mouse scrolled (965, 310) with delta (0, 0)
Screenshot: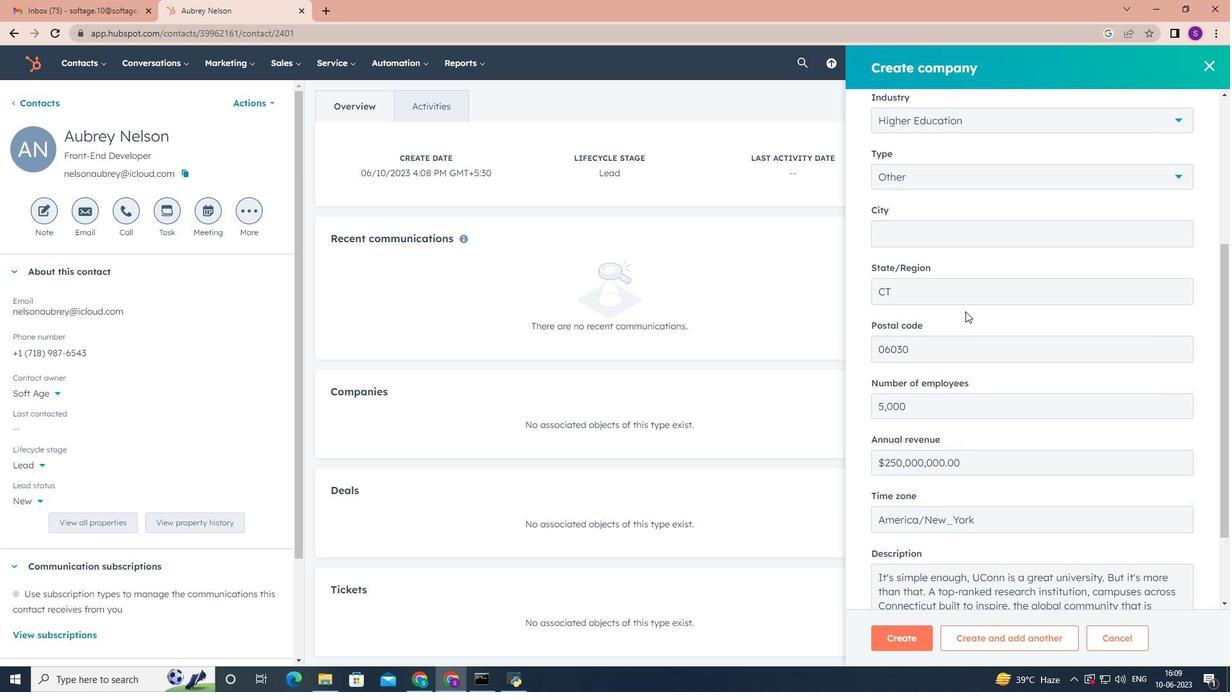 
Action: Mouse scrolled (965, 310) with delta (0, 0)
Screenshot: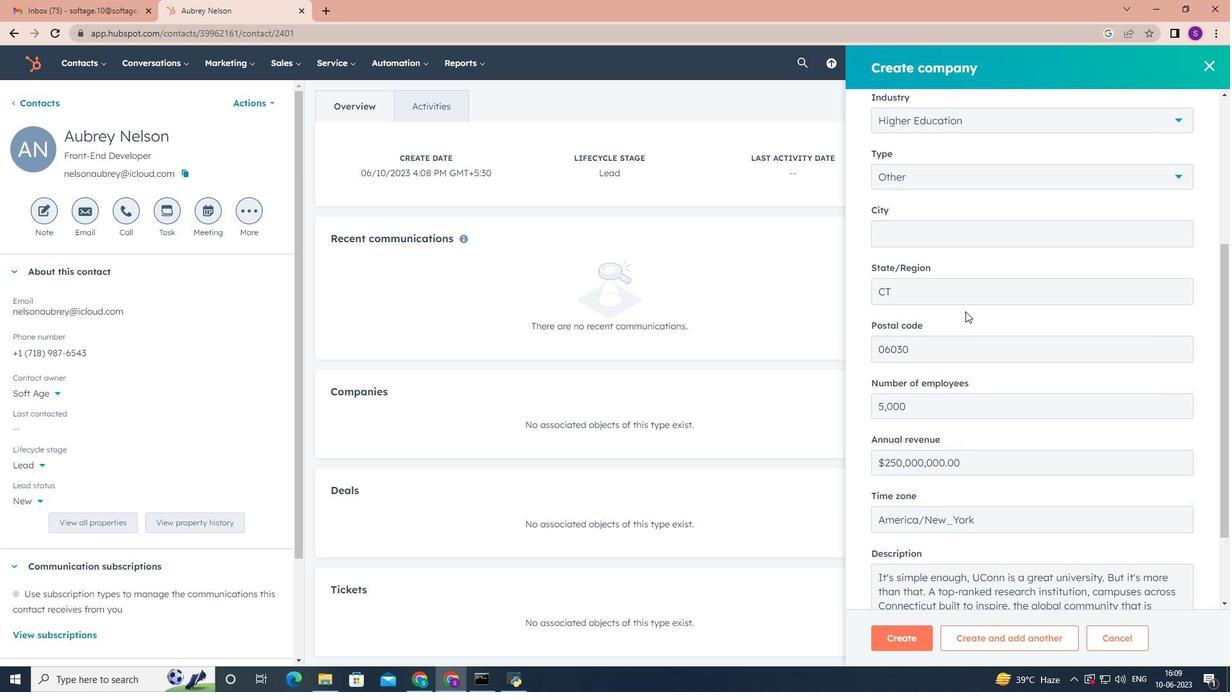 
Action: Mouse scrolled (965, 310) with delta (0, 0)
Screenshot: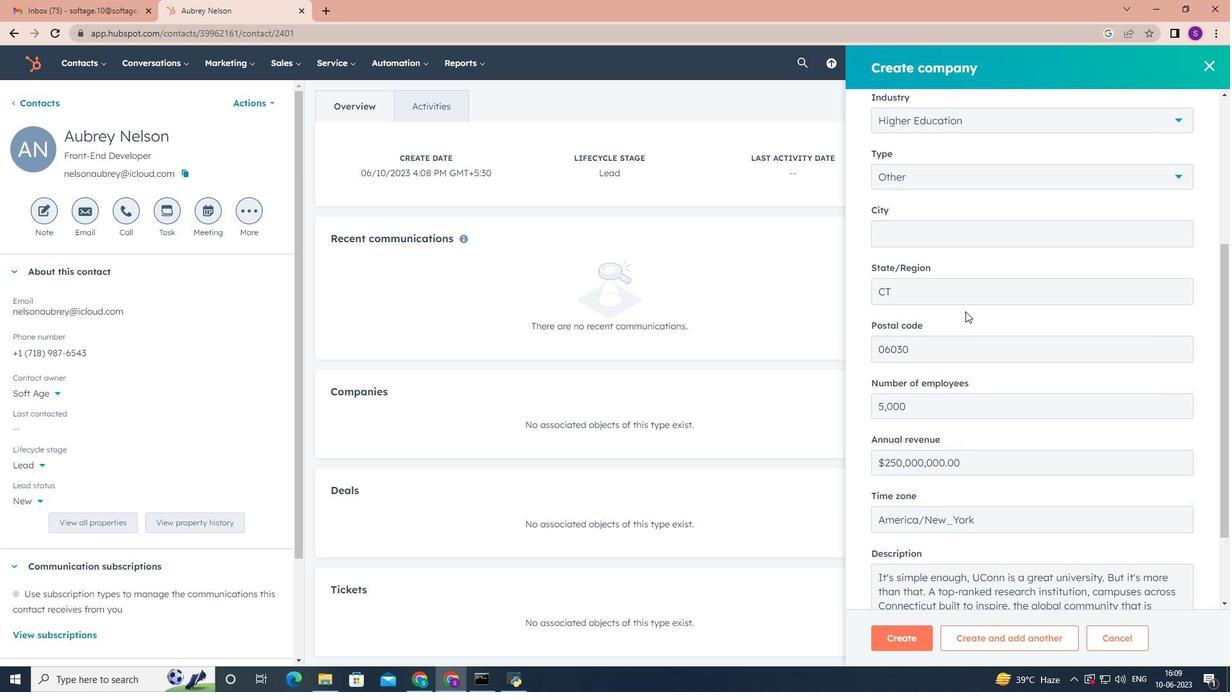
Action: Mouse scrolled (965, 310) with delta (0, 0)
Screenshot: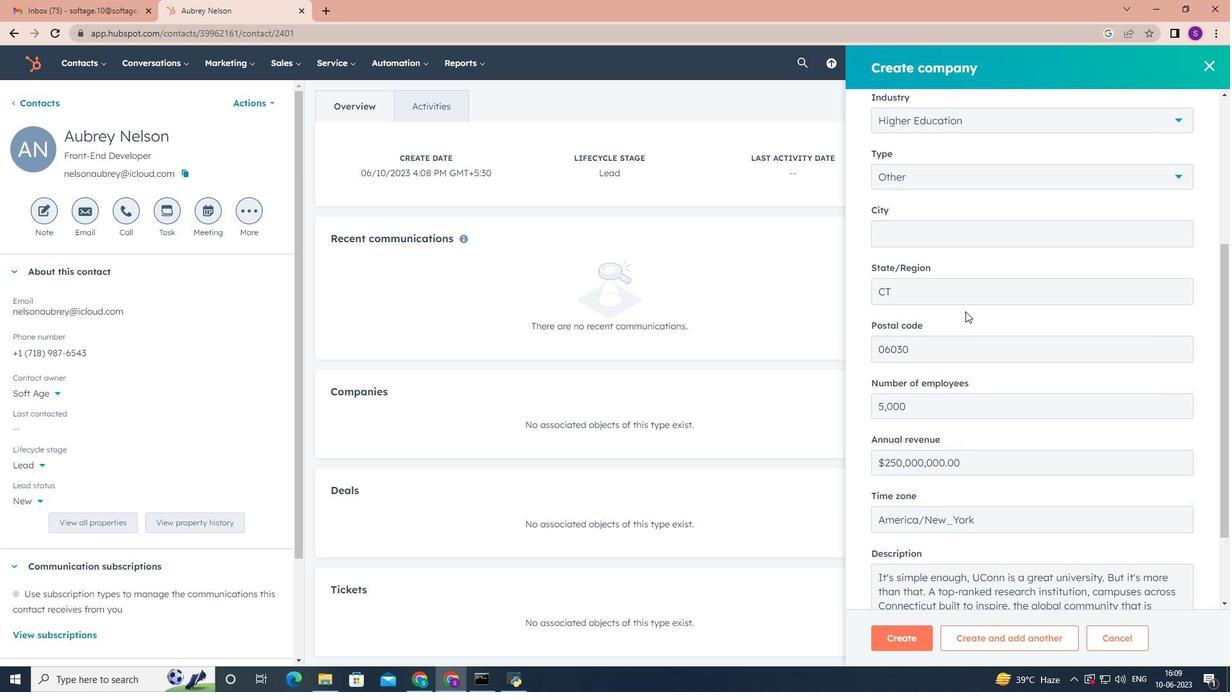 
Action: Mouse moved to (960, 331)
Screenshot: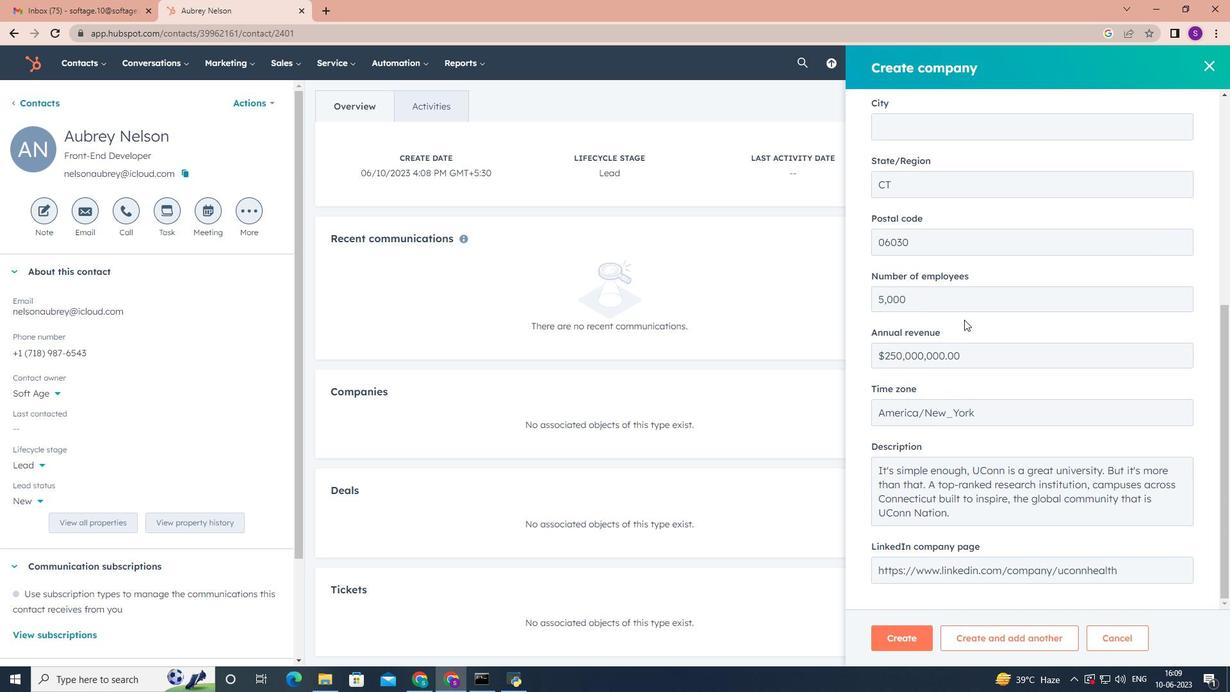 
Action: Mouse scrolled (960, 330) with delta (0, 0)
Screenshot: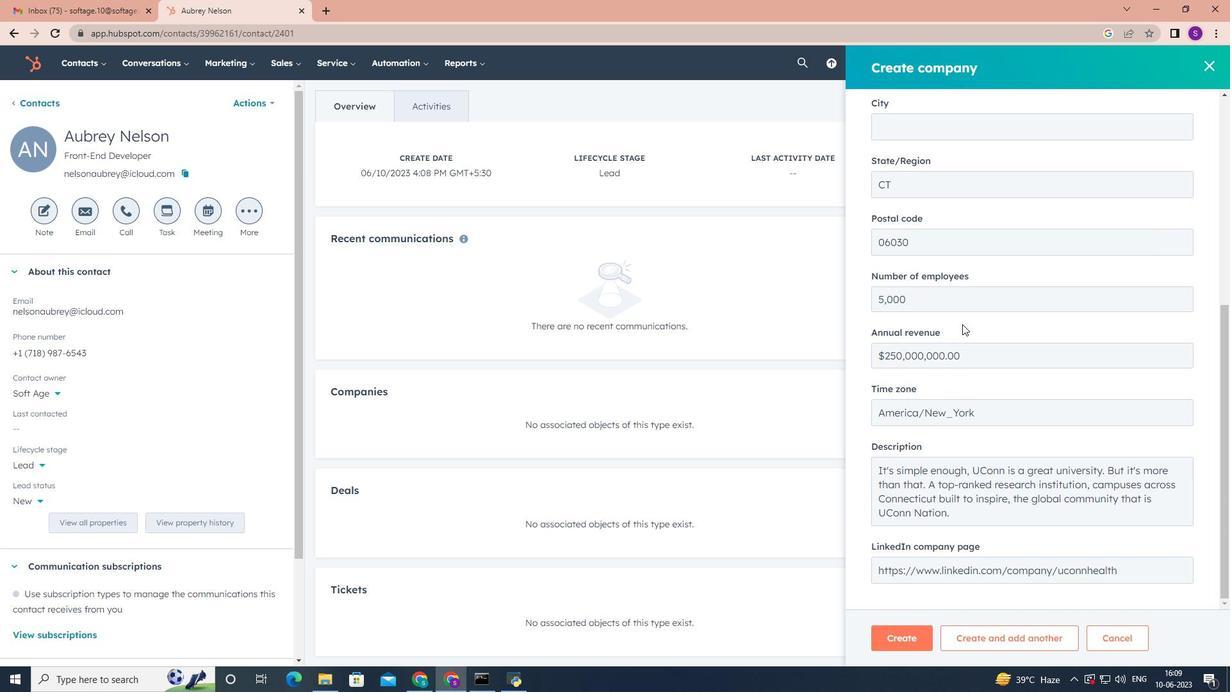 
Action: Mouse moved to (960, 332)
Screenshot: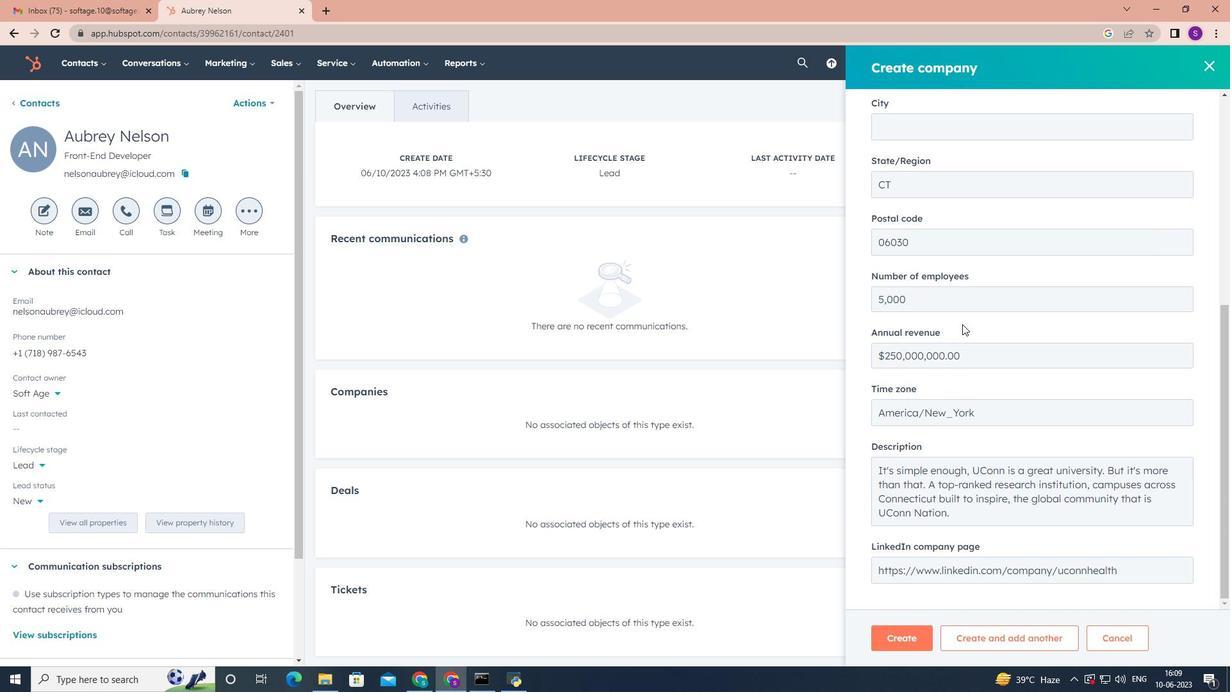 
Action: Mouse scrolled (960, 332) with delta (0, 0)
Screenshot: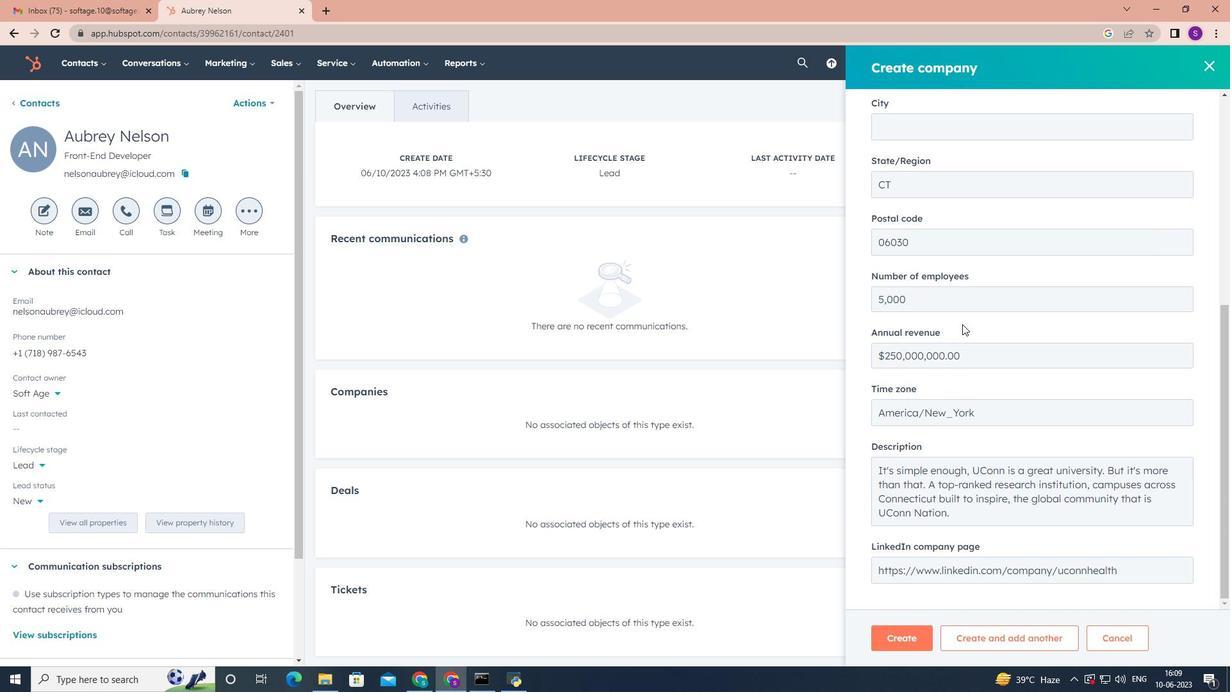 
Action: Mouse moved to (960, 333)
Screenshot: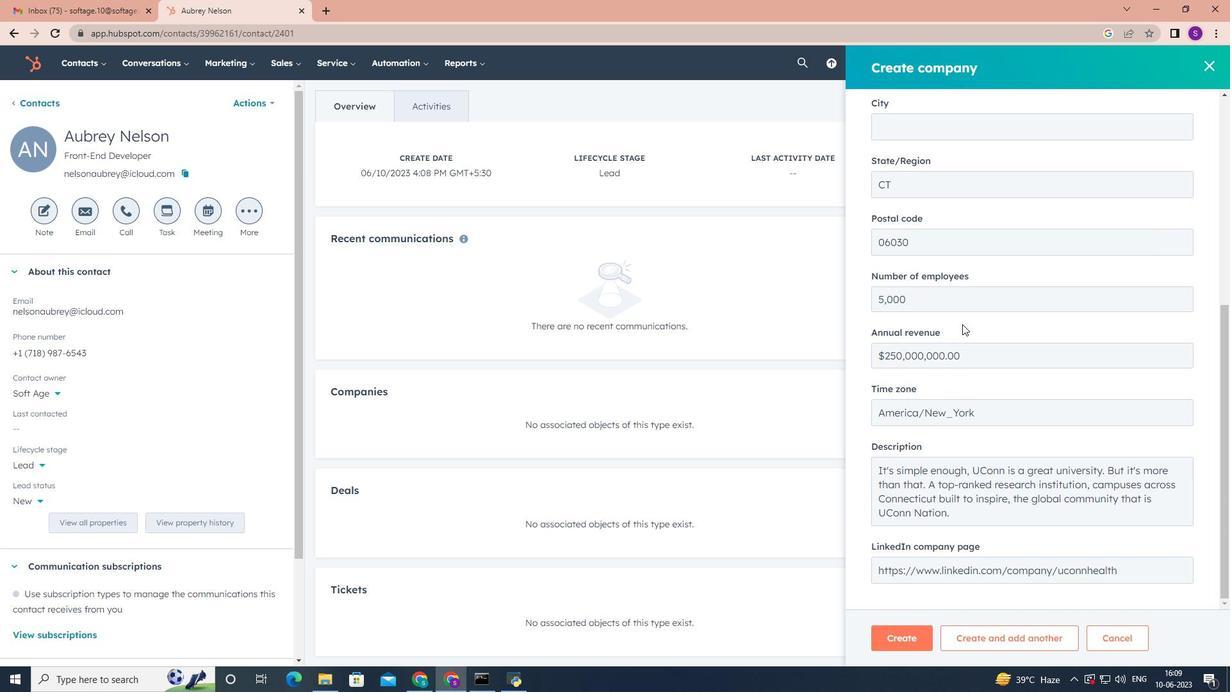 
Action: Mouse scrolled (960, 333) with delta (0, 0)
Screenshot: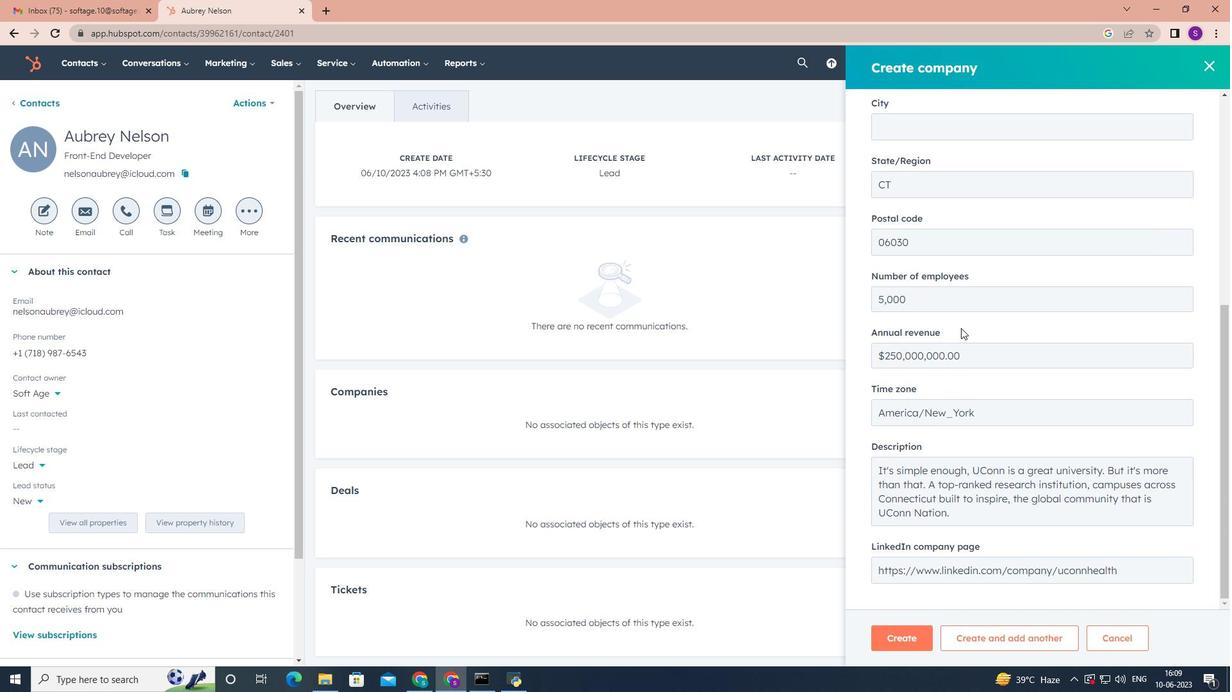 
Action: Mouse moved to (960, 337)
Screenshot: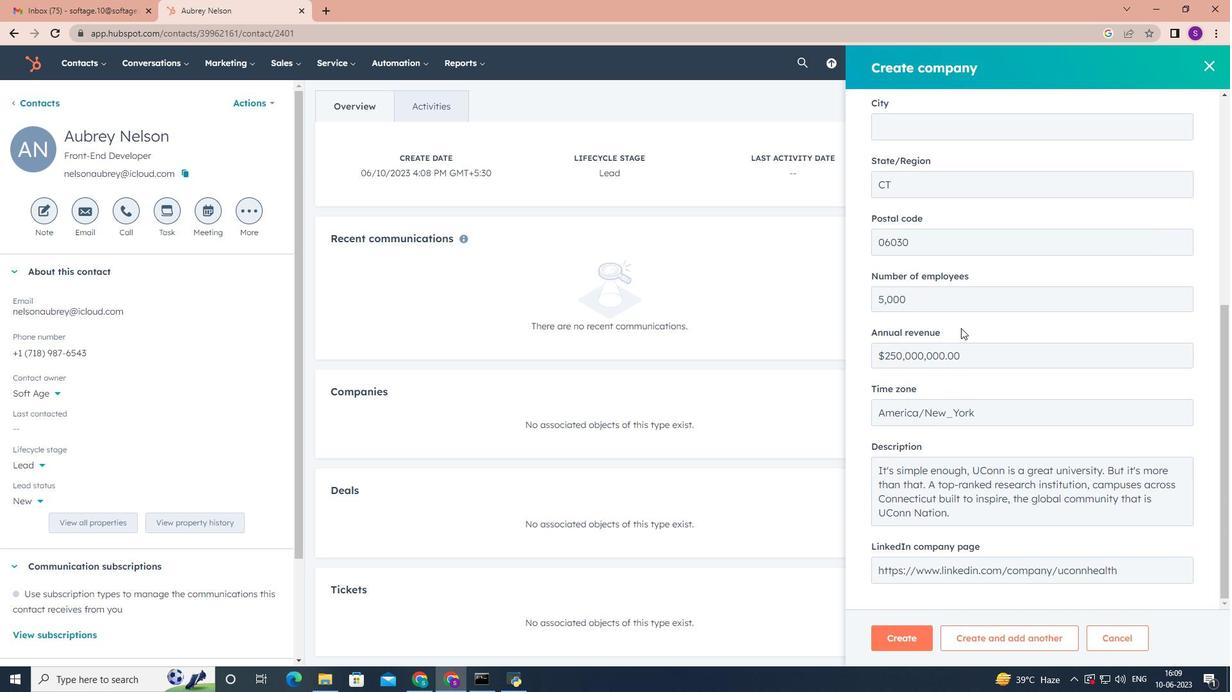 
Action: Mouse scrolled (960, 337) with delta (0, 0)
Screenshot: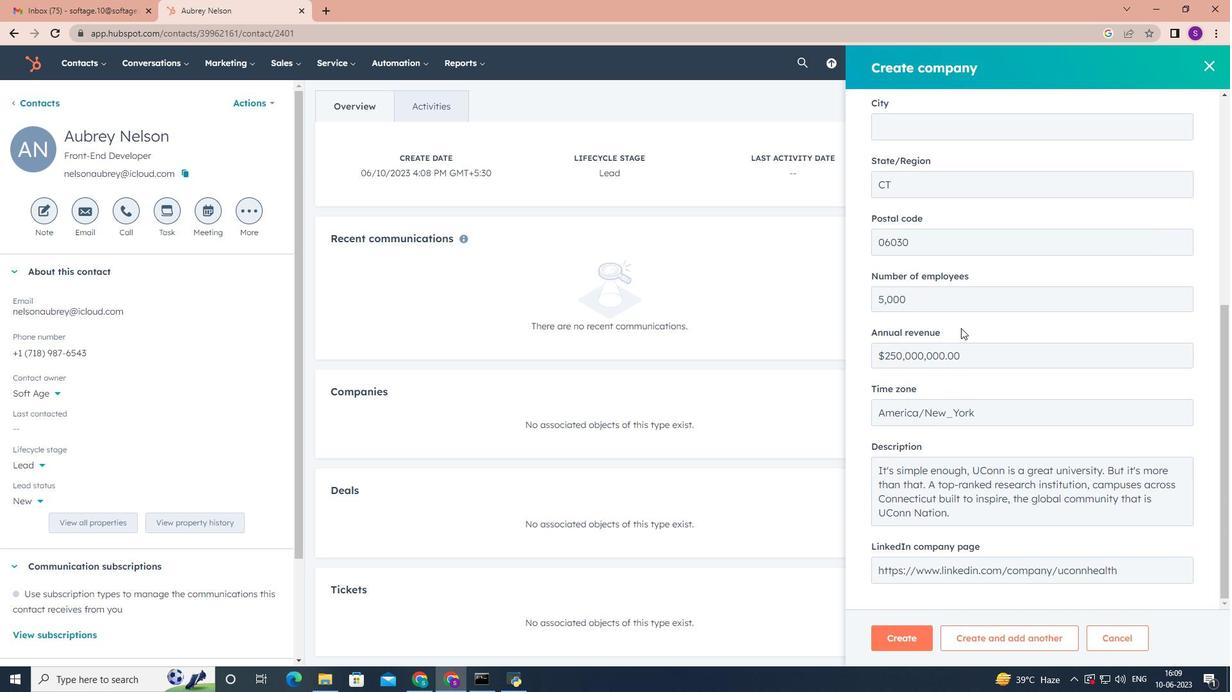 
Action: Mouse moved to (960, 342)
Screenshot: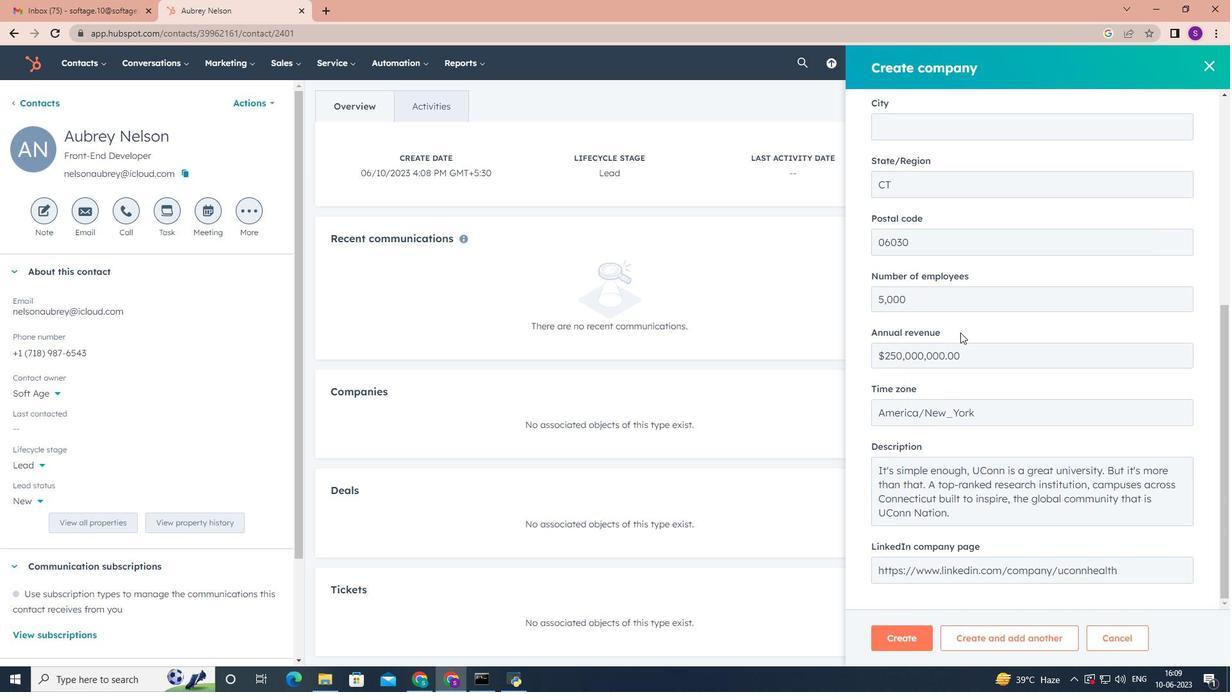 
Action: Mouse scrolled (960, 341) with delta (0, 0)
Screenshot: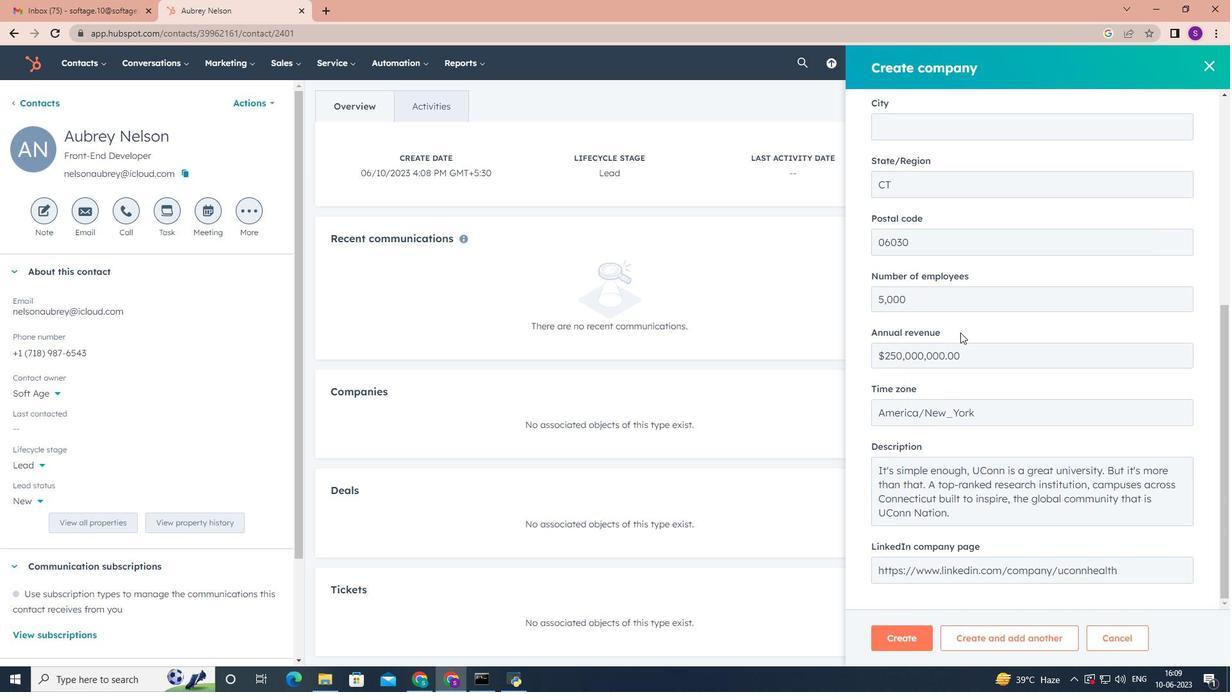 
Action: Mouse moved to (906, 631)
Screenshot: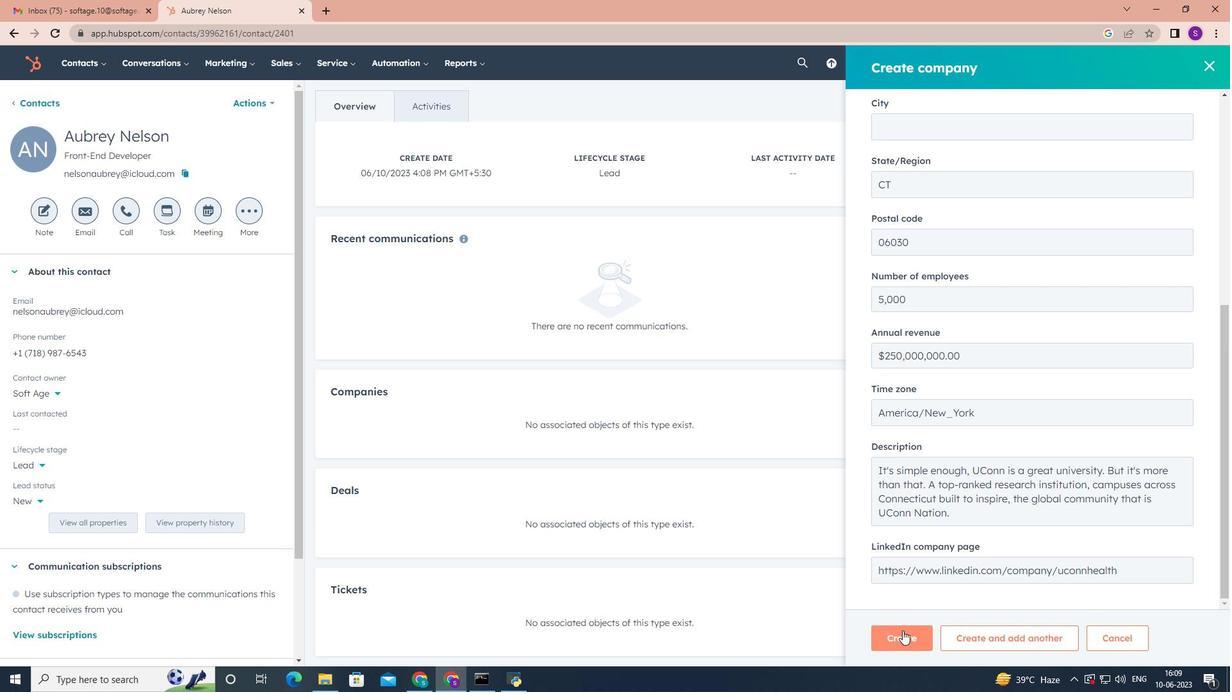 
Action: Mouse pressed left at (906, 631)
Screenshot: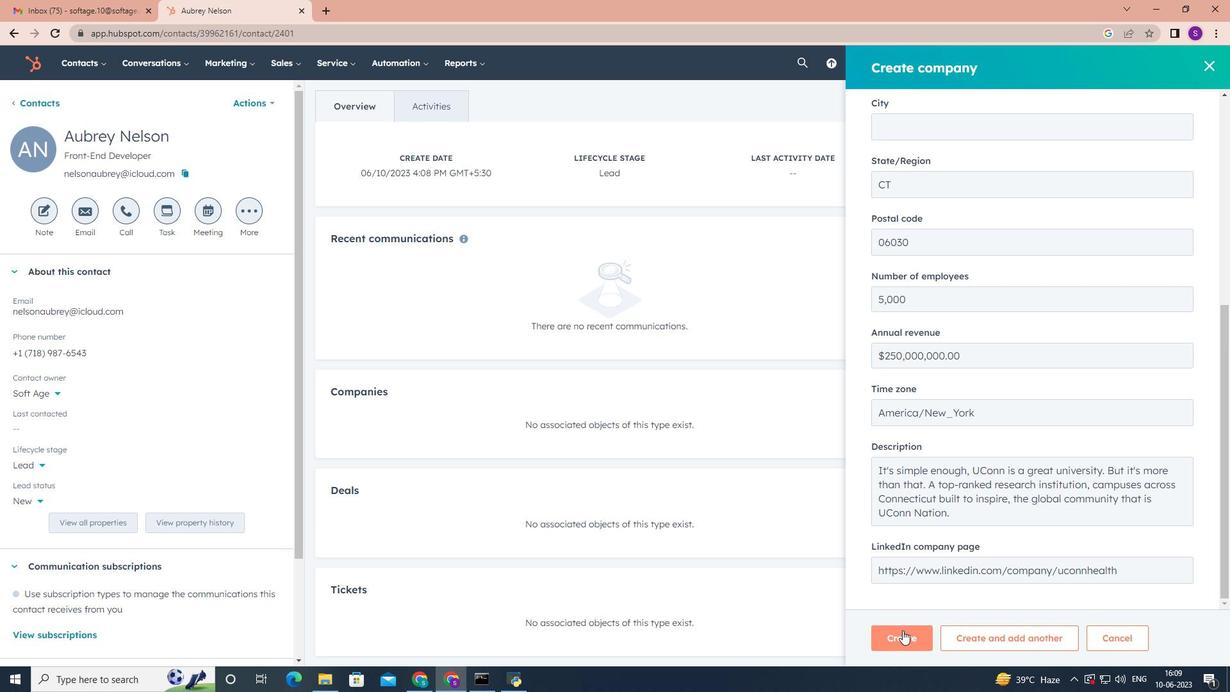 
Action: Mouse moved to (725, 332)
Screenshot: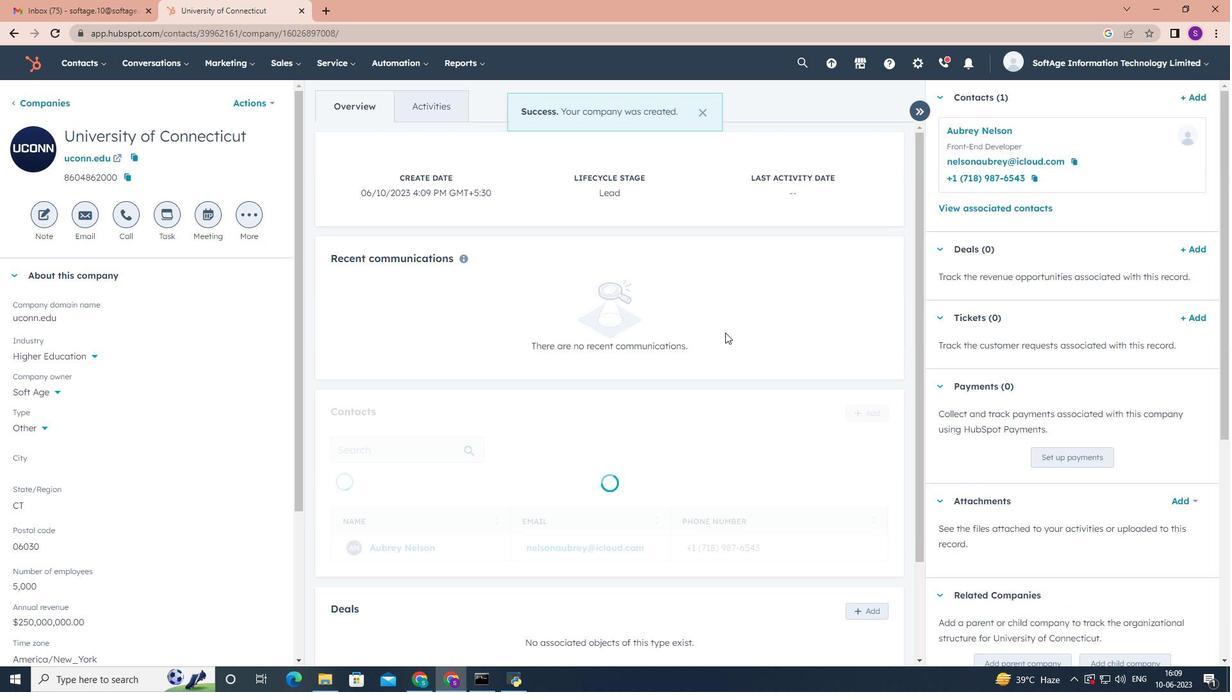 
Action: Mouse scrolled (725, 331) with delta (0, 0)
Screenshot: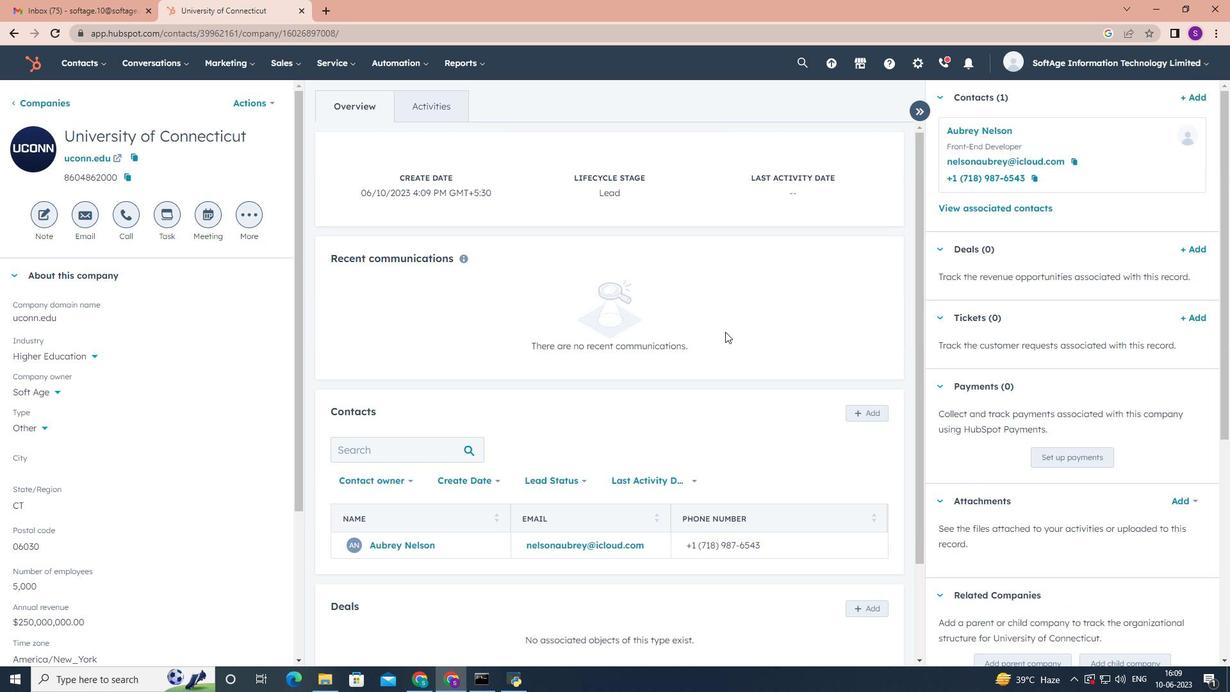 
Action: Mouse scrolled (725, 331) with delta (0, 0)
Screenshot: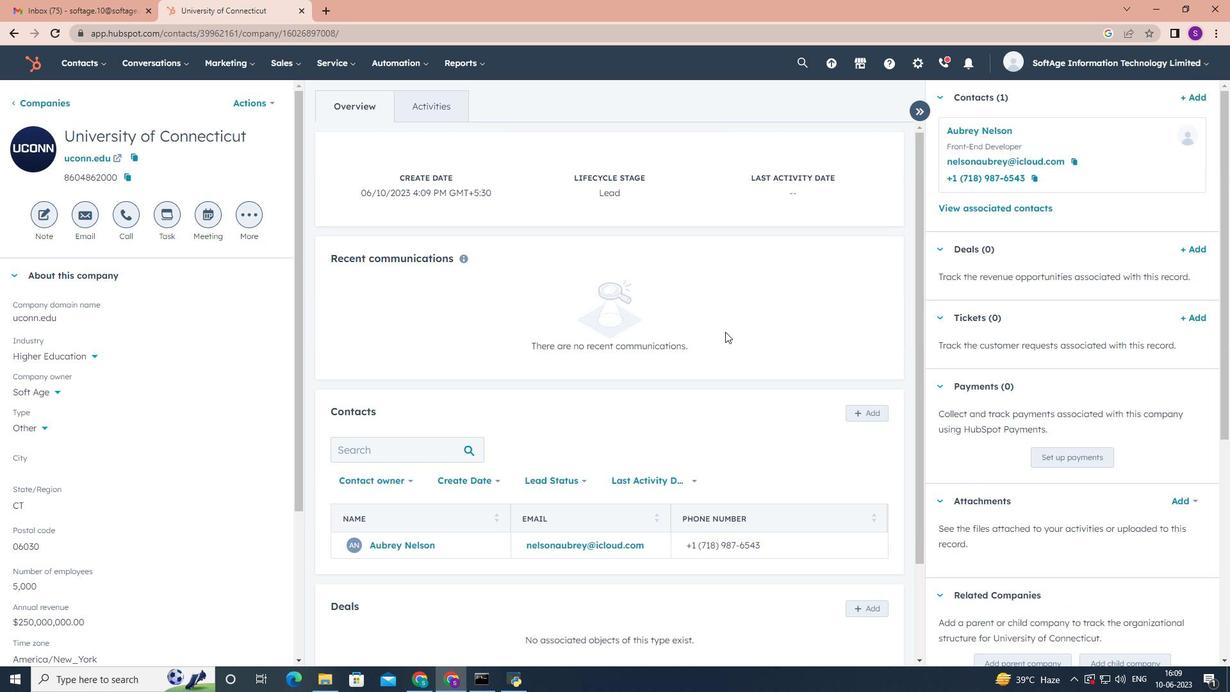 
Action: Mouse scrolled (725, 331) with delta (0, 0)
Screenshot: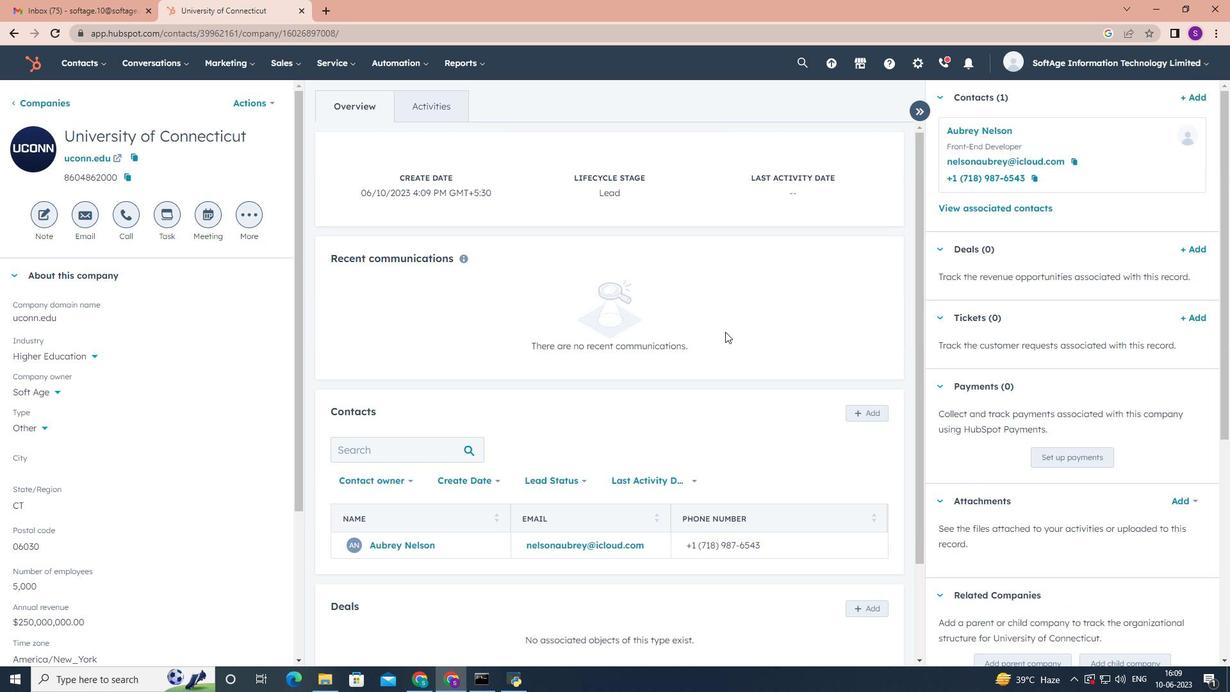 
Action: Mouse scrolled (725, 331) with delta (0, 0)
Screenshot: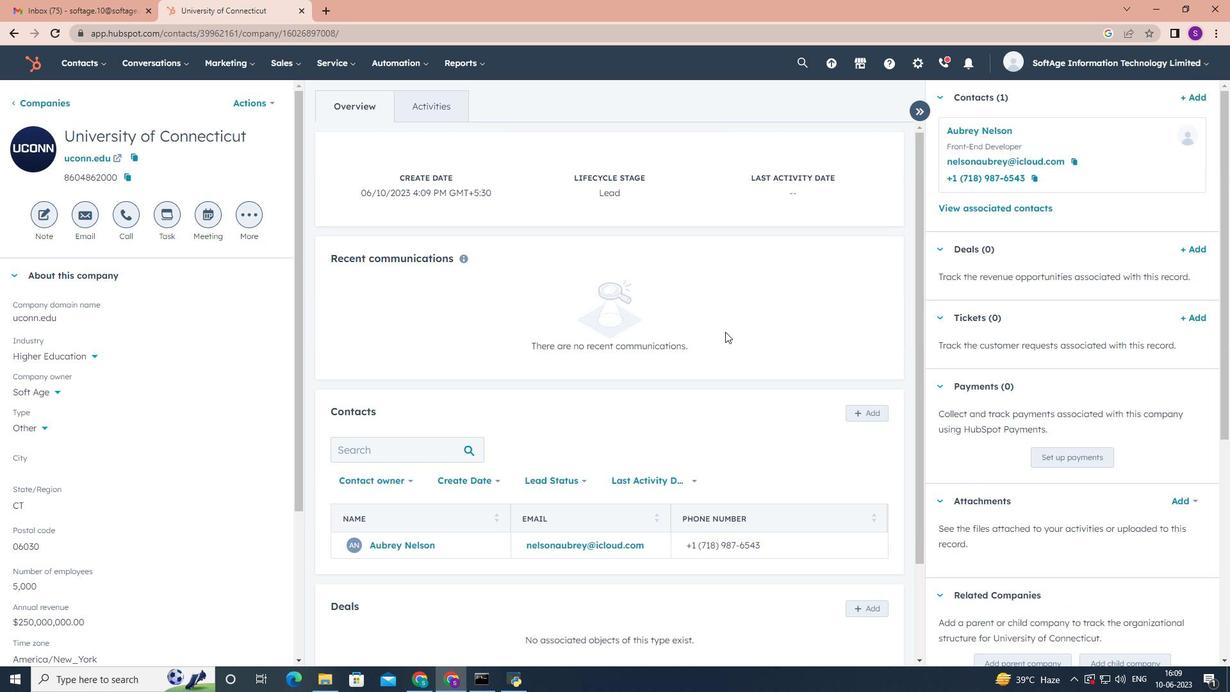 
Action: Mouse scrolled (725, 331) with delta (0, 0)
Screenshot: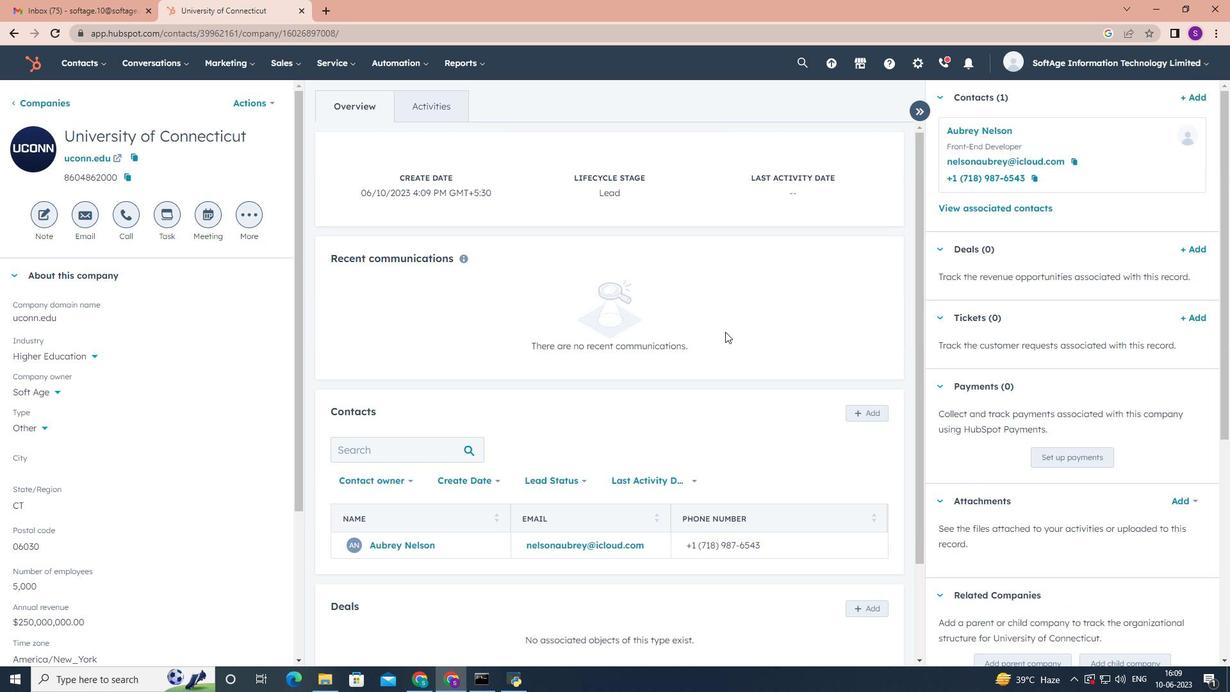 
